 Task: In the event  named  Training Session: Effective Team Building and Collaboration Strategies, Set a range of dates when you can accept meetings  '19 Jul â€" 1 Aug 2023'. Select a duration of  15 min. Select working hours  	_x000D_
MON- SAT 10:00am â€" 6:00pm. Add time before or after your events  as 10 min. Set the frequency of available time slots for invitees as  15 min. Set the minimum notice period and maximum events allowed per day as  47 hours and 4. , logged in from the account softage.4@softage.net and add another guest for the event, softage.8@softage.net
Action: Mouse pressed left at (361, 405)
Screenshot: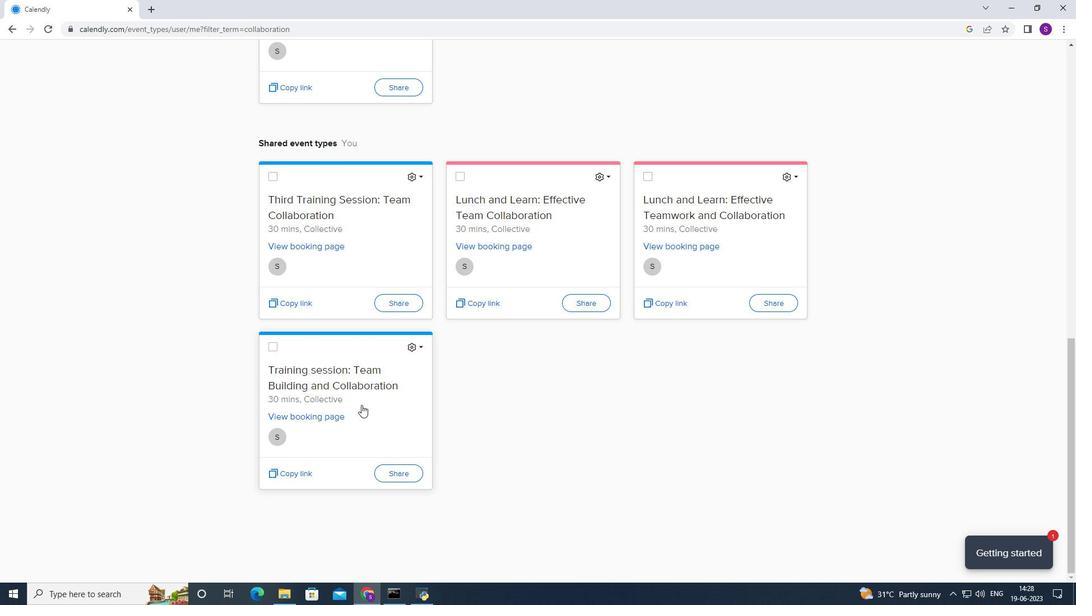 
Action: Mouse moved to (355, 288)
Screenshot: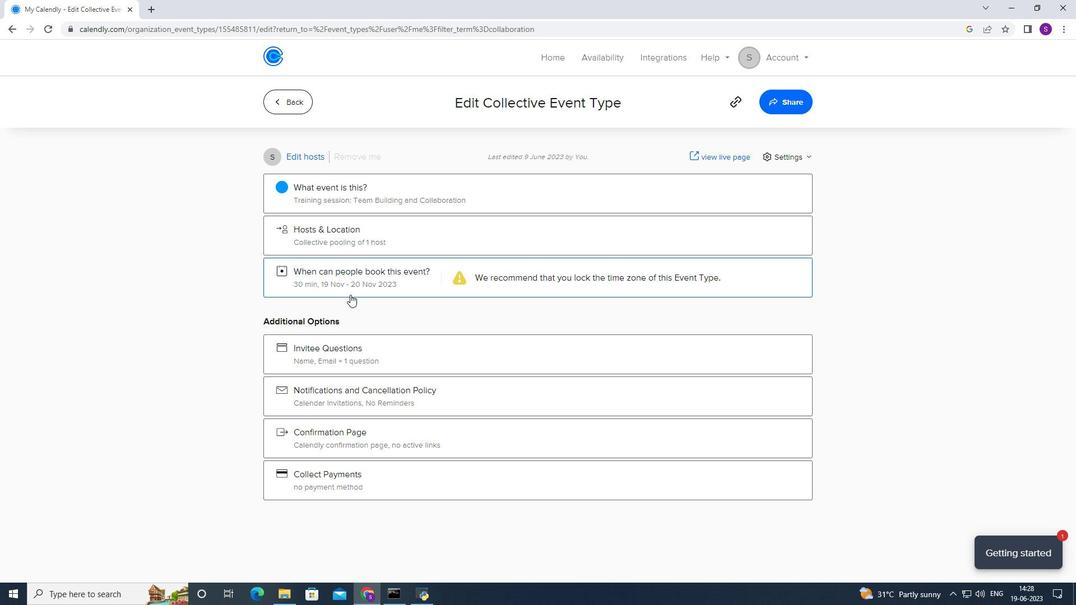 
Action: Mouse pressed left at (355, 288)
Screenshot: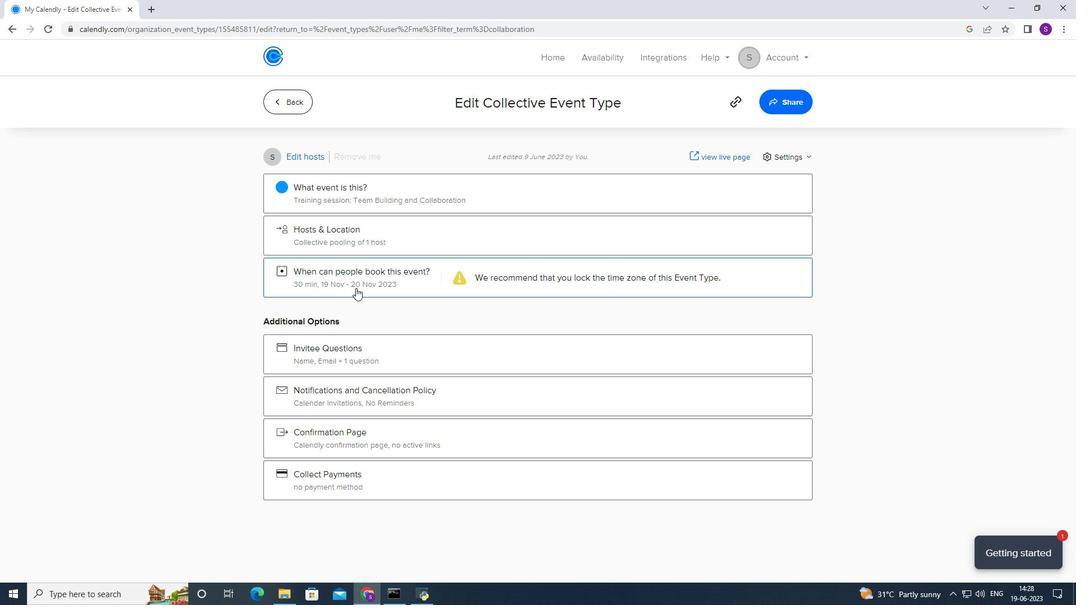 
Action: Mouse moved to (426, 423)
Screenshot: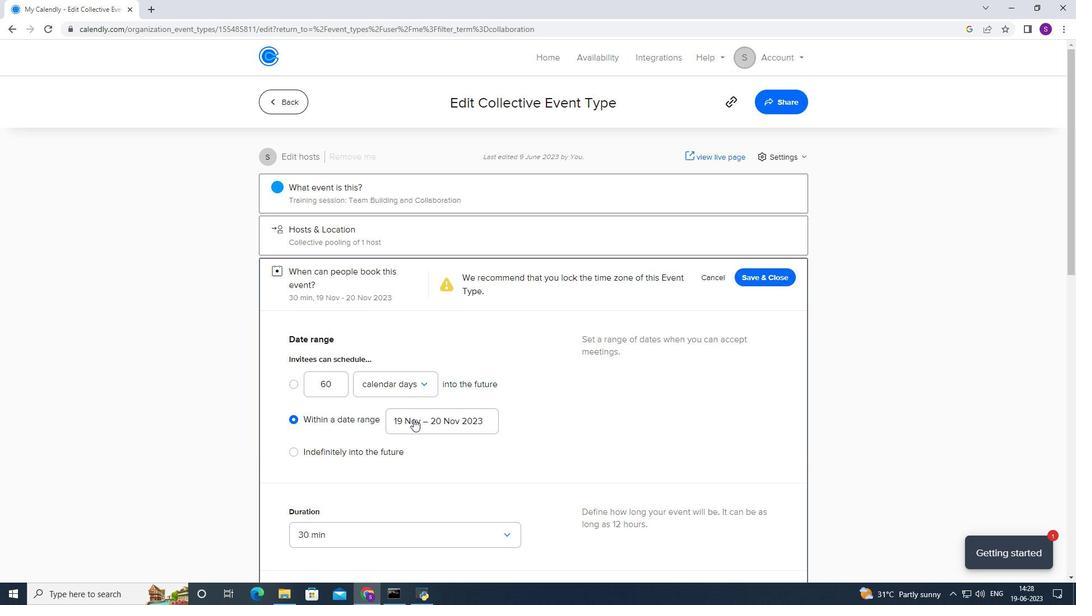 
Action: Mouse pressed left at (426, 423)
Screenshot: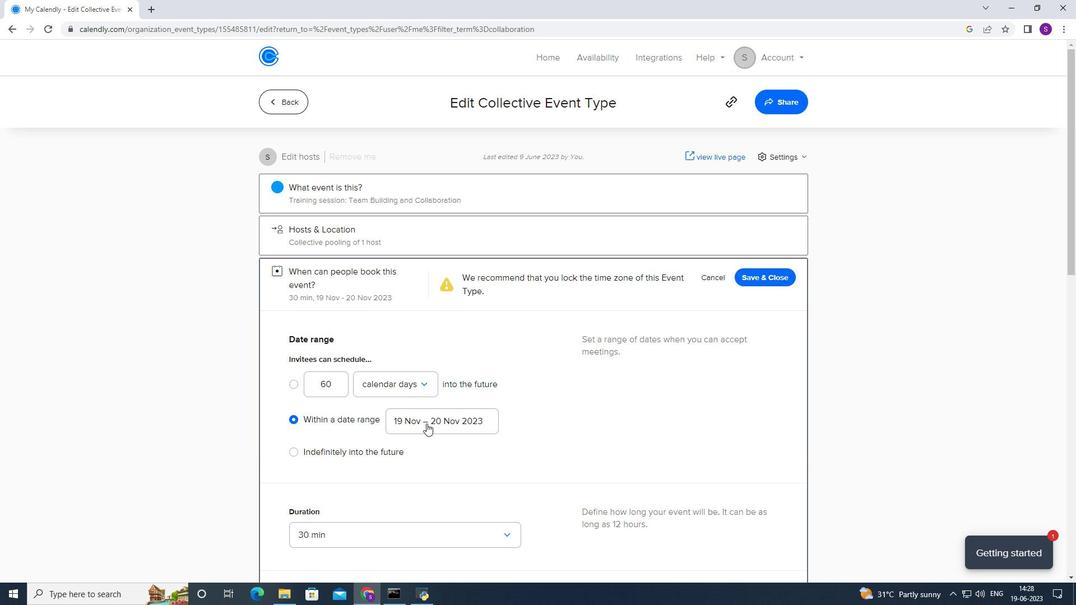 
Action: Mouse moved to (477, 213)
Screenshot: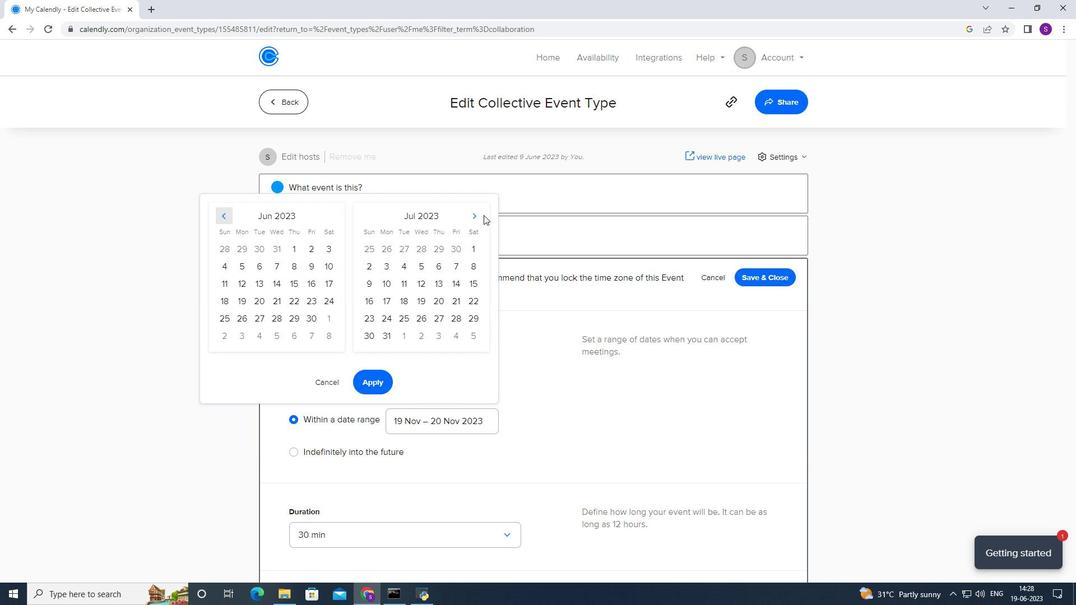
Action: Mouse pressed left at (477, 213)
Screenshot: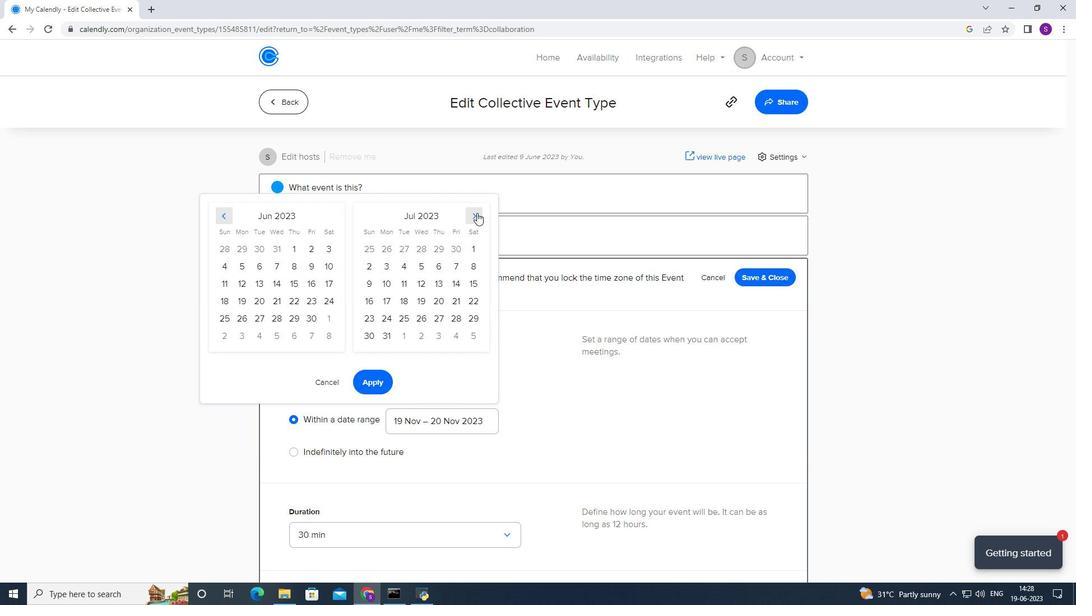 
Action: Mouse moved to (281, 301)
Screenshot: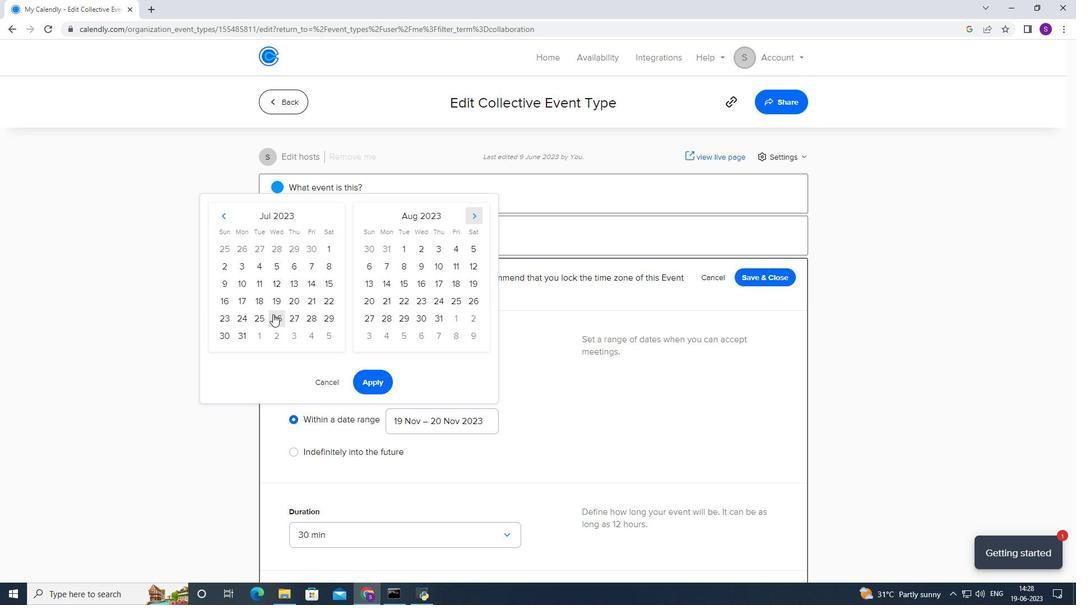 
Action: Mouse pressed left at (281, 301)
Screenshot: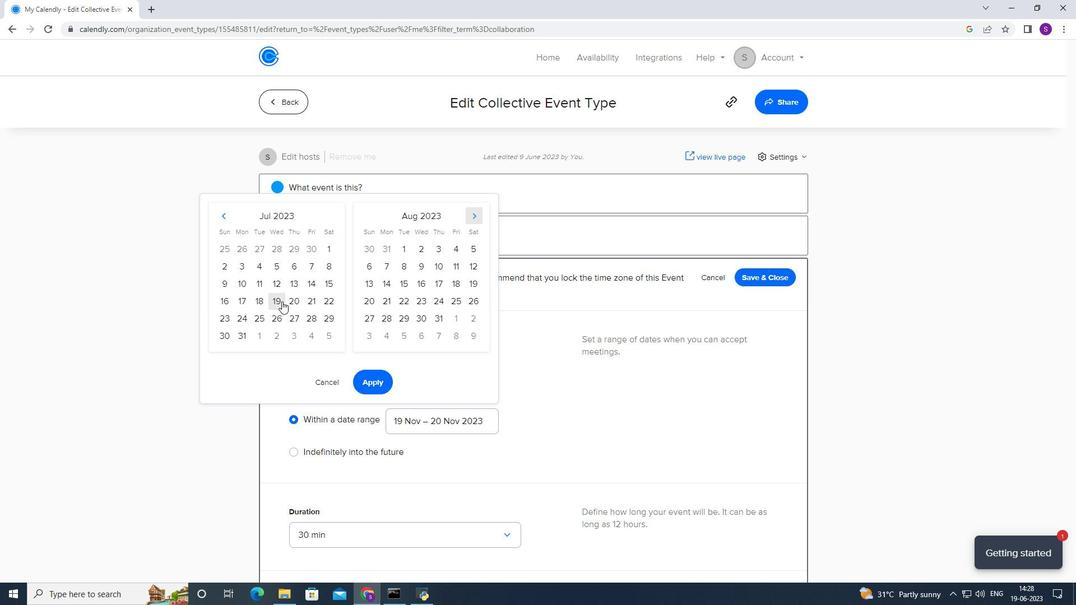 
Action: Mouse moved to (409, 251)
Screenshot: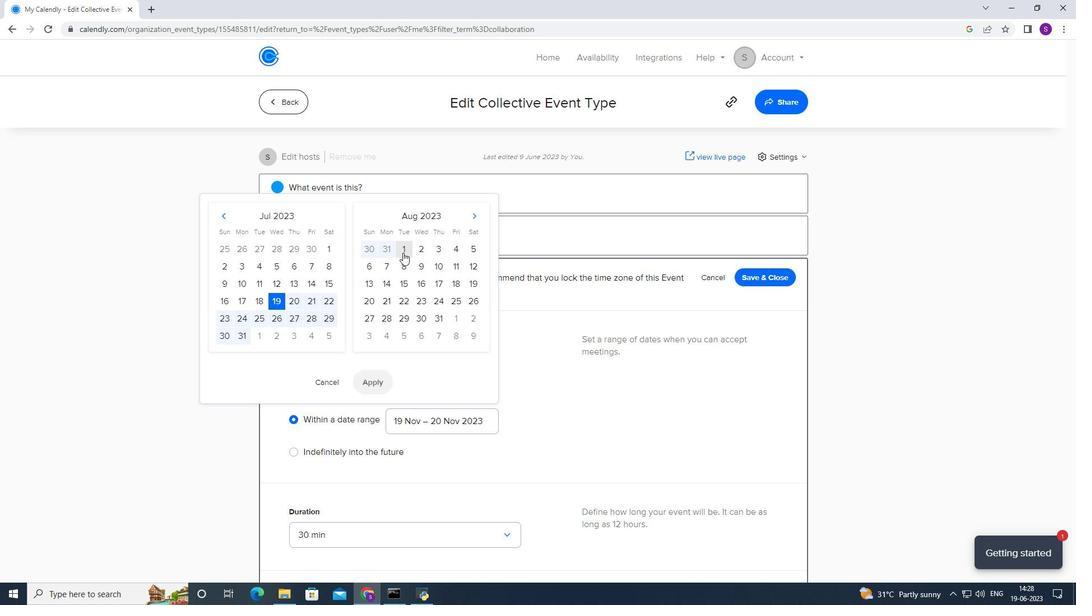 
Action: Mouse pressed left at (409, 251)
Screenshot: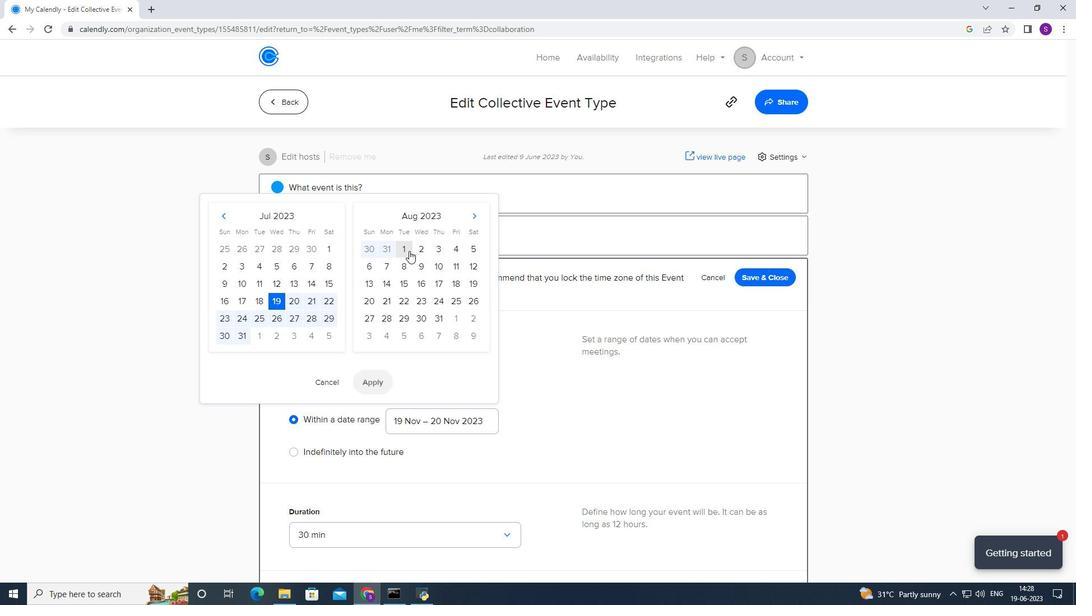 
Action: Mouse moved to (378, 383)
Screenshot: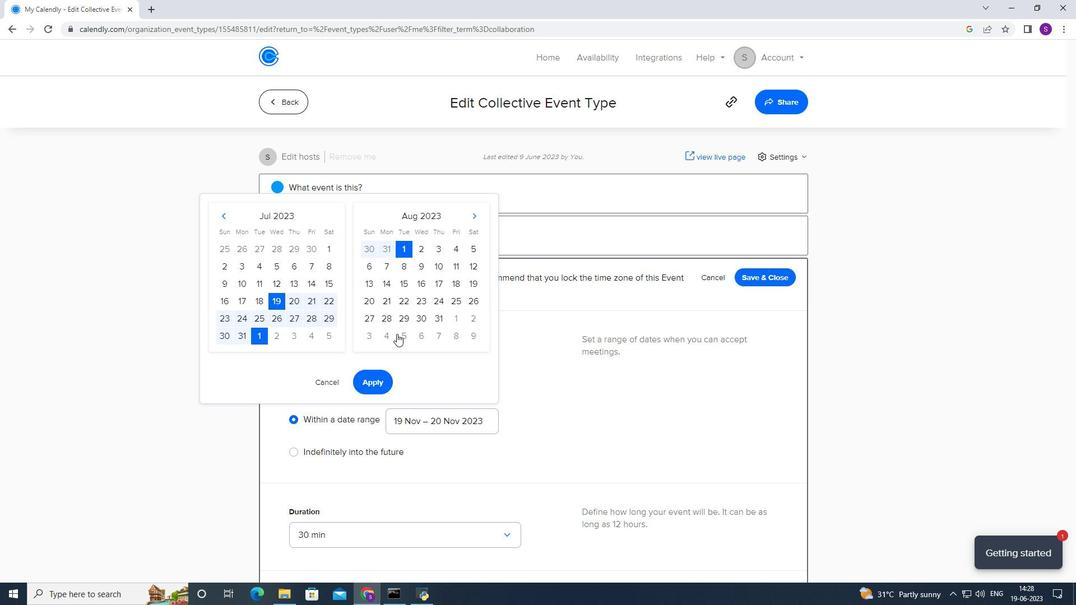 
Action: Mouse pressed left at (378, 383)
Screenshot: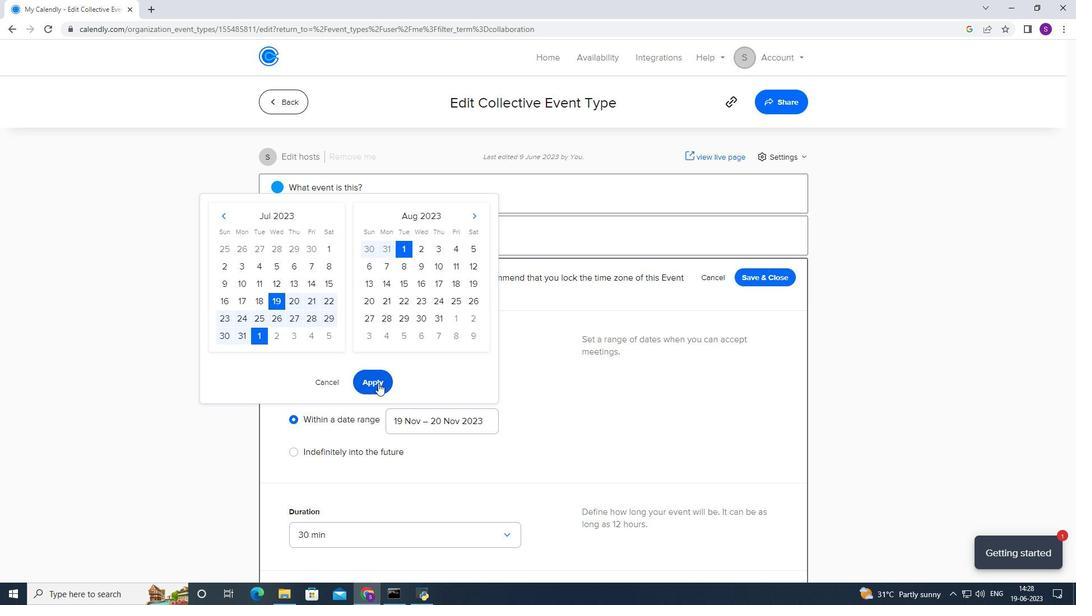 
Action: Mouse moved to (380, 383)
Screenshot: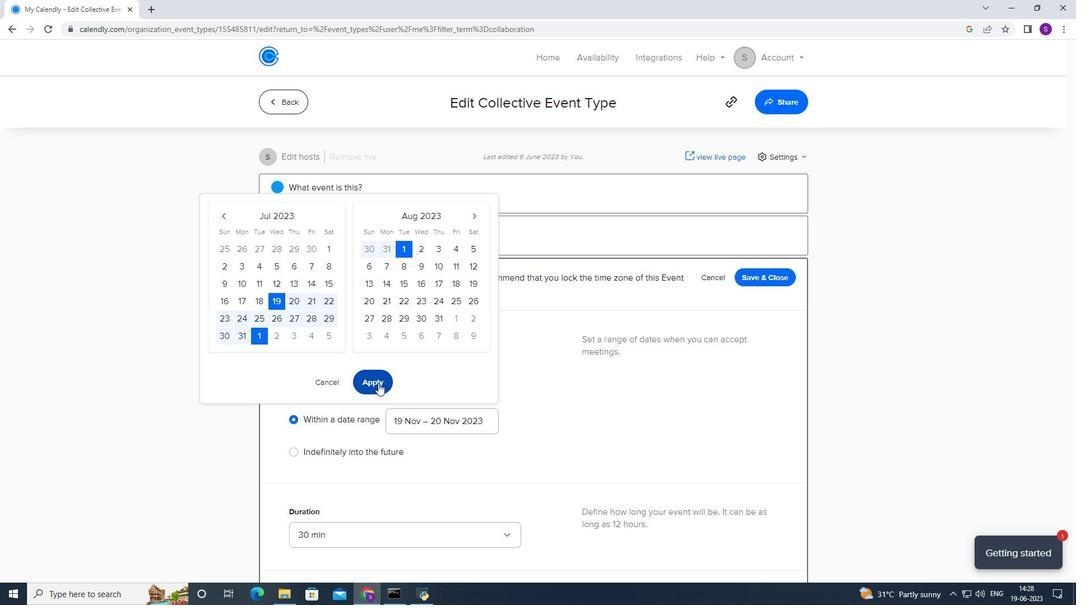 
Action: Mouse scrolled (380, 382) with delta (0, 0)
Screenshot: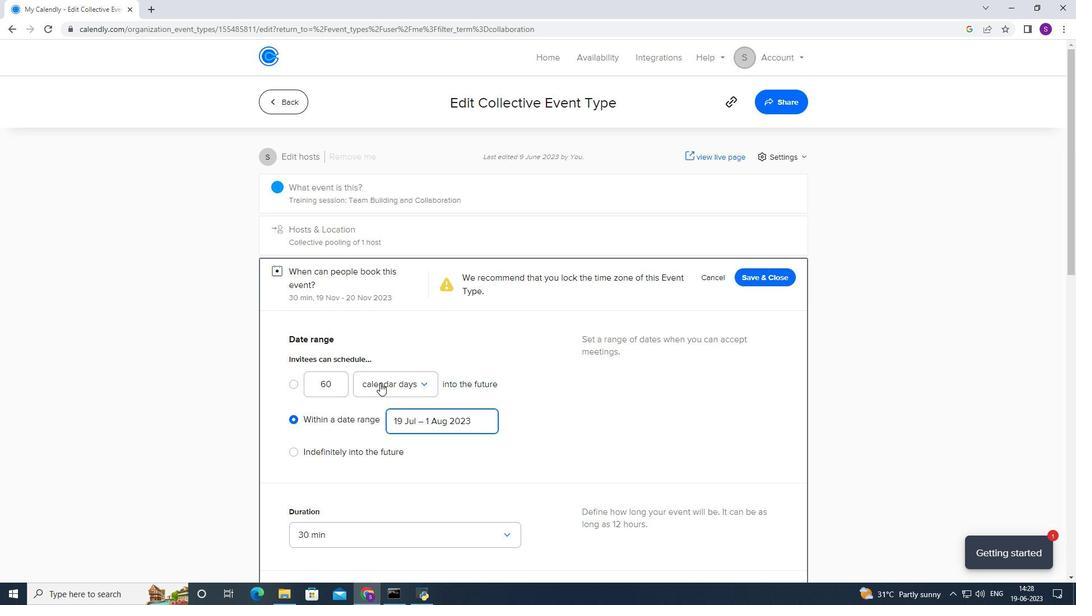 
Action: Mouse scrolled (380, 382) with delta (0, 0)
Screenshot: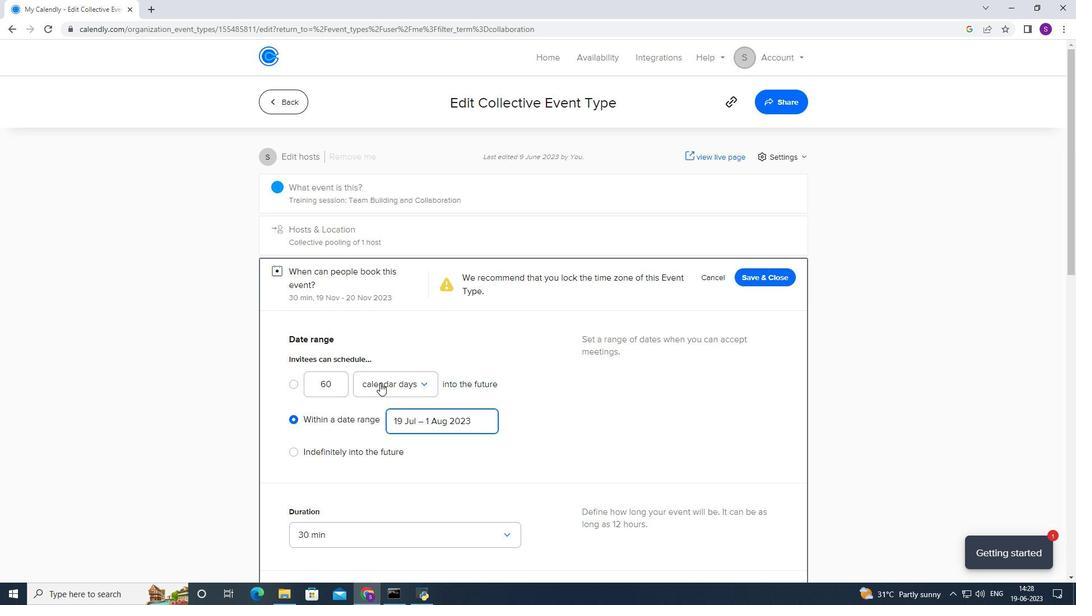 
Action: Mouse scrolled (380, 382) with delta (0, 0)
Screenshot: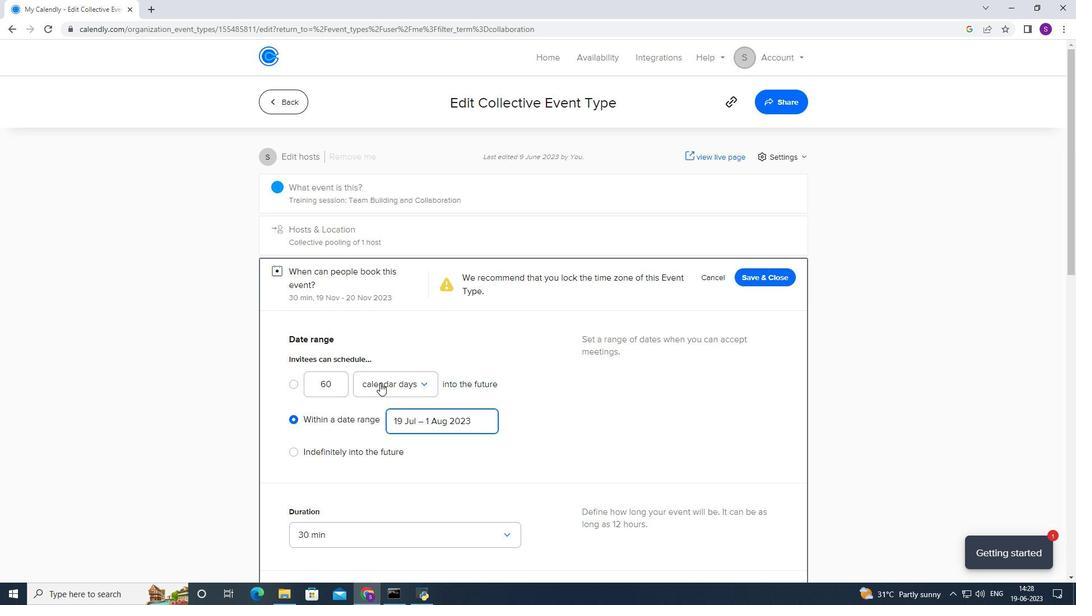 
Action: Mouse scrolled (380, 382) with delta (0, 0)
Screenshot: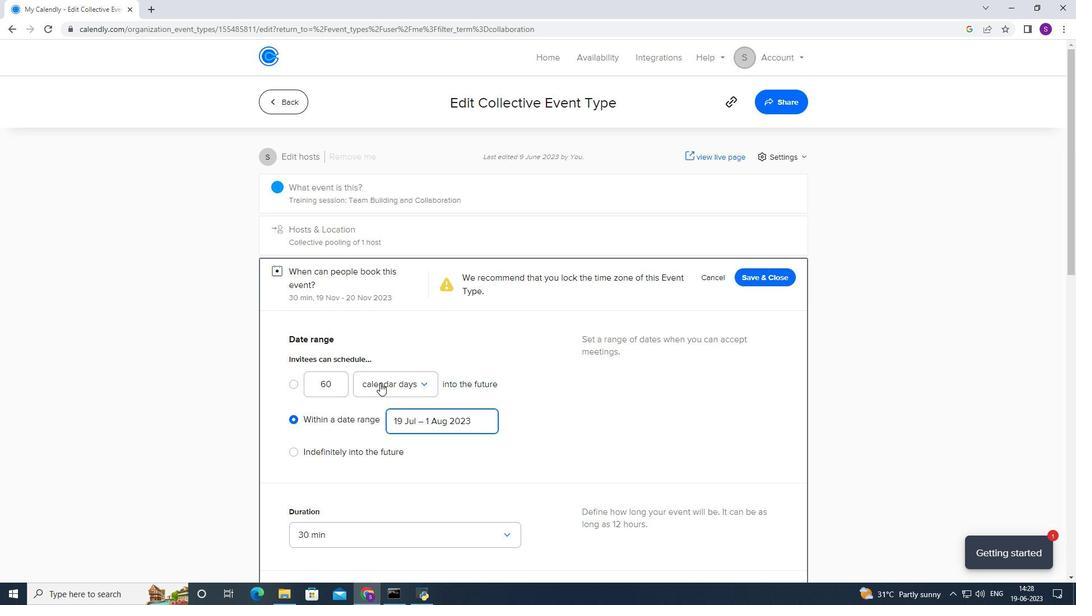 
Action: Mouse scrolled (380, 382) with delta (0, 0)
Screenshot: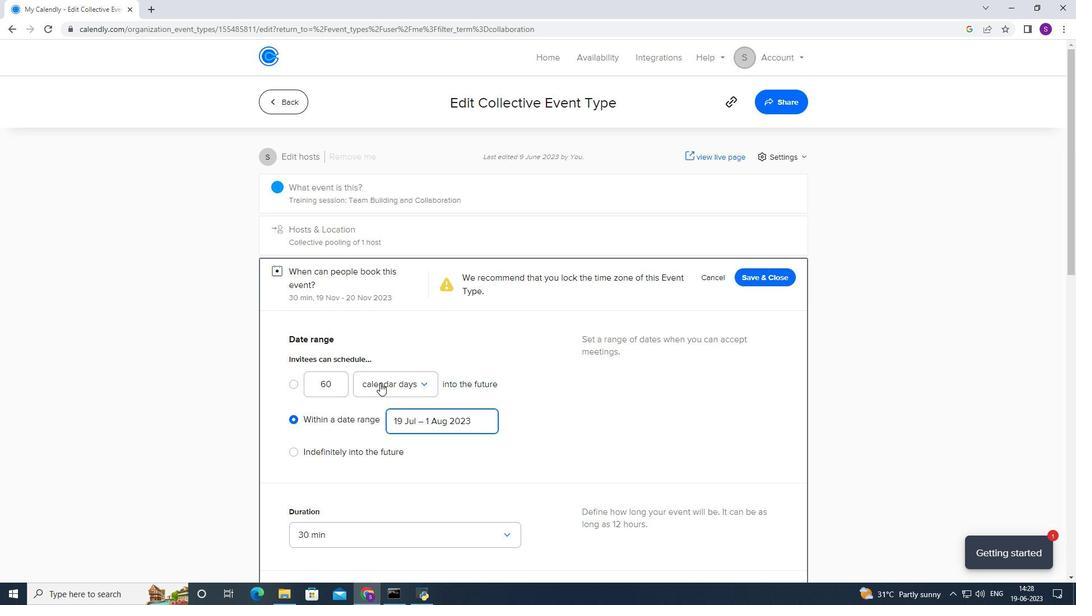 
Action: Mouse moved to (312, 262)
Screenshot: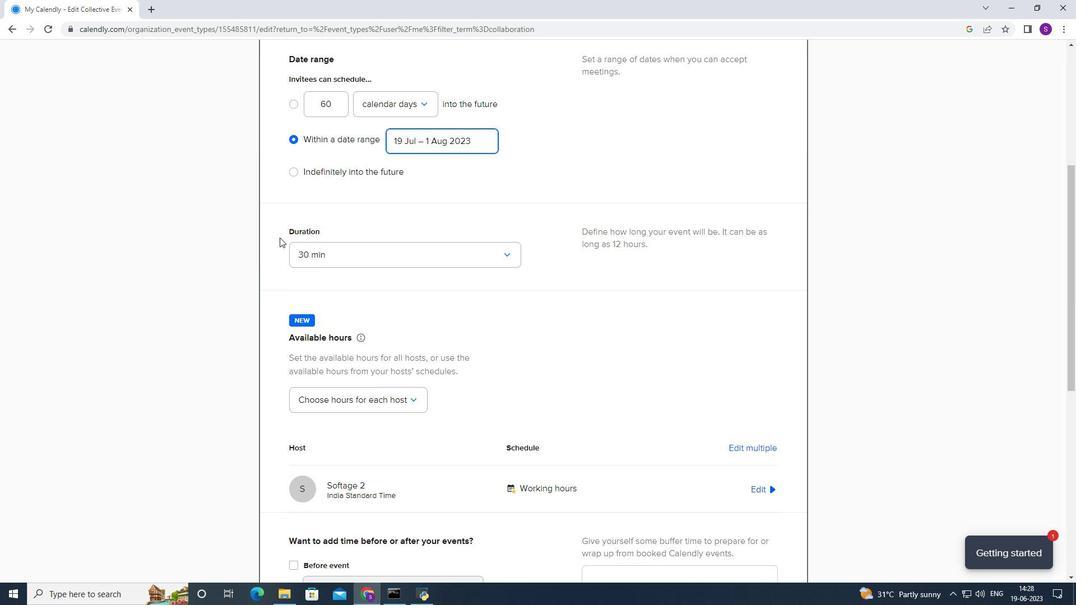 
Action: Mouse pressed left at (312, 262)
Screenshot: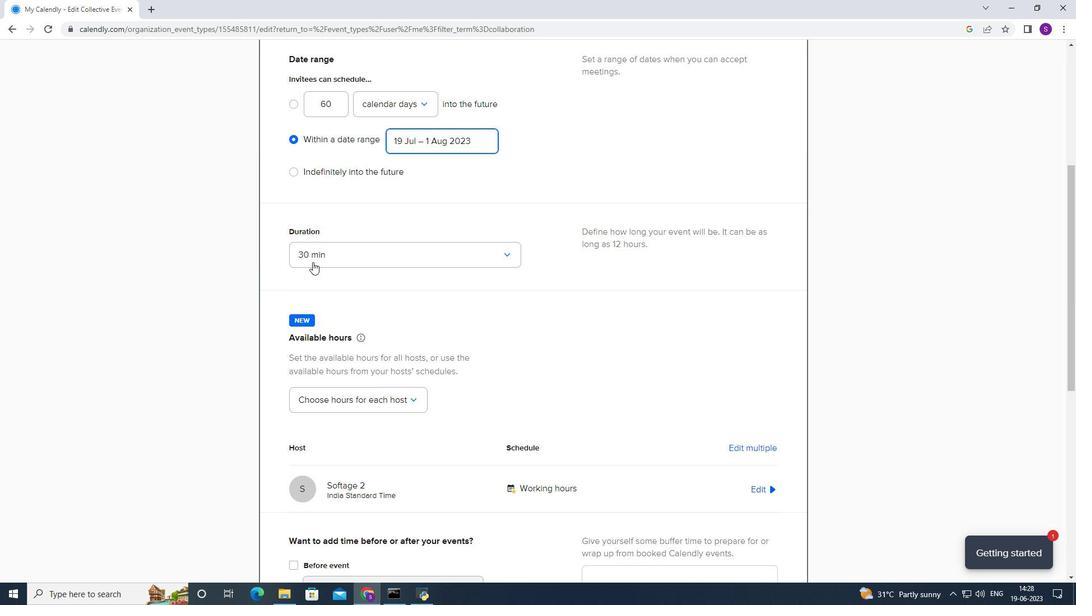 
Action: Mouse moved to (322, 296)
Screenshot: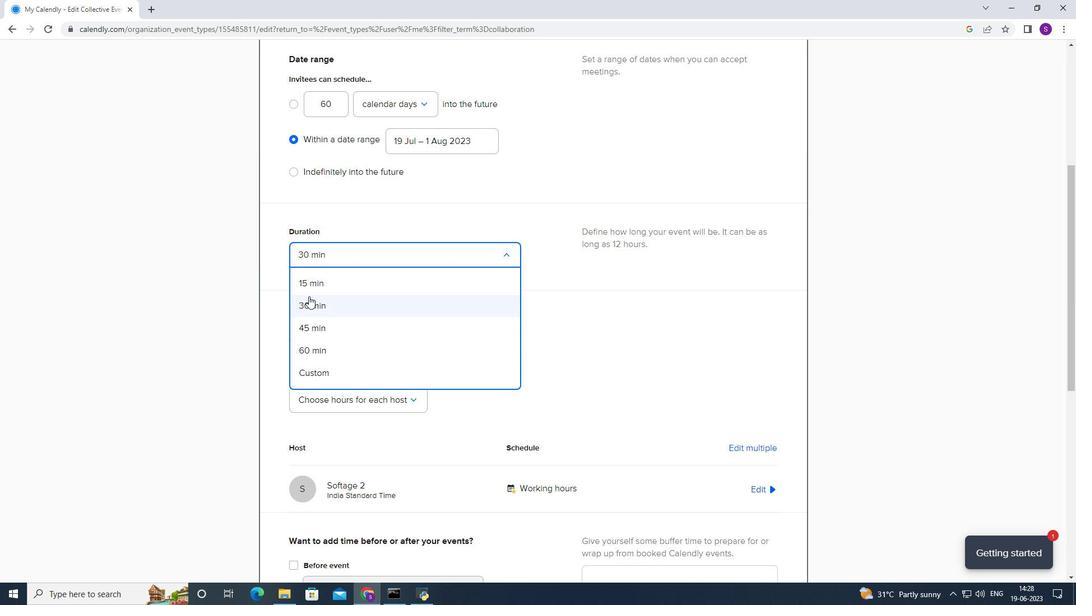 
Action: Mouse pressed left at (322, 296)
Screenshot: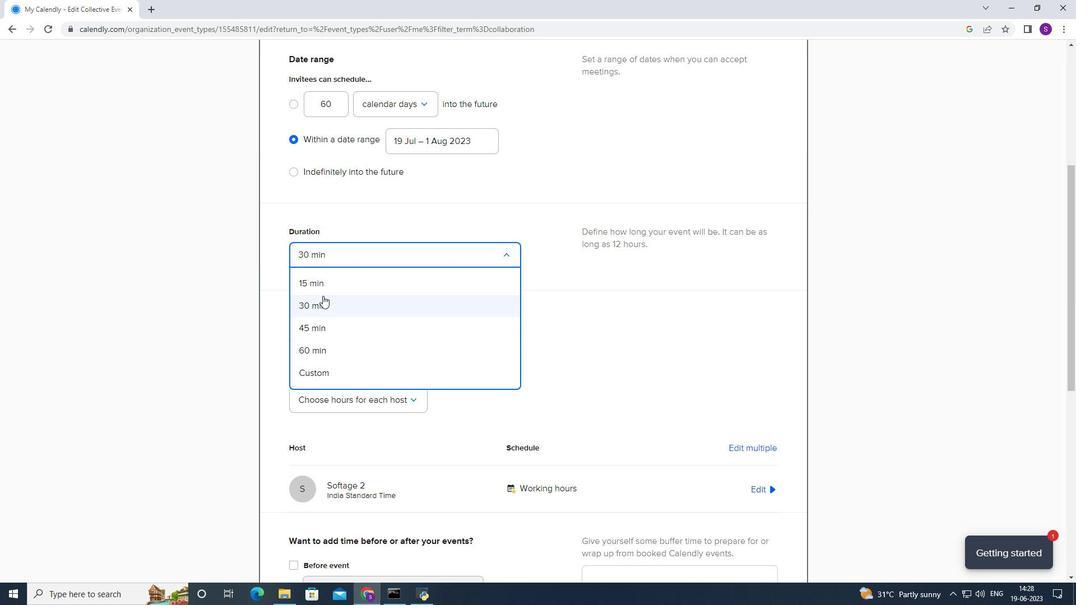 
Action: Mouse moved to (340, 261)
Screenshot: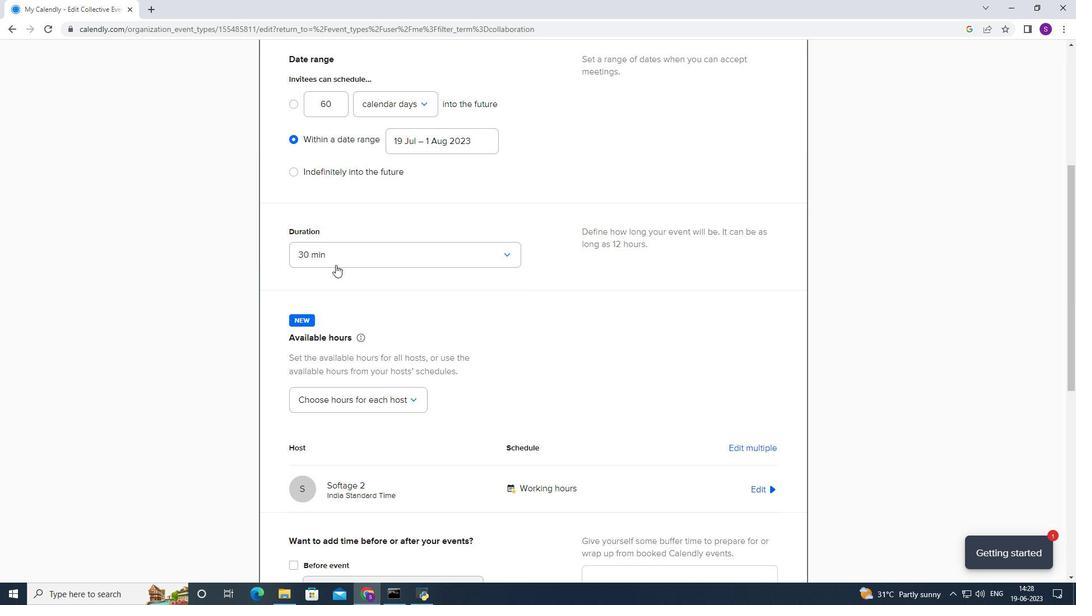 
Action: Mouse pressed left at (340, 261)
Screenshot: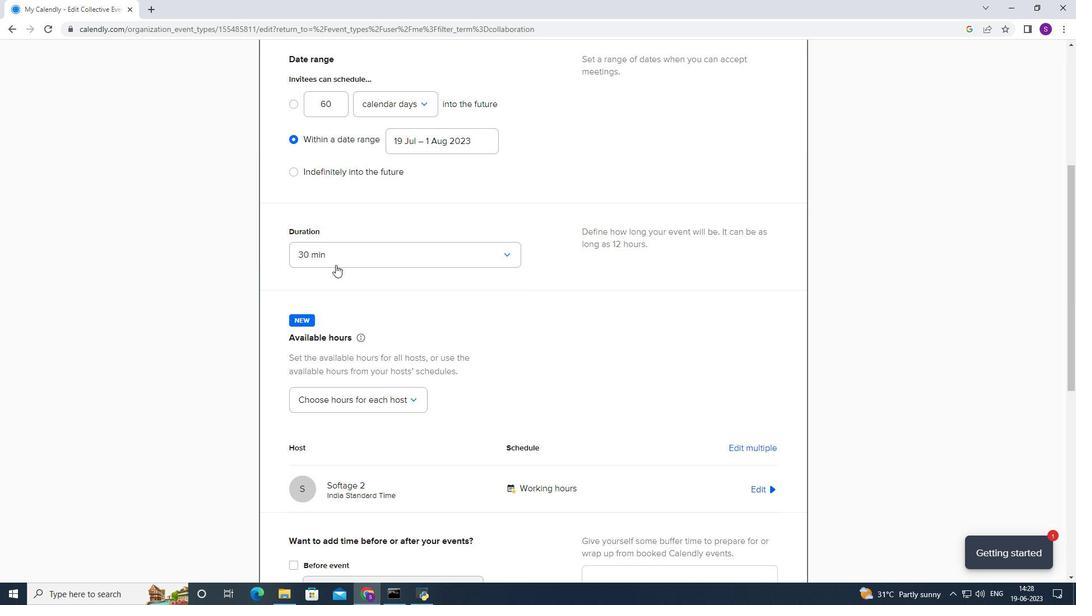 
Action: Mouse moved to (326, 293)
Screenshot: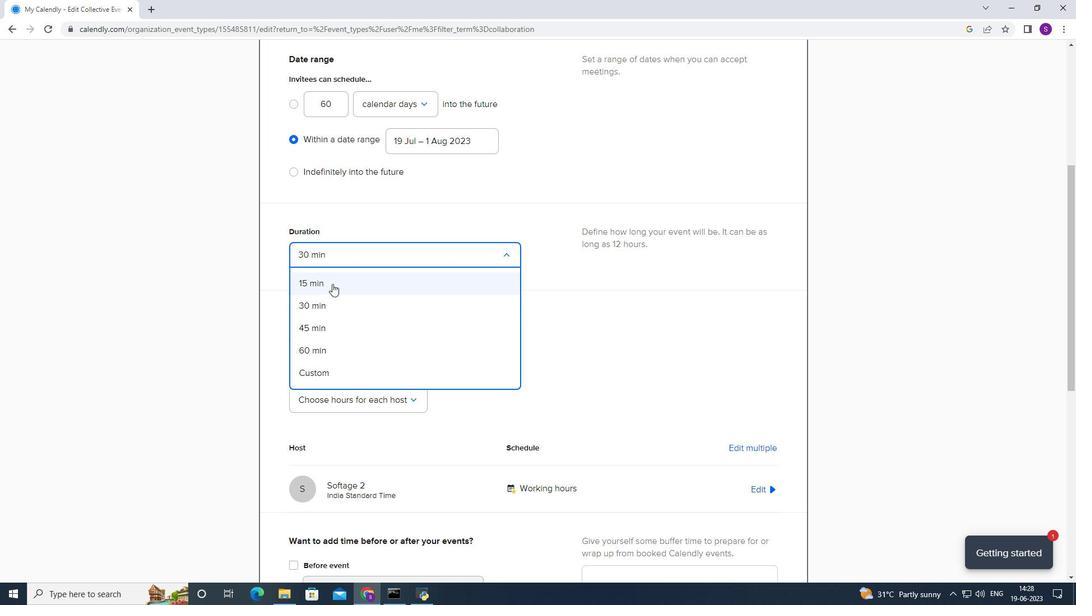 
Action: Mouse pressed left at (326, 293)
Screenshot: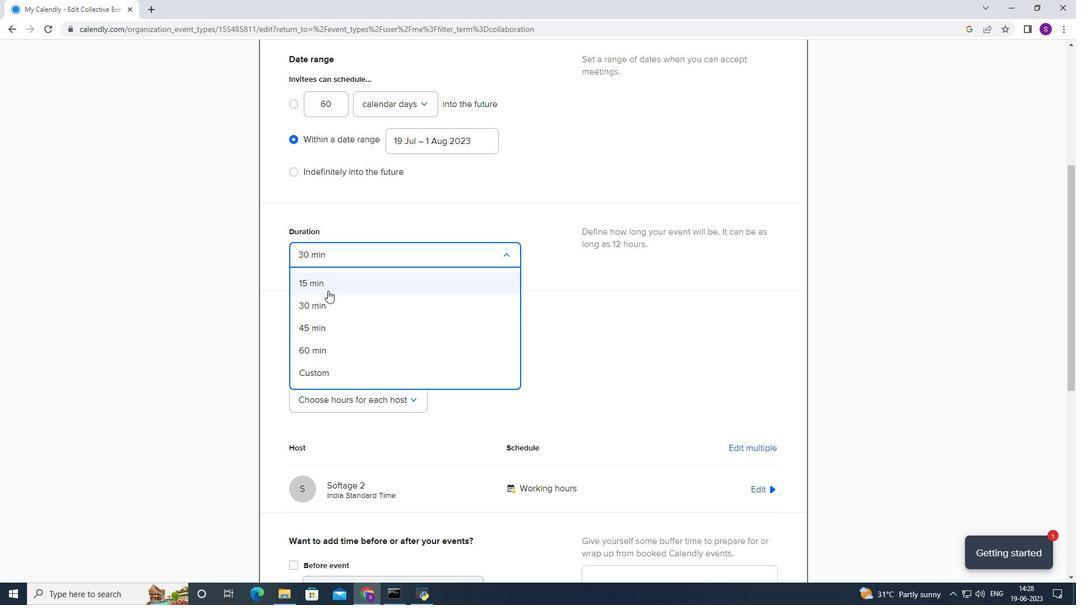 
Action: Mouse moved to (304, 361)
Screenshot: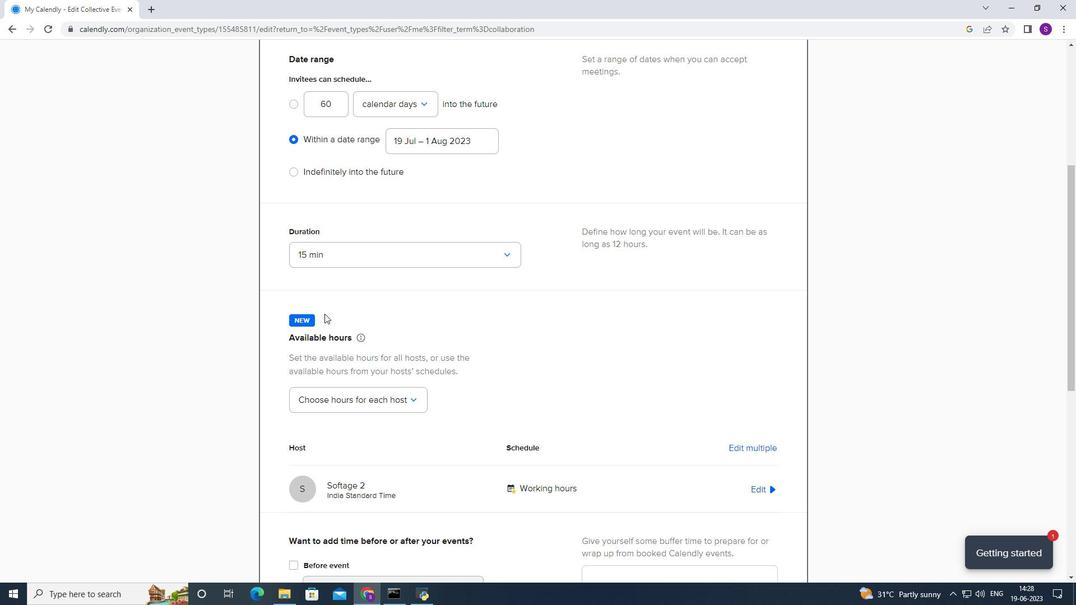 
Action: Mouse scrolled (304, 360) with delta (0, 0)
Screenshot: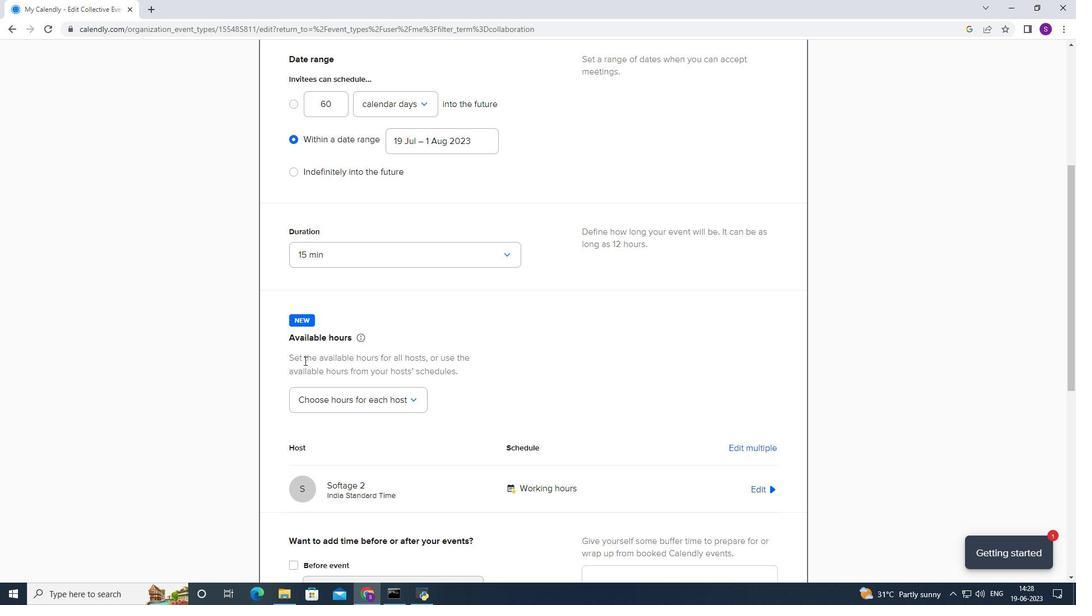 
Action: Mouse moved to (302, 365)
Screenshot: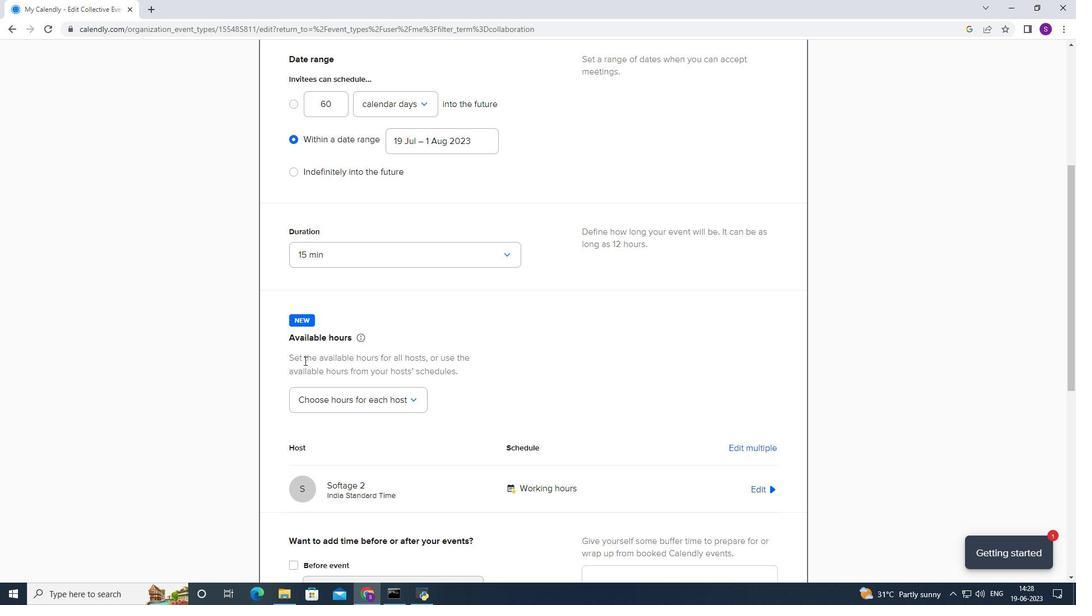 
Action: Mouse scrolled (302, 364) with delta (0, 0)
Screenshot: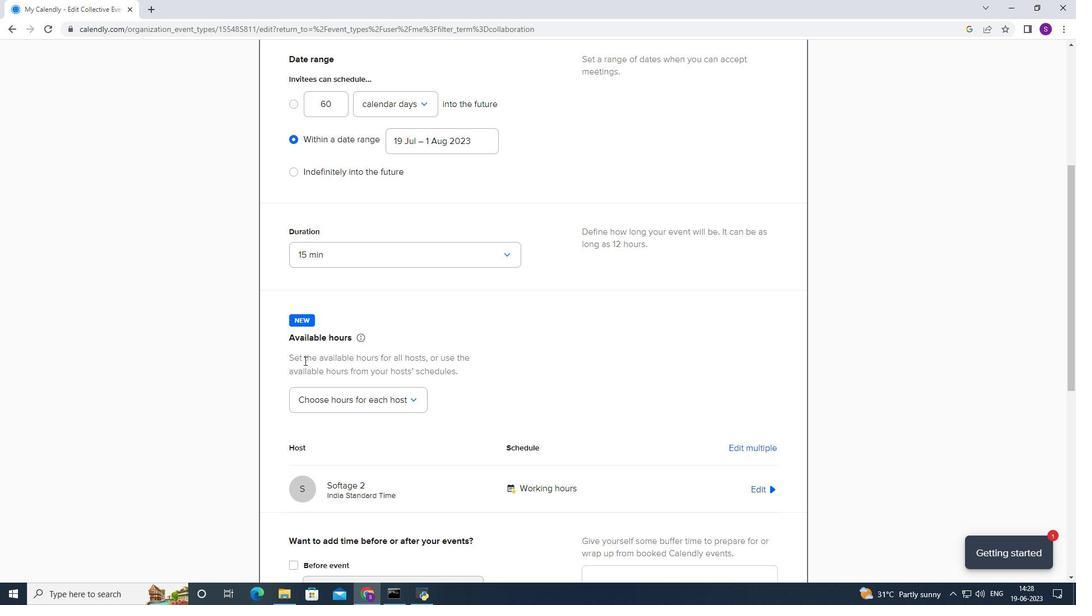 
Action: Mouse scrolled (302, 364) with delta (0, 0)
Screenshot: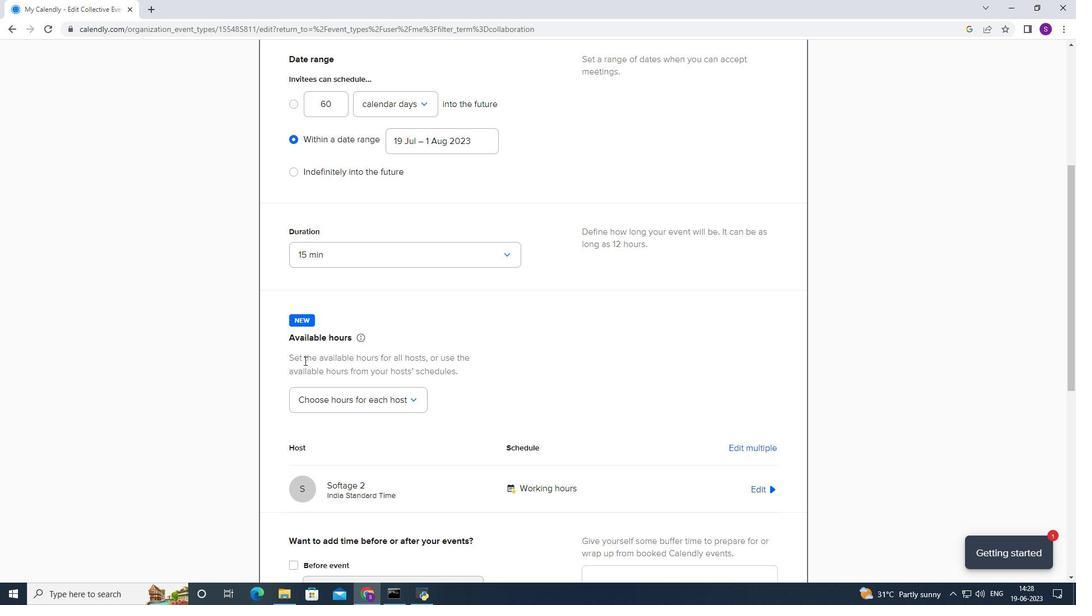 
Action: Mouse moved to (302, 366)
Screenshot: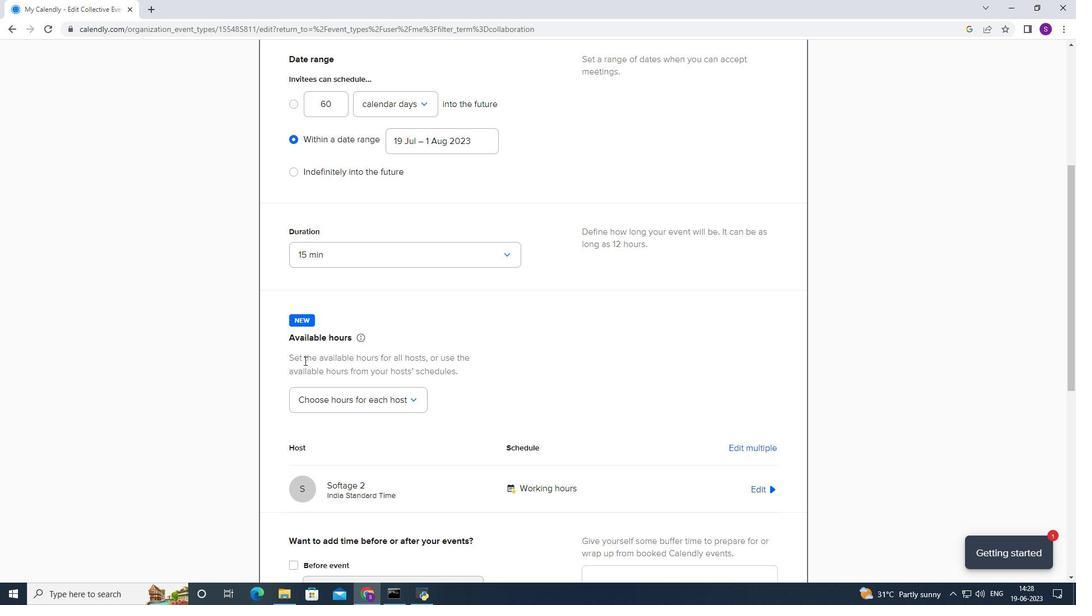 
Action: Mouse scrolled (302, 365) with delta (0, 0)
Screenshot: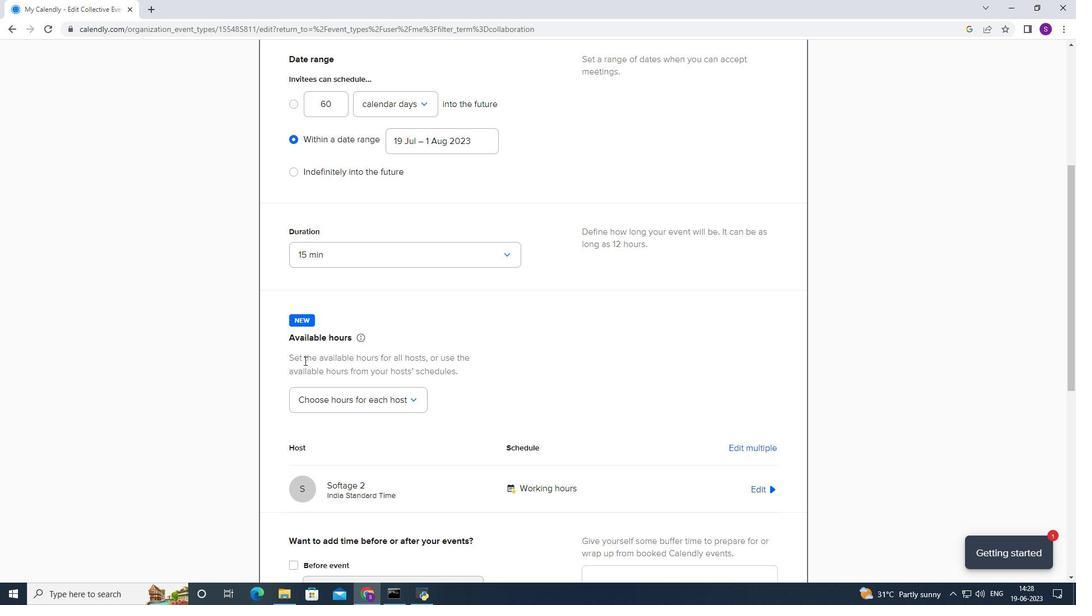 
Action: Mouse moved to (366, 260)
Screenshot: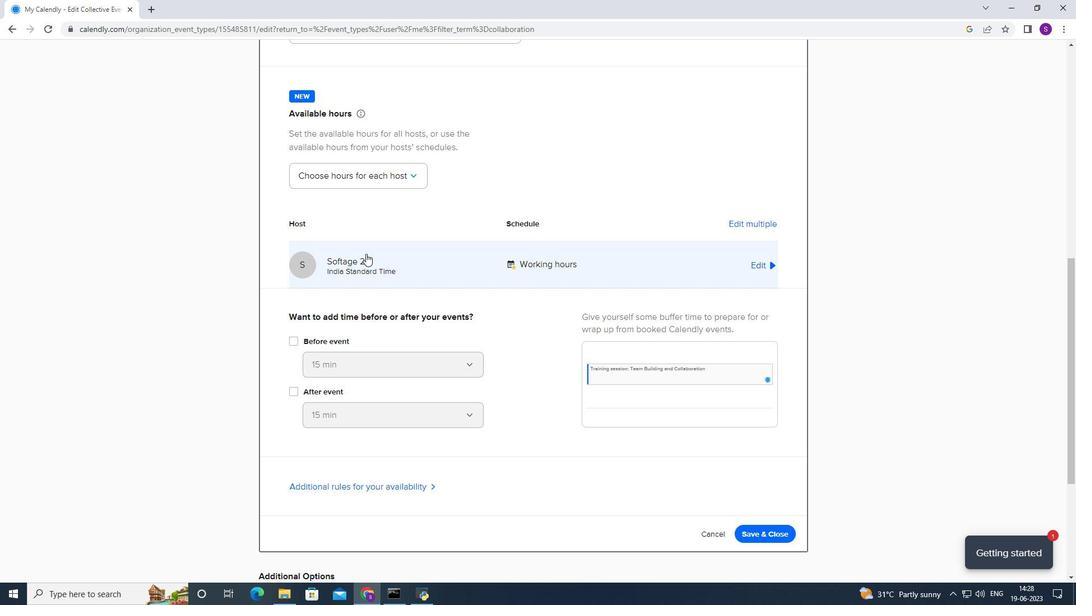 
Action: Mouse pressed left at (366, 260)
Screenshot: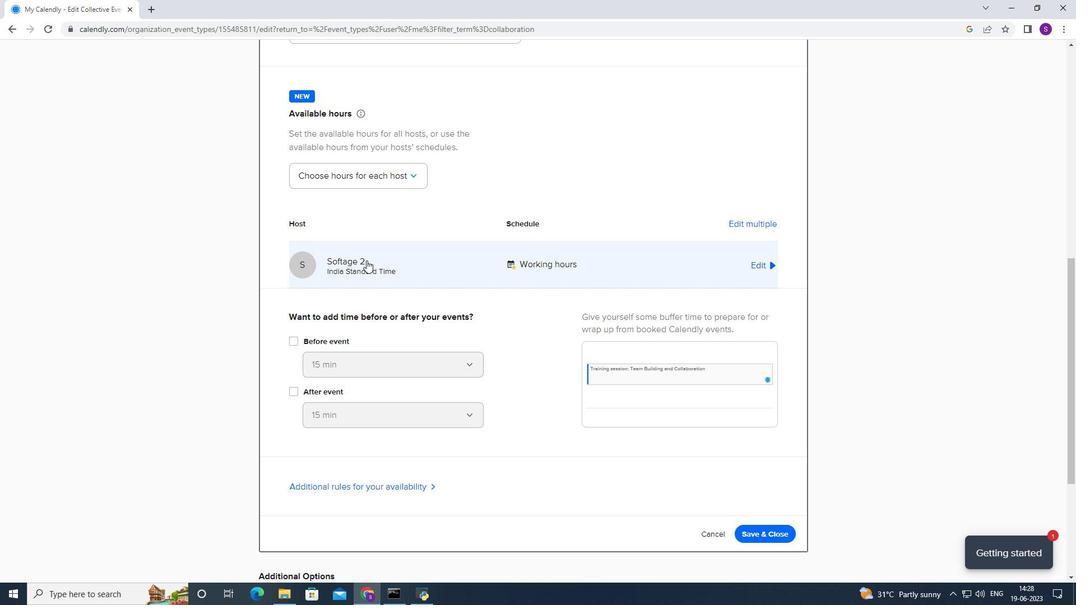 
Action: Mouse moved to (351, 348)
Screenshot: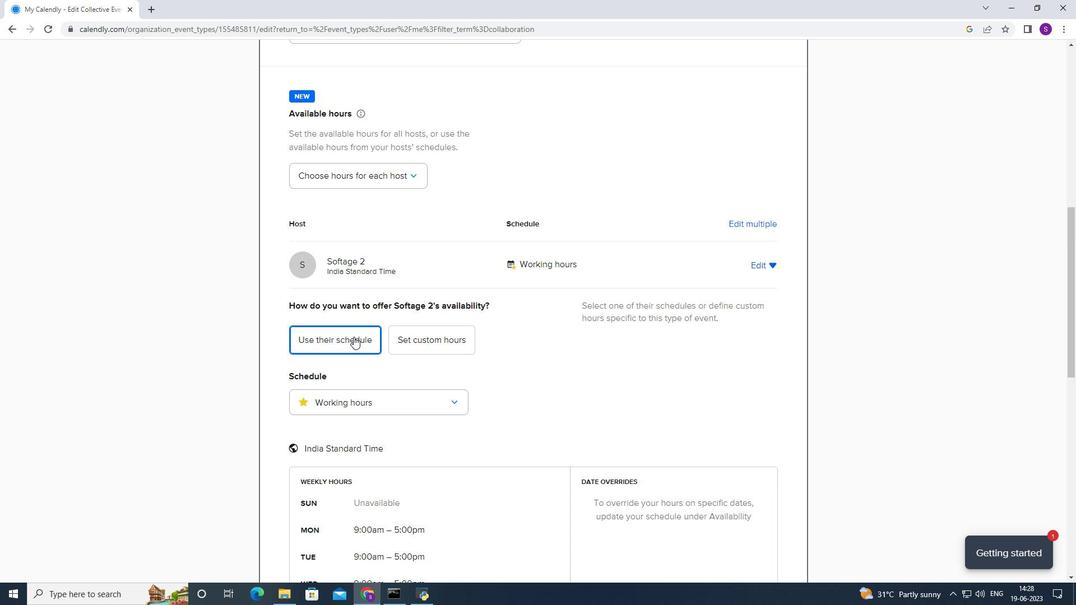 
Action: Mouse scrolled (351, 347) with delta (0, 0)
Screenshot: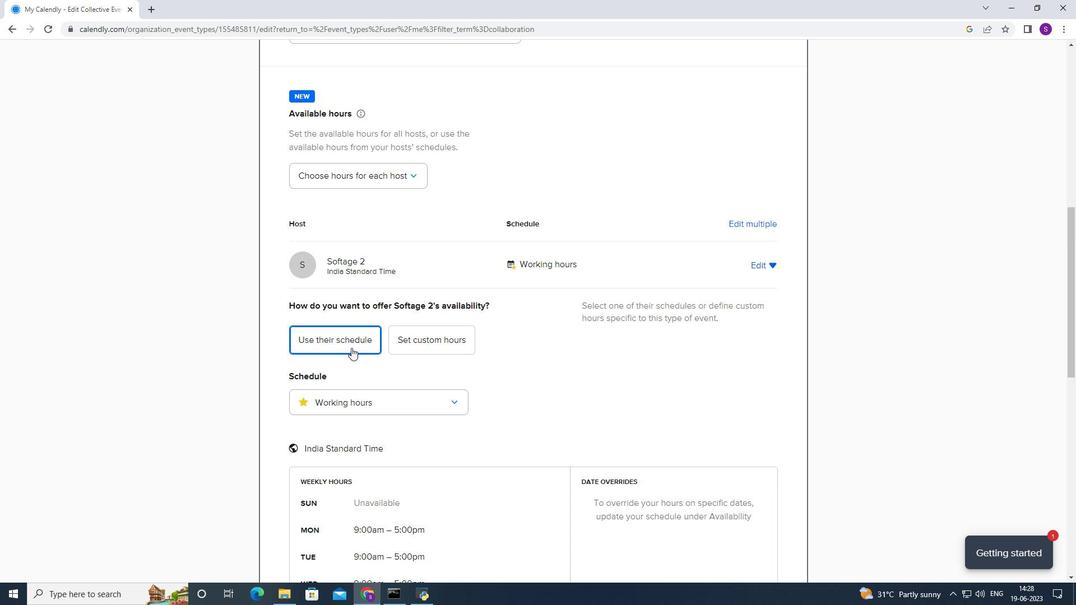 
Action: Mouse scrolled (351, 347) with delta (0, 0)
Screenshot: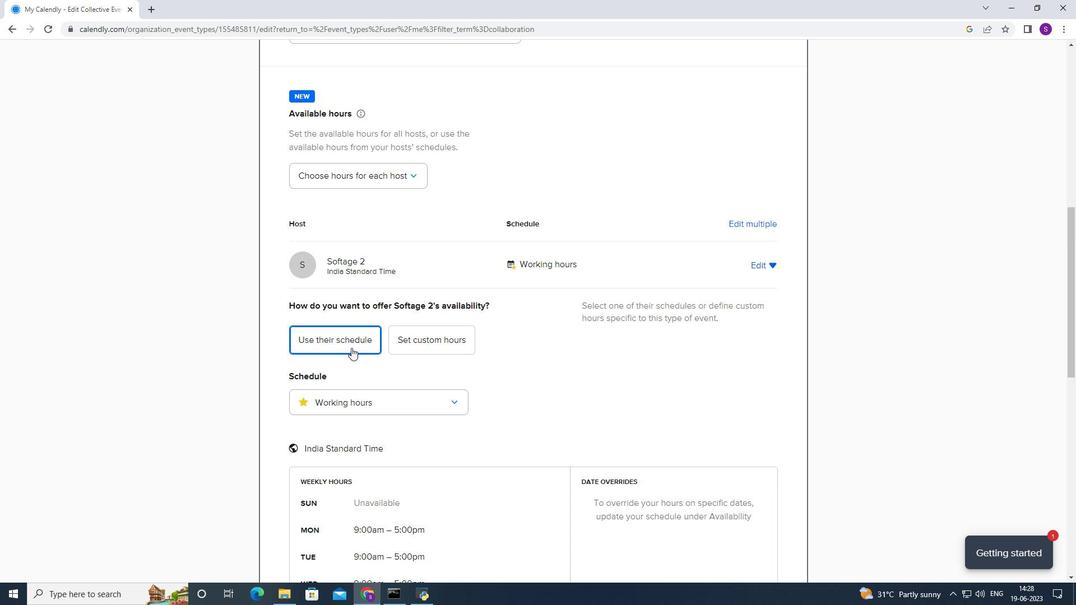 
Action: Mouse scrolled (351, 347) with delta (0, 0)
Screenshot: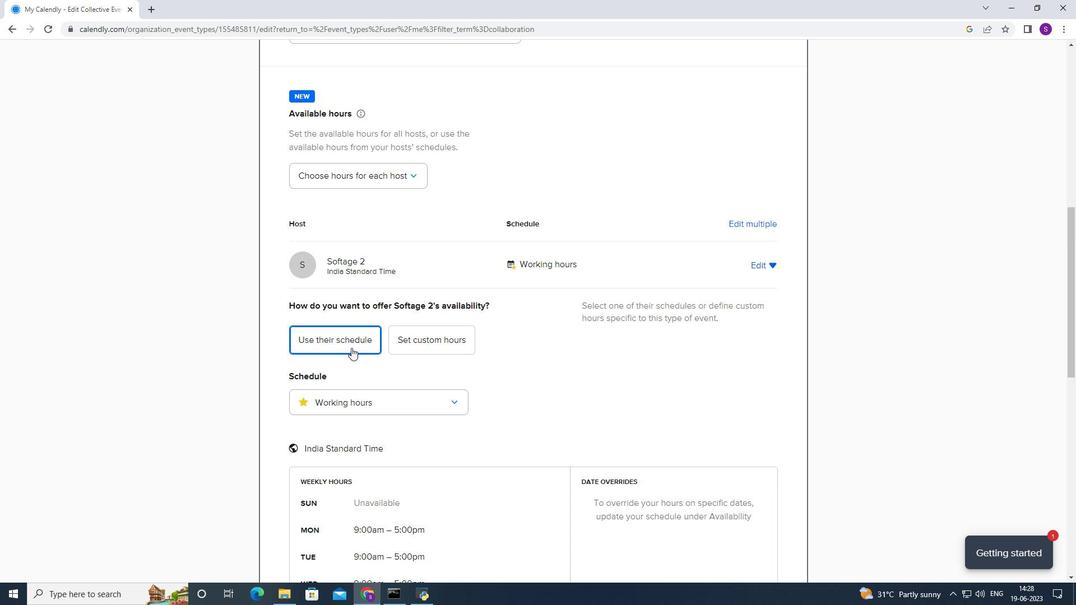 
Action: Mouse scrolled (351, 347) with delta (0, 0)
Screenshot: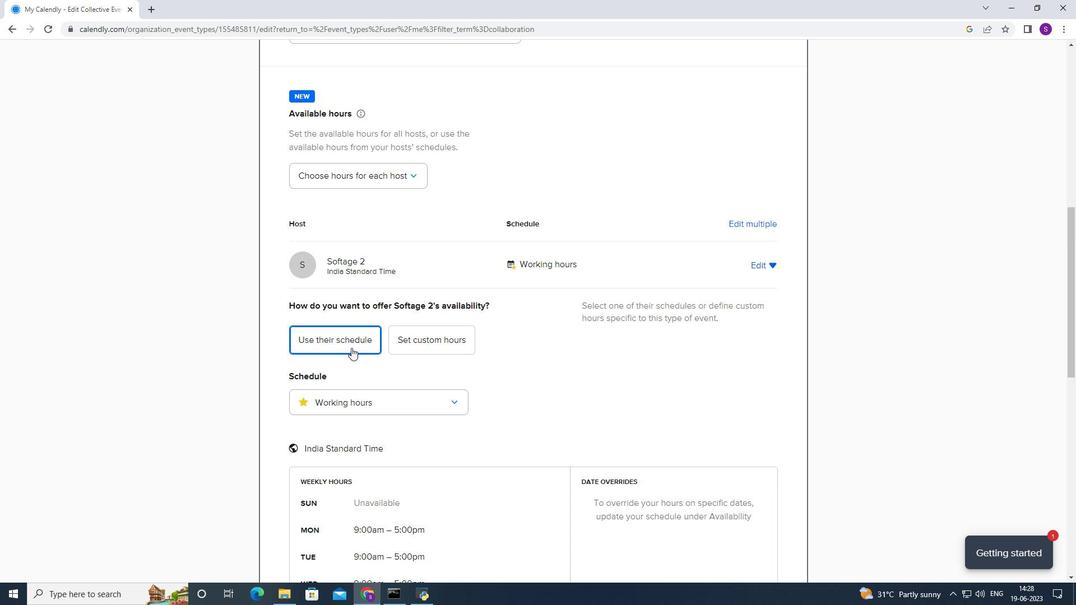 
Action: Mouse scrolled (351, 347) with delta (0, 0)
Screenshot: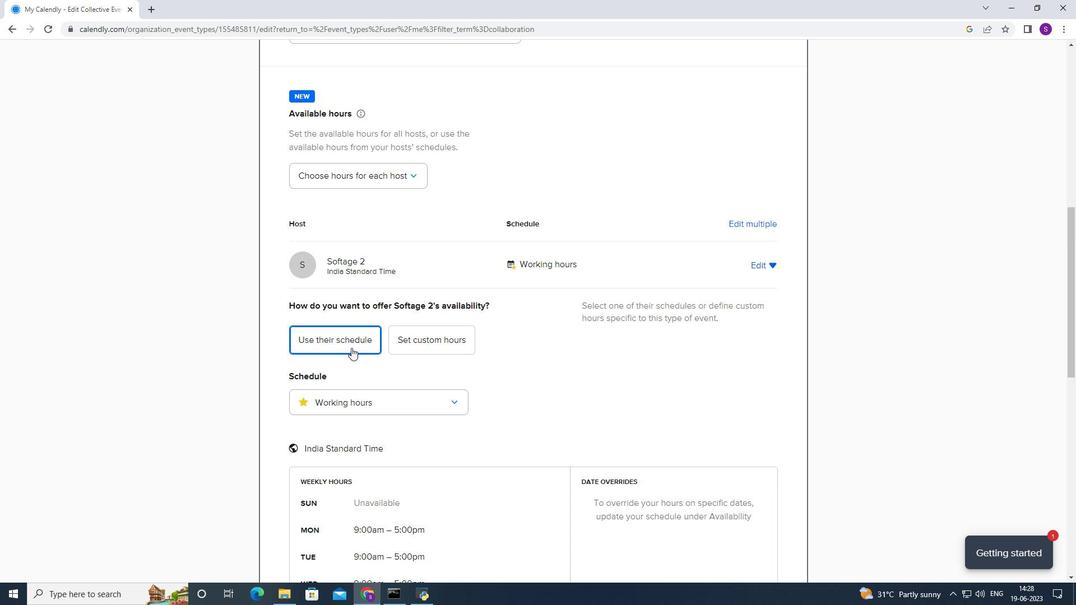 
Action: Mouse moved to (461, 58)
Screenshot: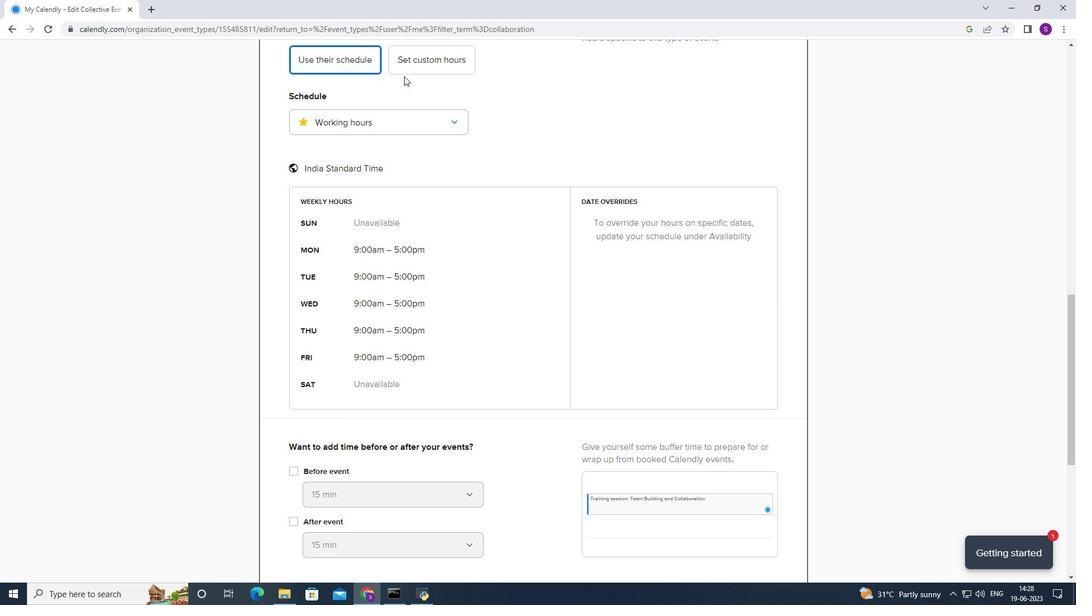 
Action: Mouse pressed left at (461, 58)
Screenshot: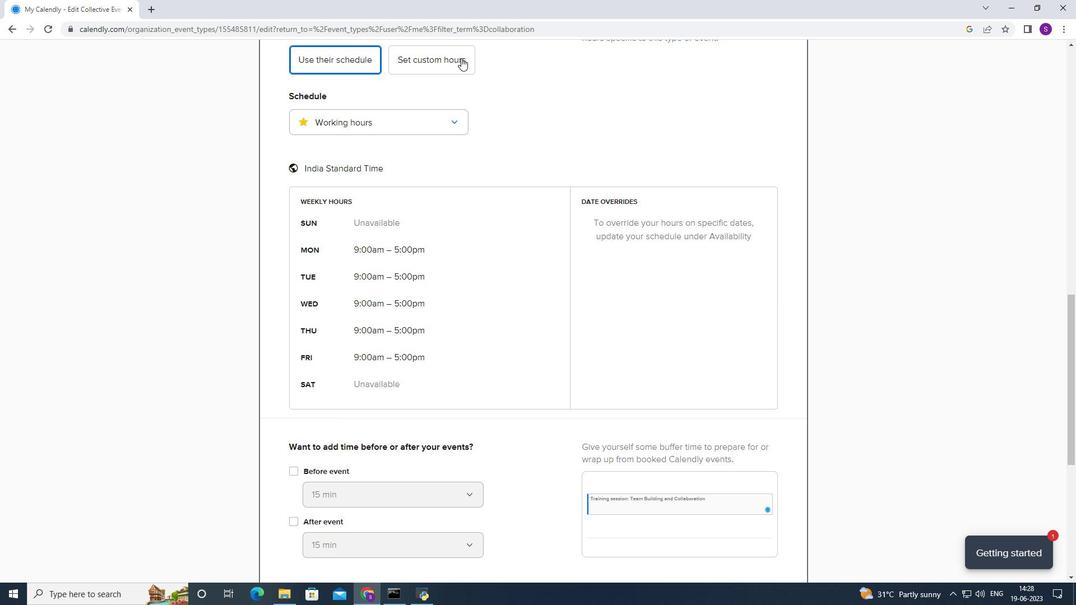 
Action: Mouse moved to (304, 498)
Screenshot: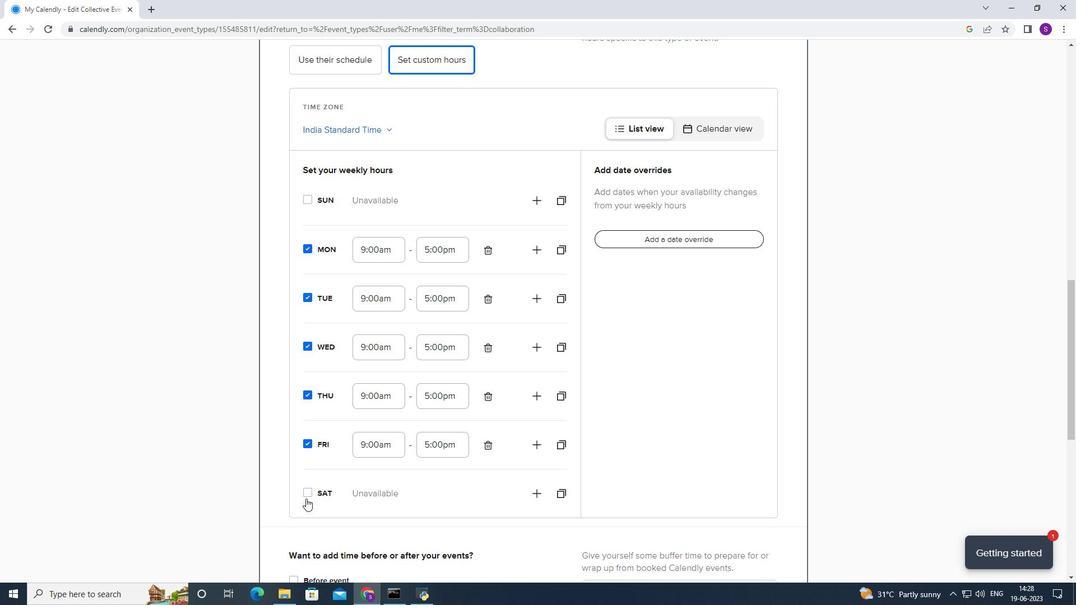 
Action: Mouse pressed left at (304, 498)
Screenshot: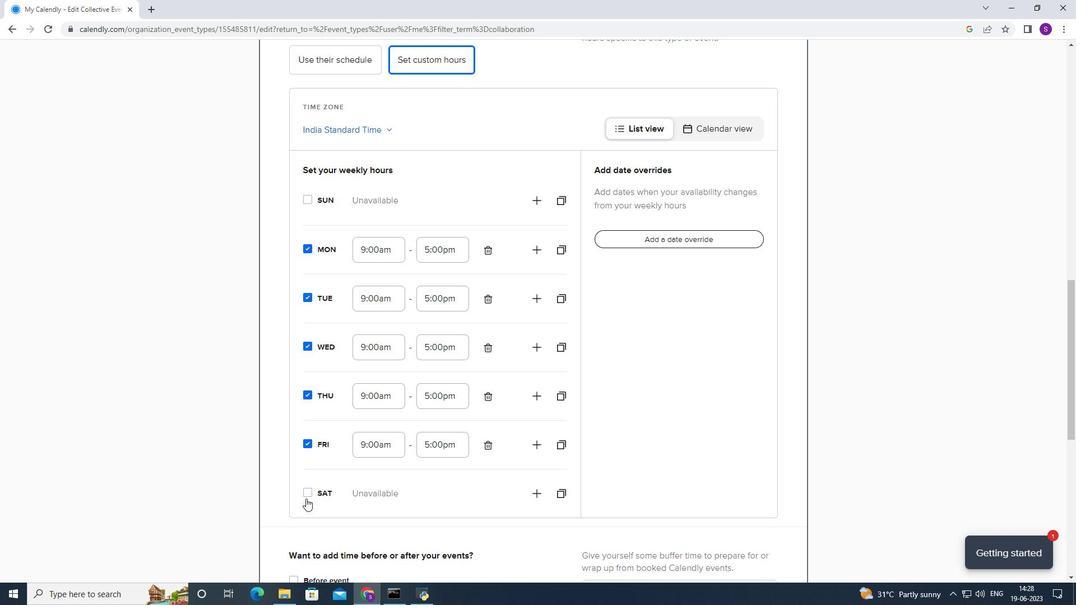 
Action: Mouse moved to (373, 495)
Screenshot: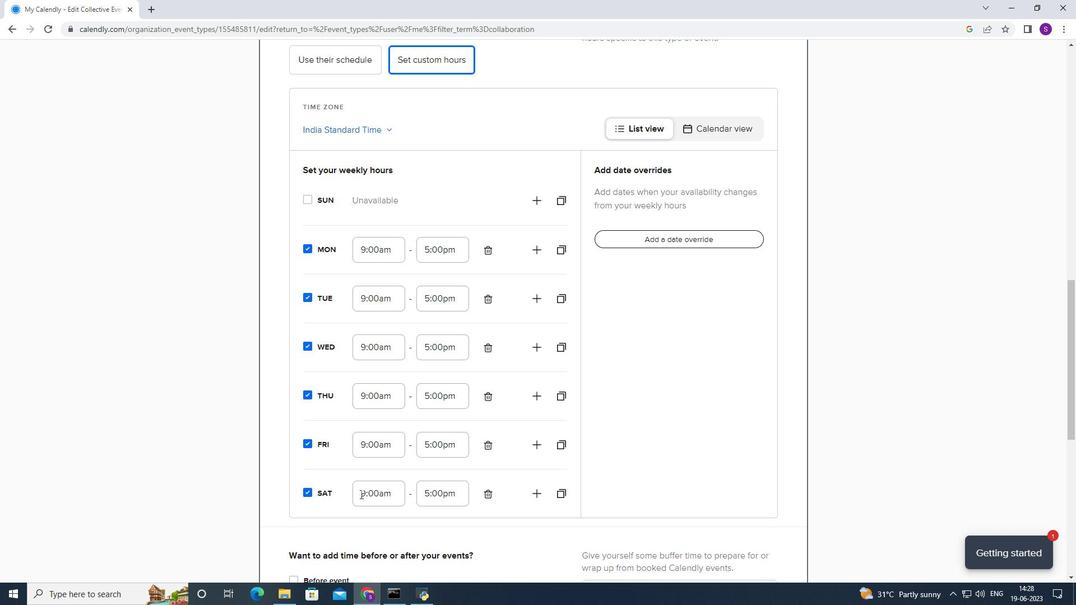 
Action: Mouse pressed left at (373, 495)
Screenshot: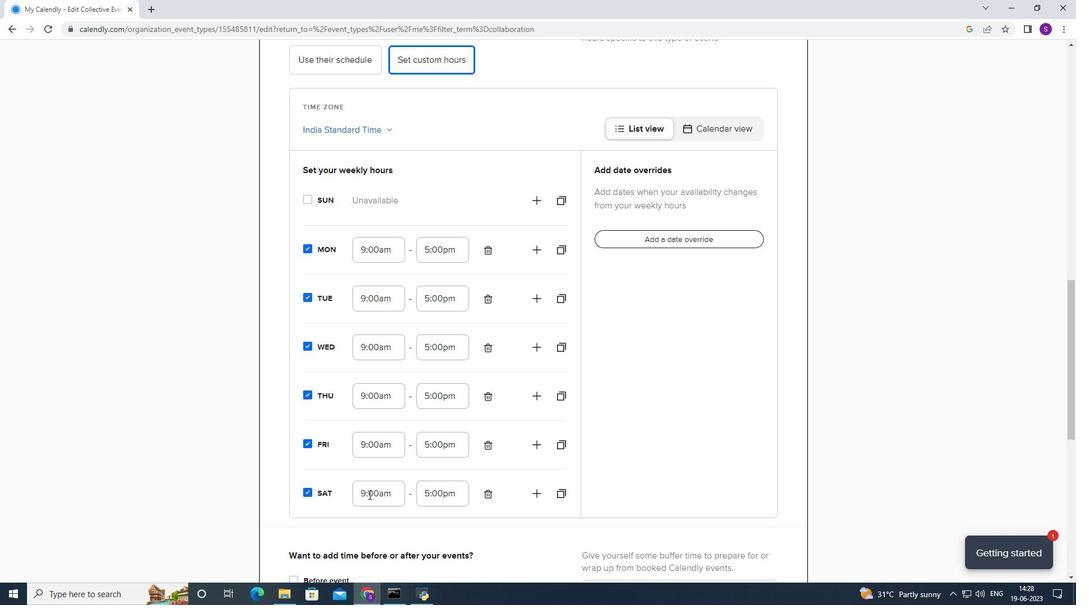 
Action: Mouse scrolled (373, 495) with delta (0, 0)
Screenshot: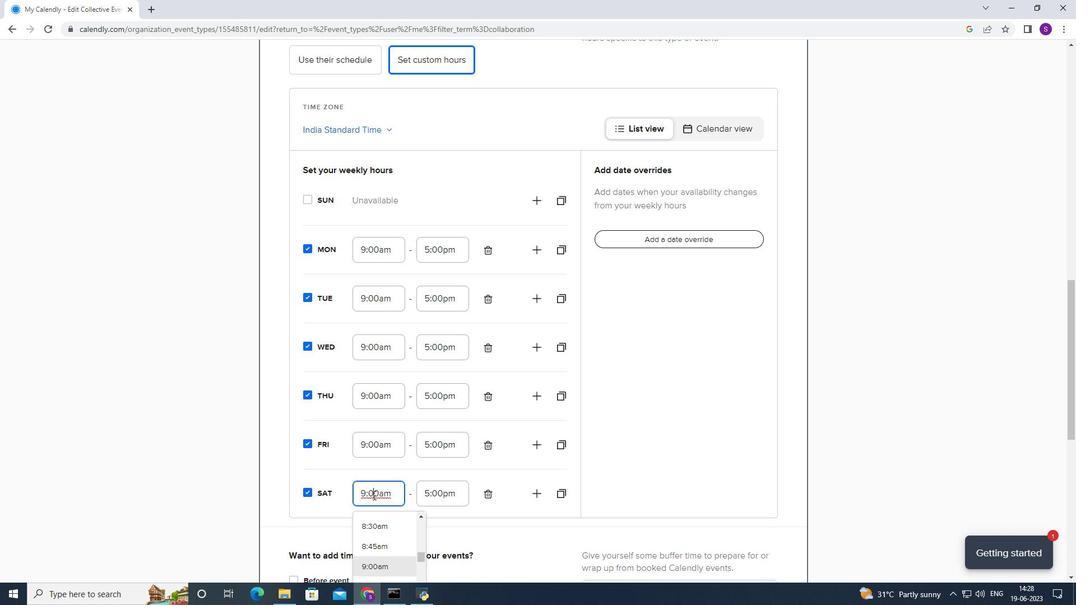 
Action: Mouse scrolled (373, 495) with delta (0, 0)
Screenshot: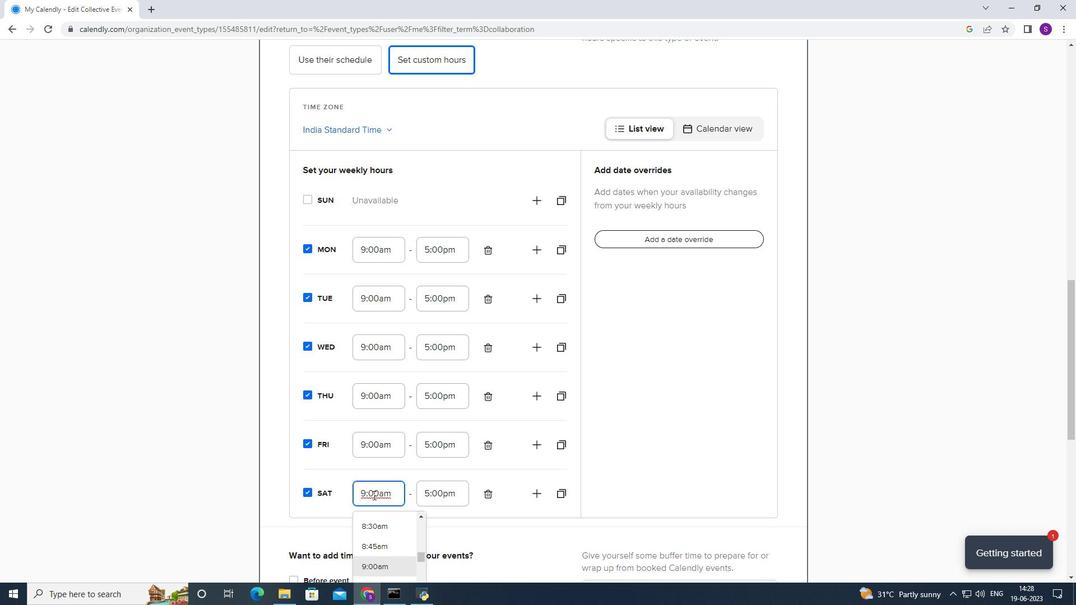 
Action: Mouse scrolled (373, 495) with delta (0, 0)
Screenshot: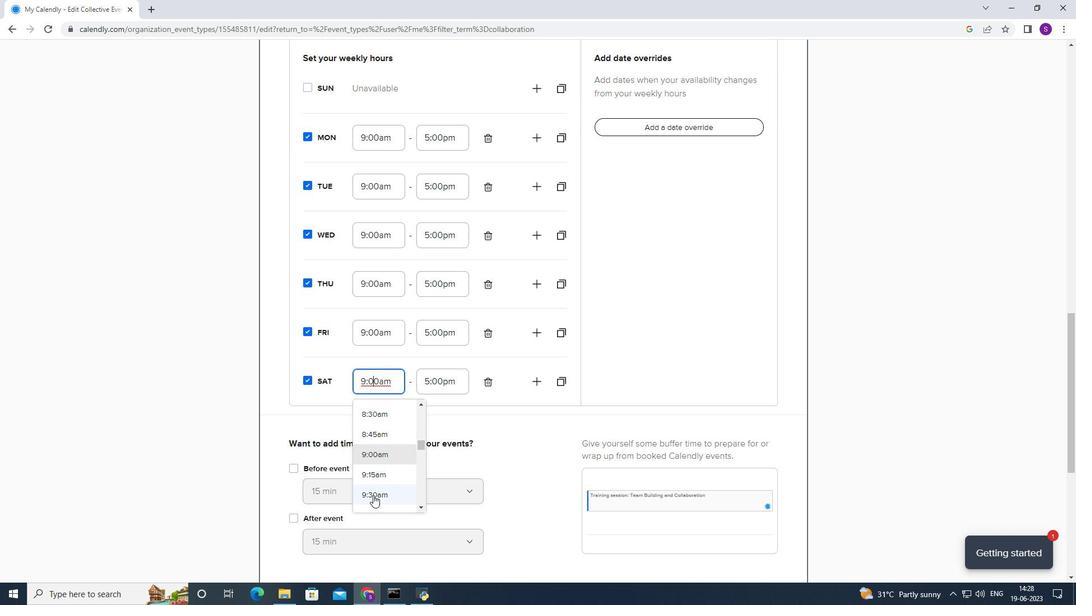 
Action: Mouse moved to (377, 474)
Screenshot: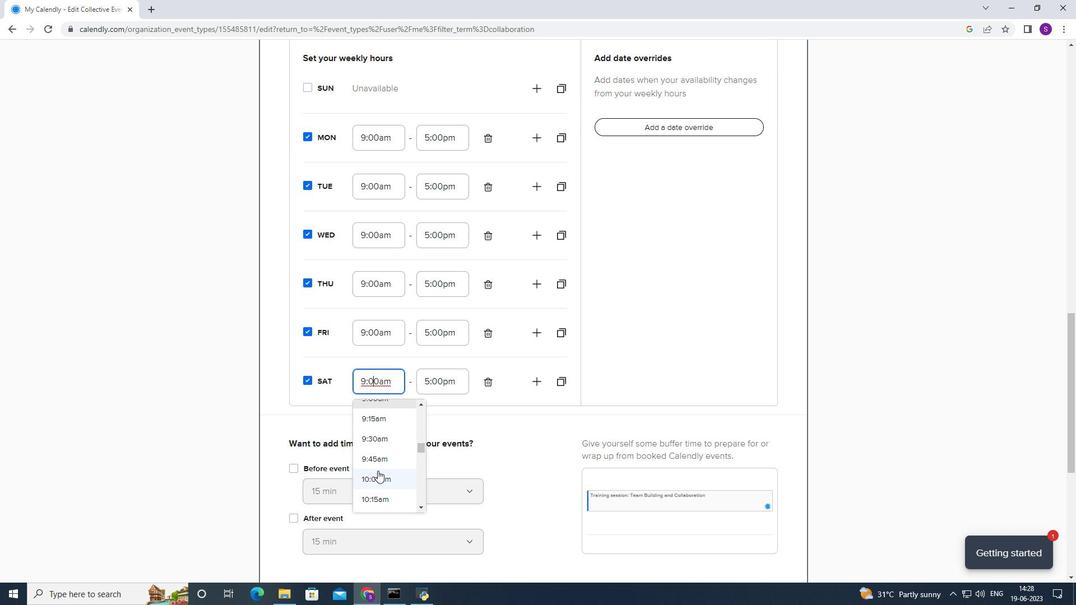 
Action: Mouse pressed left at (377, 474)
Screenshot: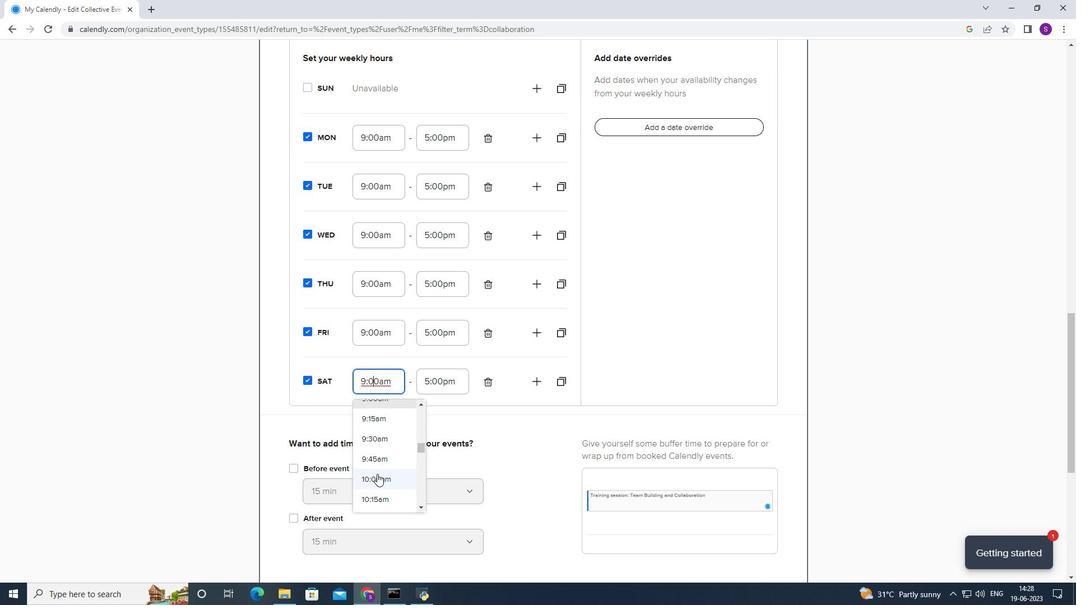 
Action: Mouse moved to (405, 331)
Screenshot: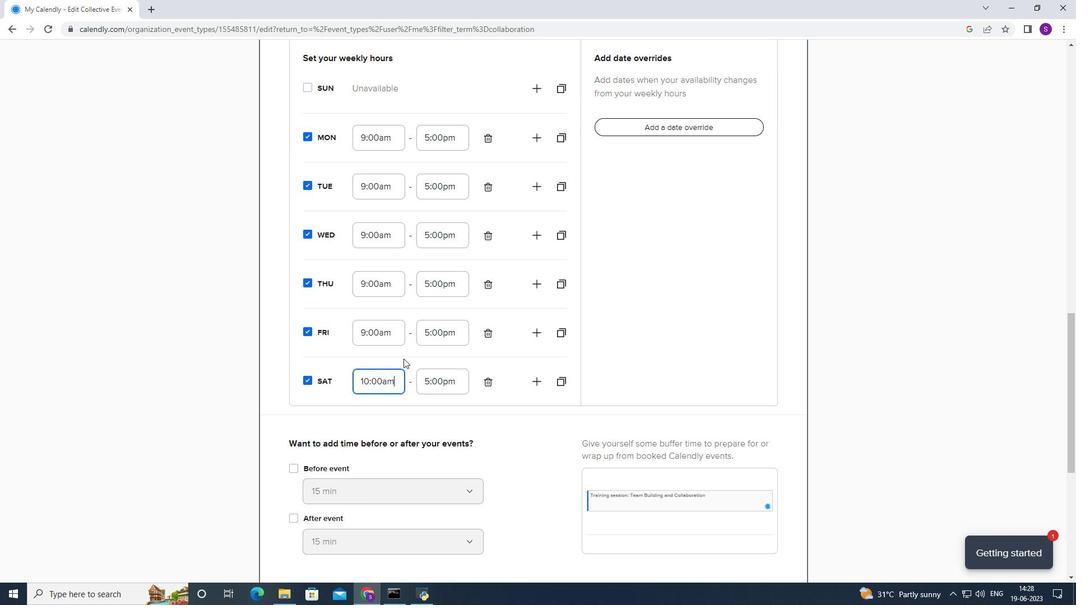 
Action: Mouse pressed left at (405, 331)
Screenshot: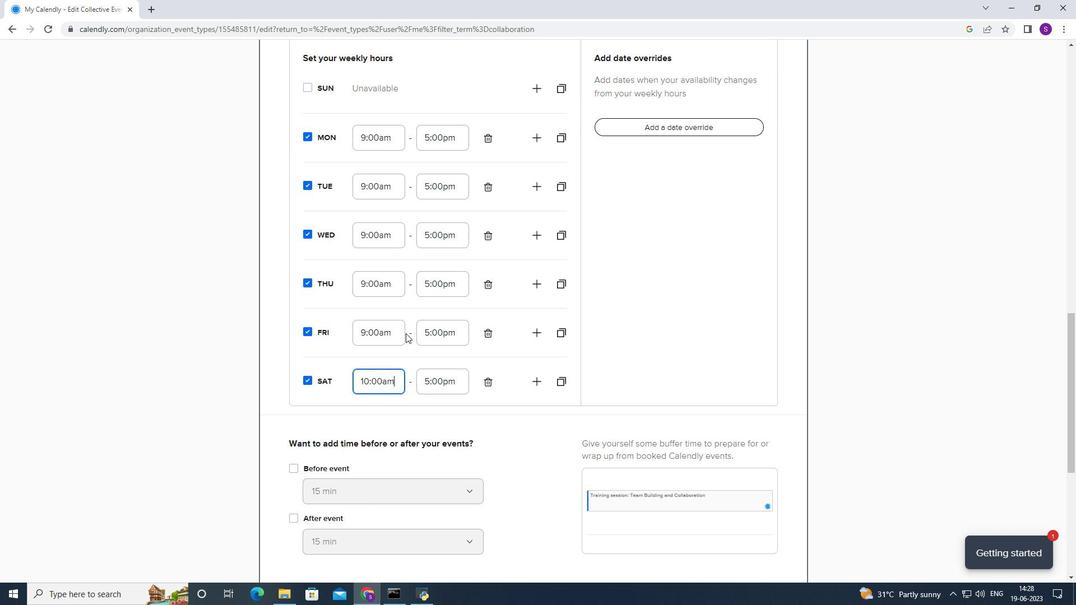 
Action: Mouse moved to (400, 334)
Screenshot: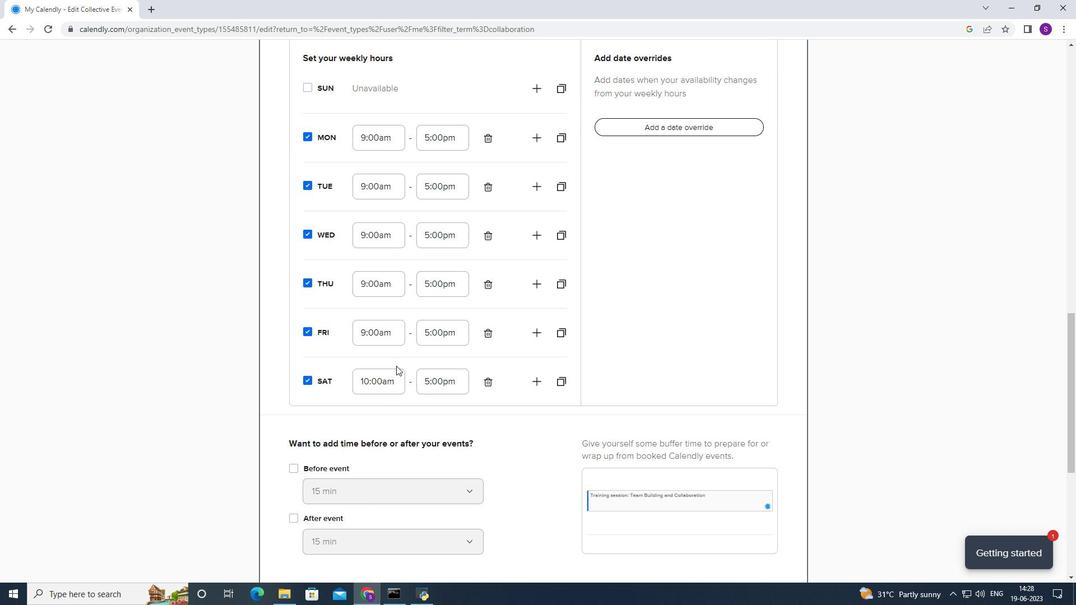 
Action: Mouse pressed left at (400, 334)
Screenshot: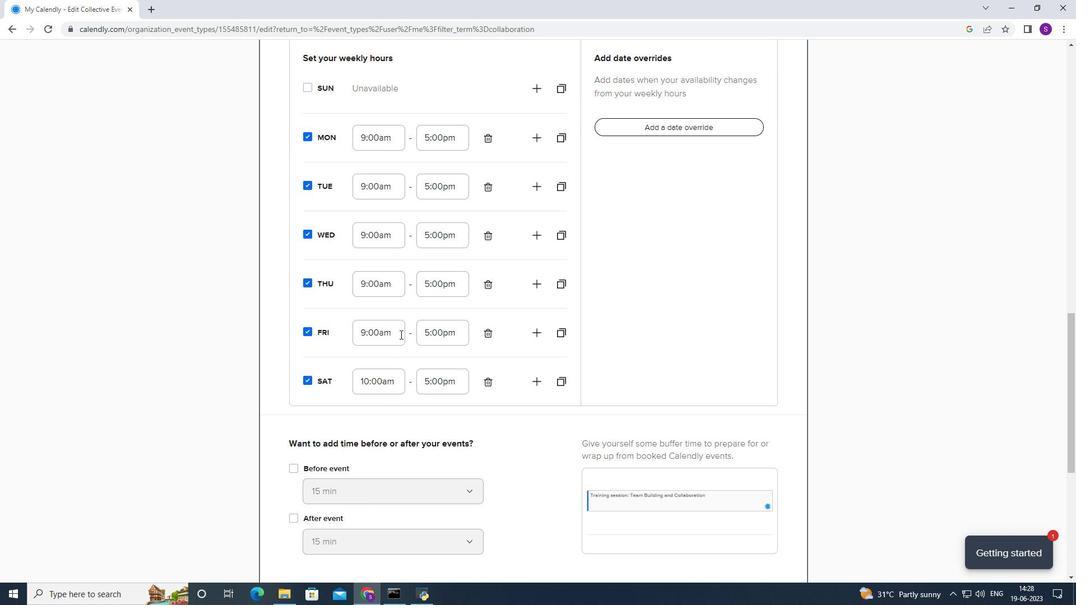 
Action: Mouse moved to (376, 399)
Screenshot: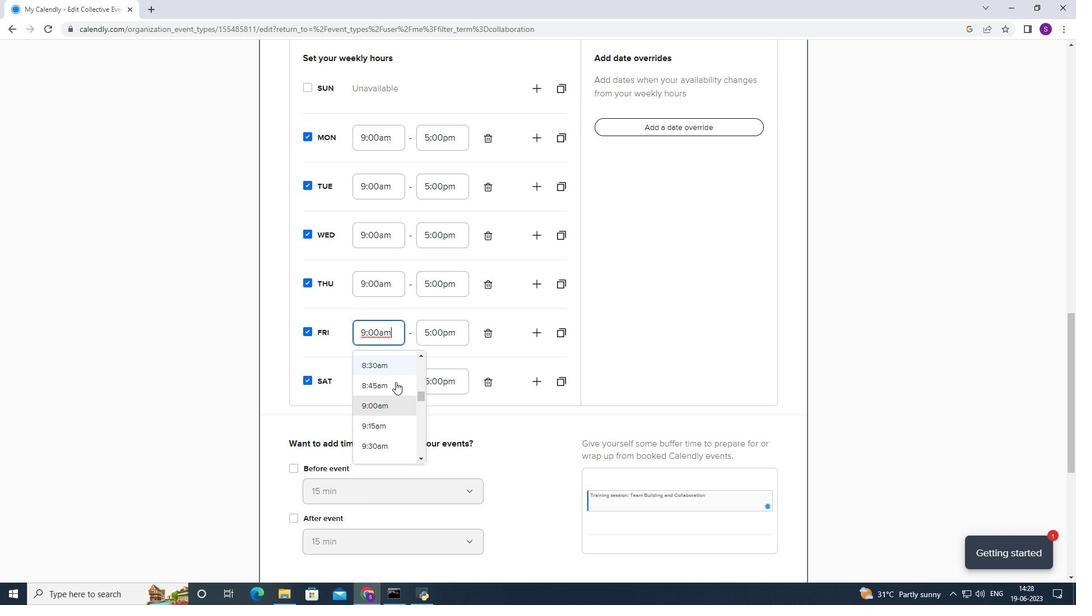 
Action: Mouse scrolled (376, 399) with delta (0, 0)
Screenshot: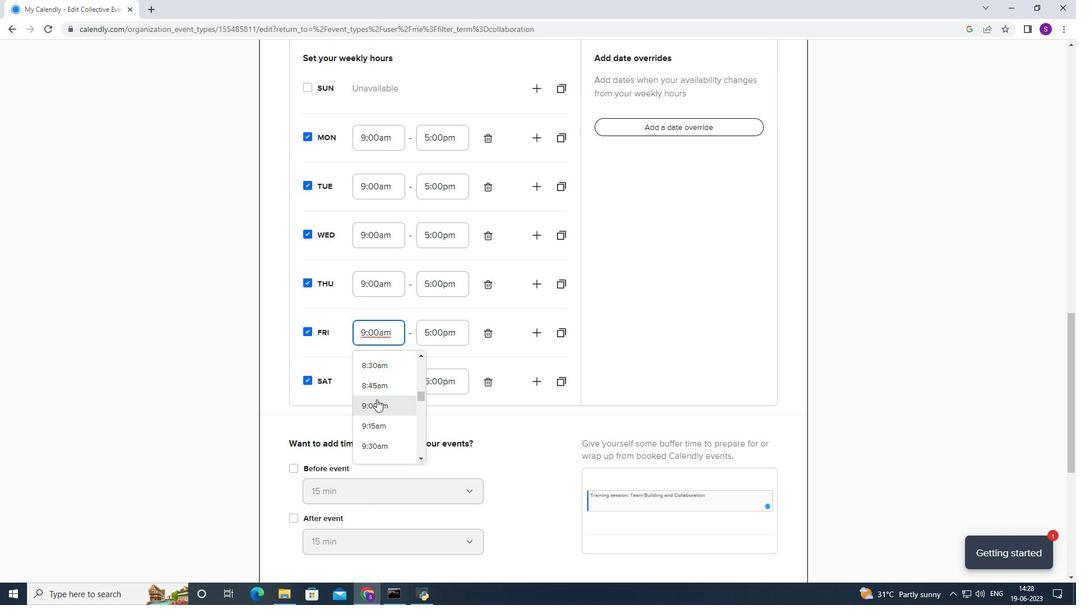 
Action: Mouse scrolled (376, 399) with delta (0, 0)
Screenshot: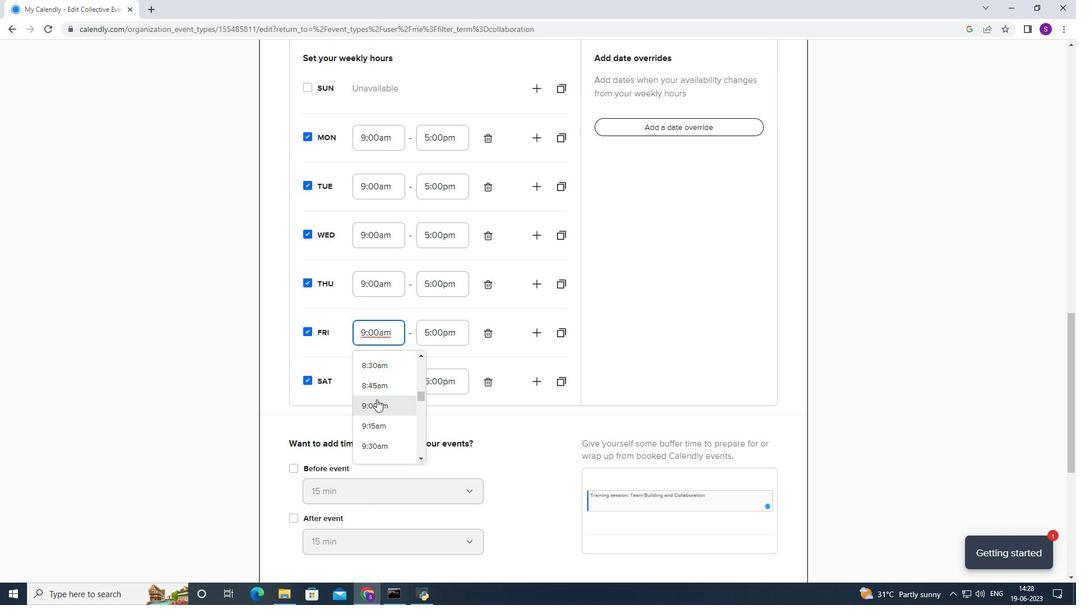 
Action: Mouse moved to (401, 383)
Screenshot: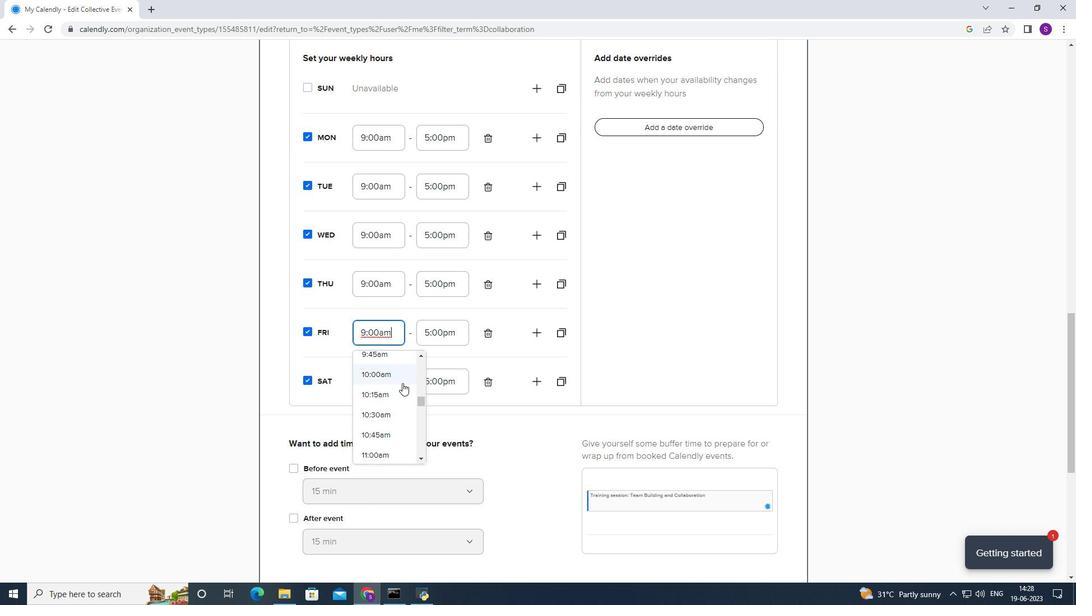 
Action: Mouse pressed left at (401, 383)
Screenshot: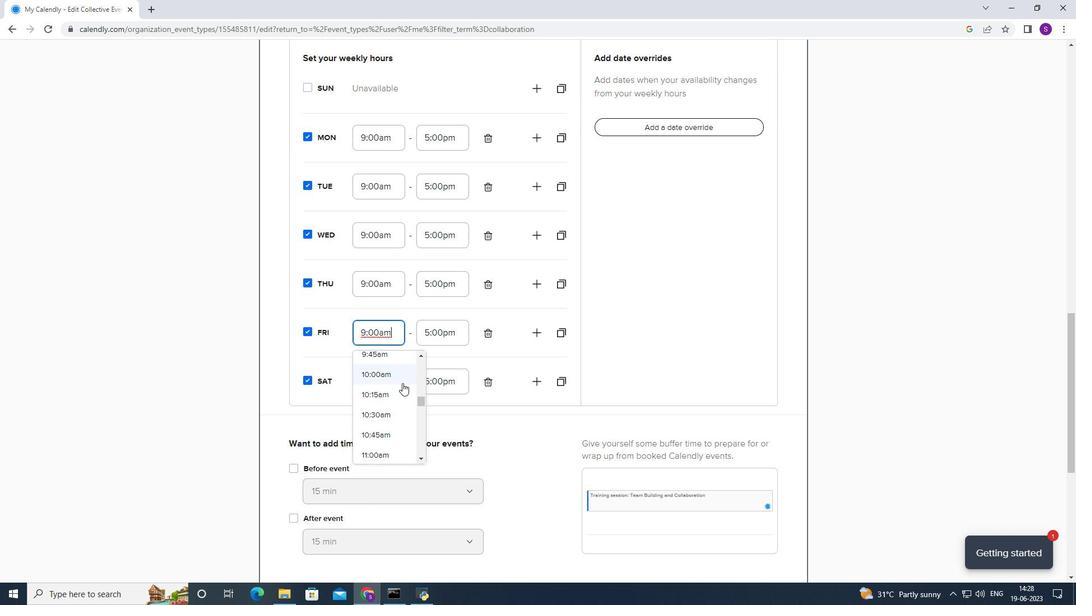 
Action: Mouse moved to (394, 289)
Screenshot: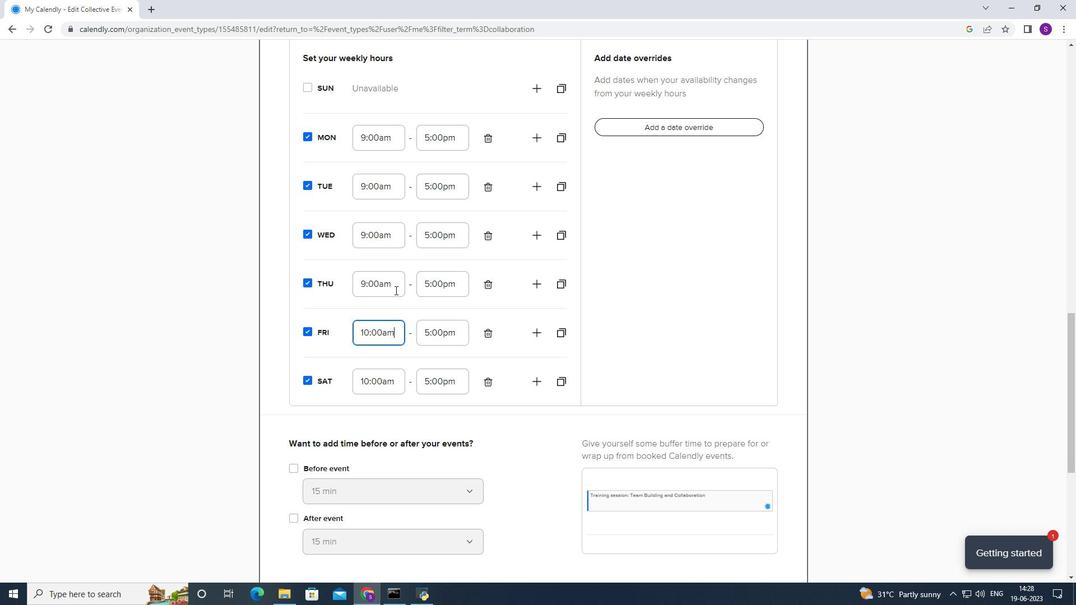 
Action: Mouse pressed left at (394, 289)
Screenshot: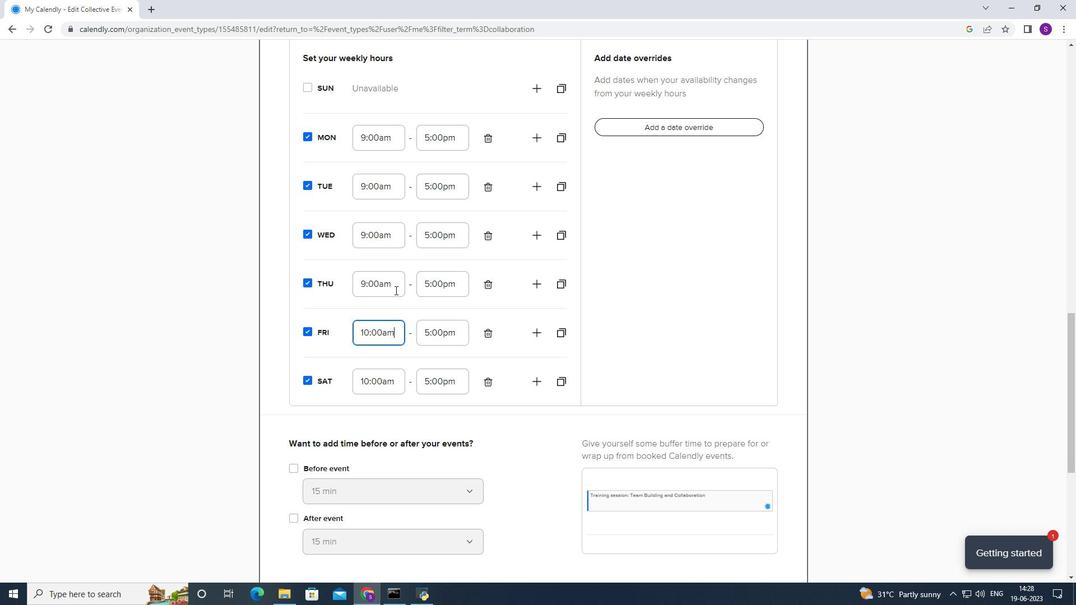 
Action: Mouse moved to (395, 356)
Screenshot: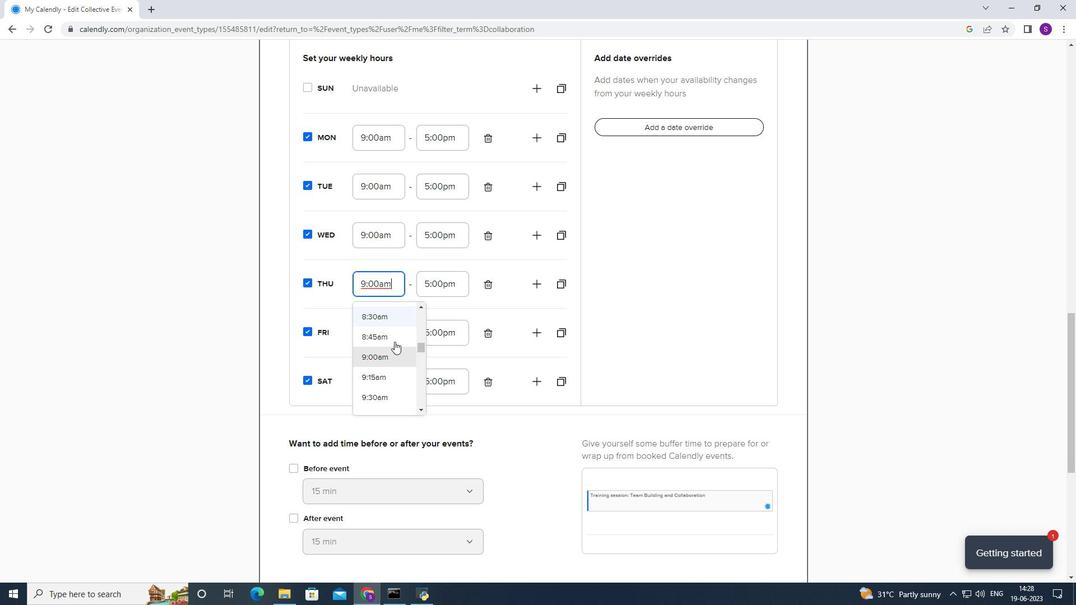 
Action: Mouse scrolled (395, 355) with delta (0, 0)
Screenshot: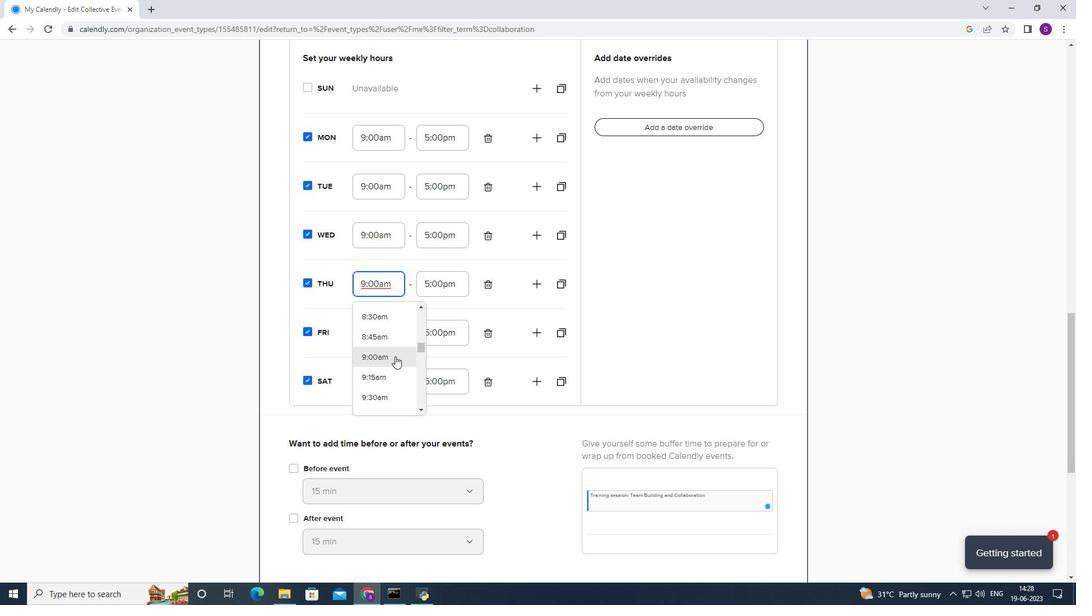 
Action: Mouse scrolled (395, 355) with delta (0, 0)
Screenshot: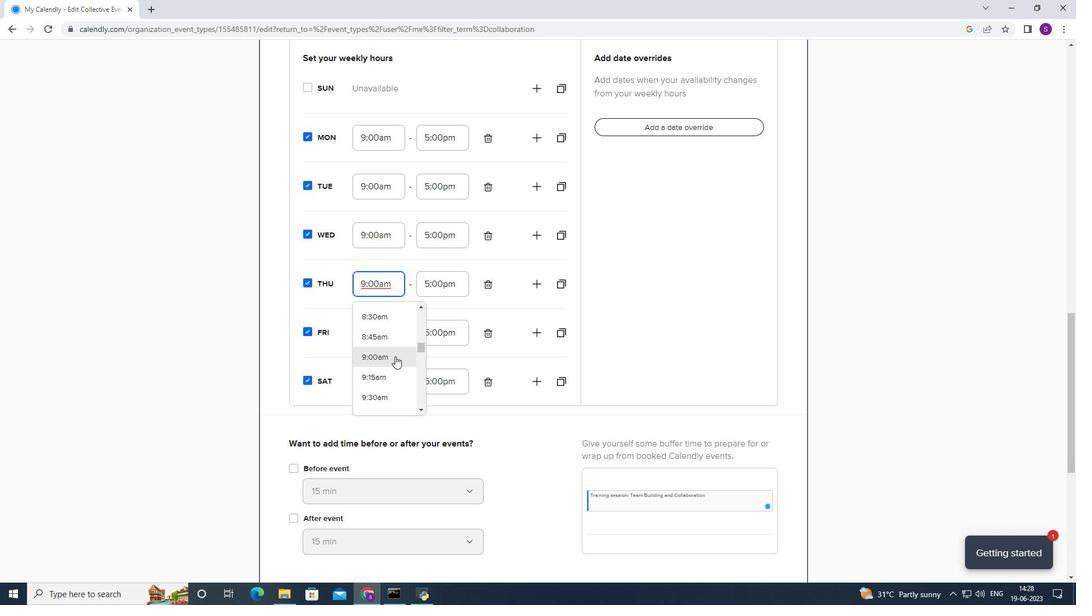 
Action: Mouse moved to (383, 325)
Screenshot: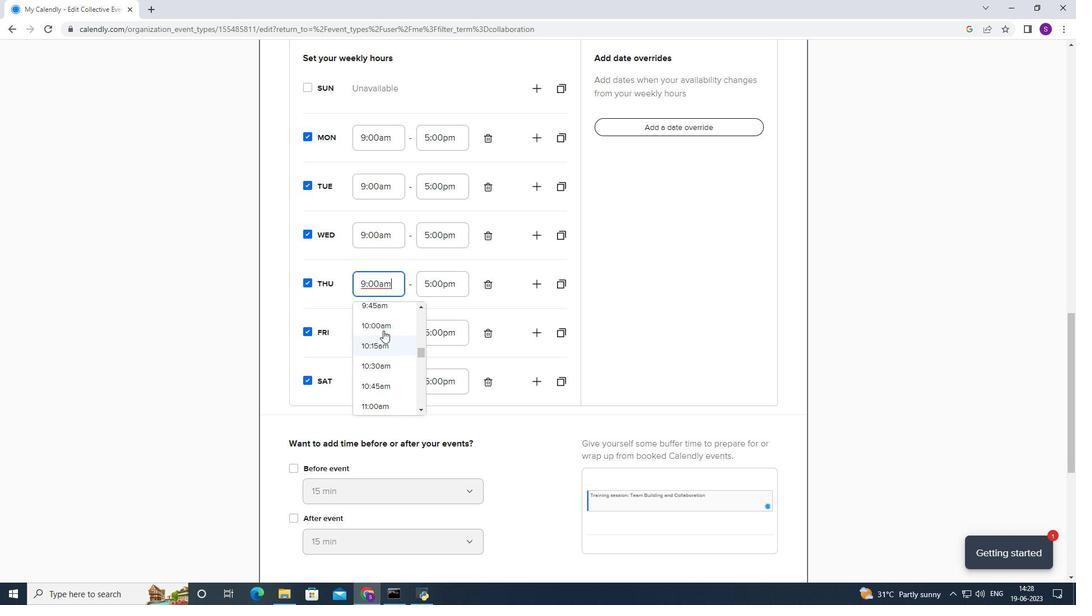 
Action: Mouse pressed left at (383, 325)
Screenshot: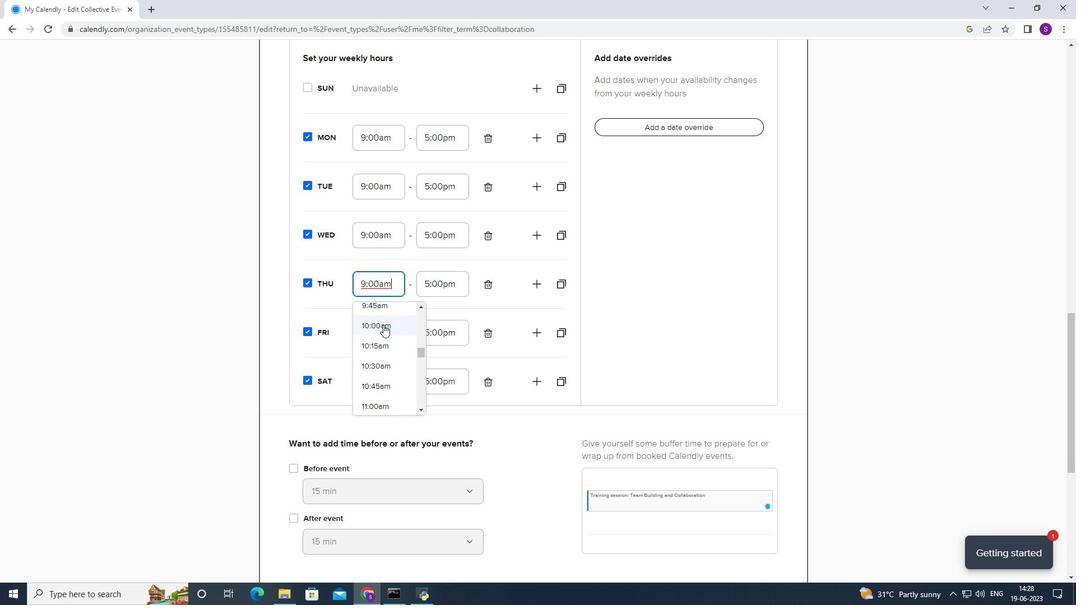 
Action: Mouse moved to (395, 246)
Screenshot: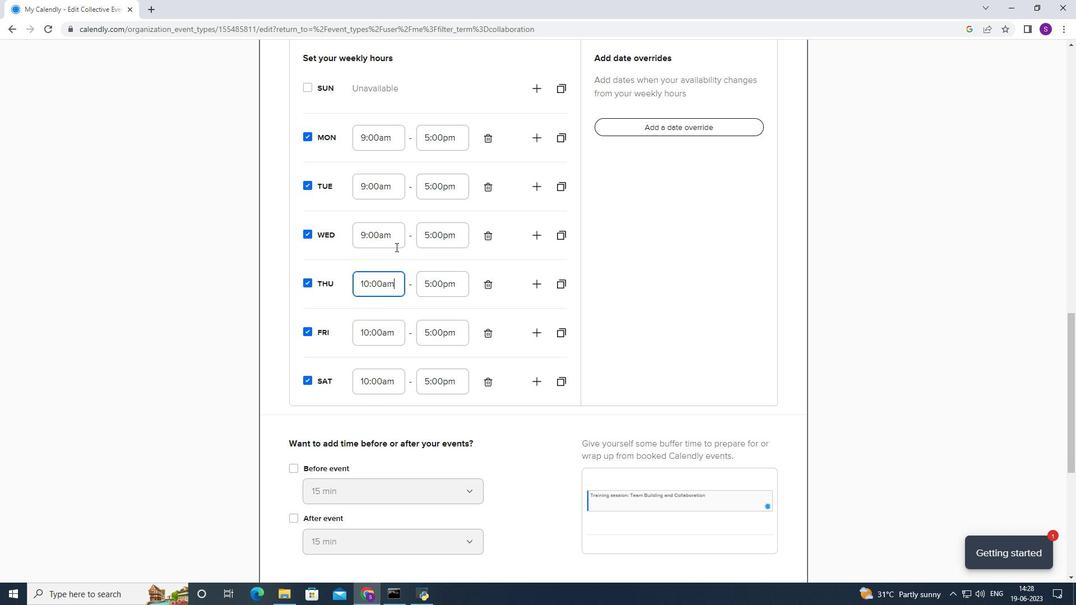 
Action: Mouse pressed left at (395, 246)
Screenshot: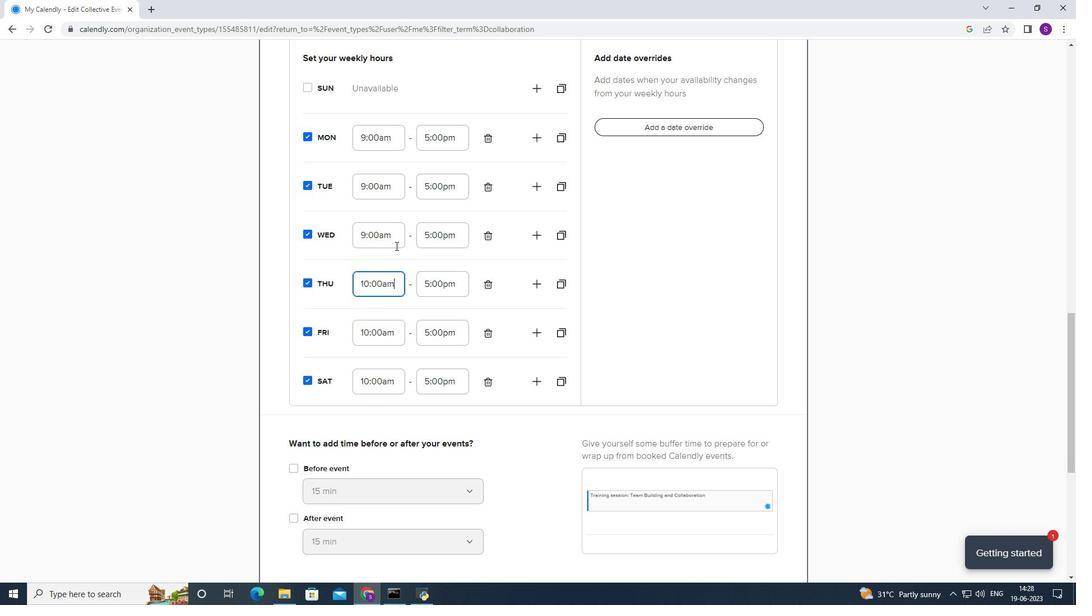 
Action: Mouse moved to (384, 308)
Screenshot: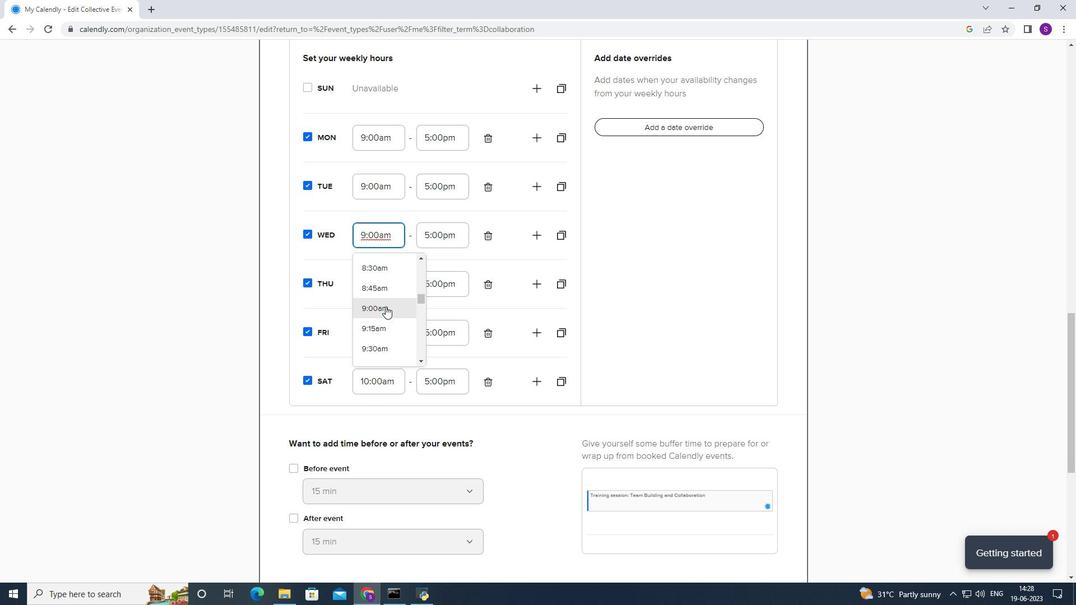 
Action: Mouse scrolled (384, 307) with delta (0, 0)
Screenshot: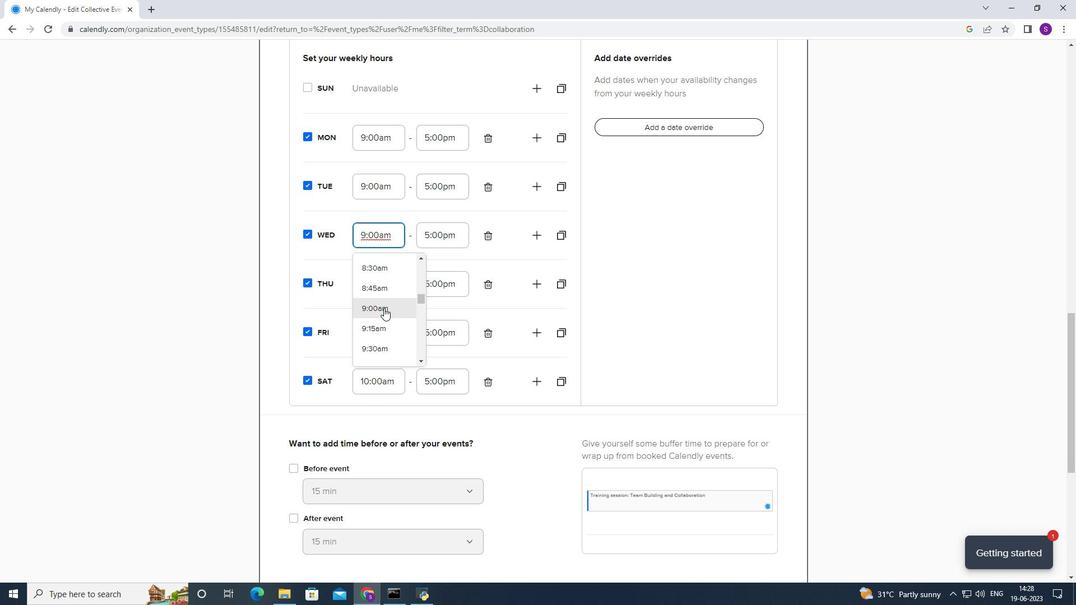 
Action: Mouse moved to (376, 326)
Screenshot: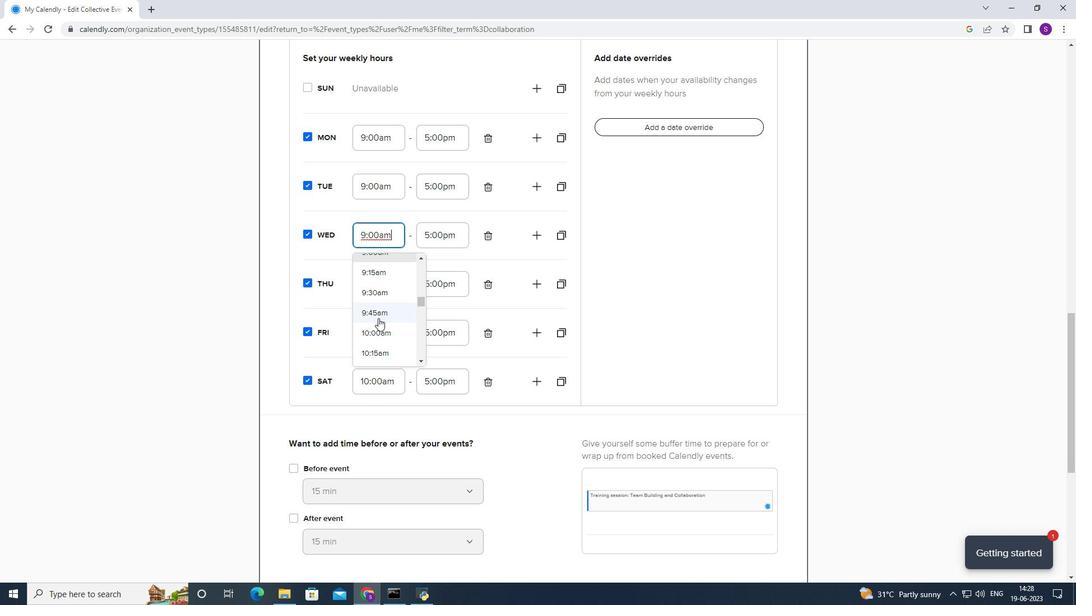 
Action: Mouse pressed left at (376, 326)
Screenshot: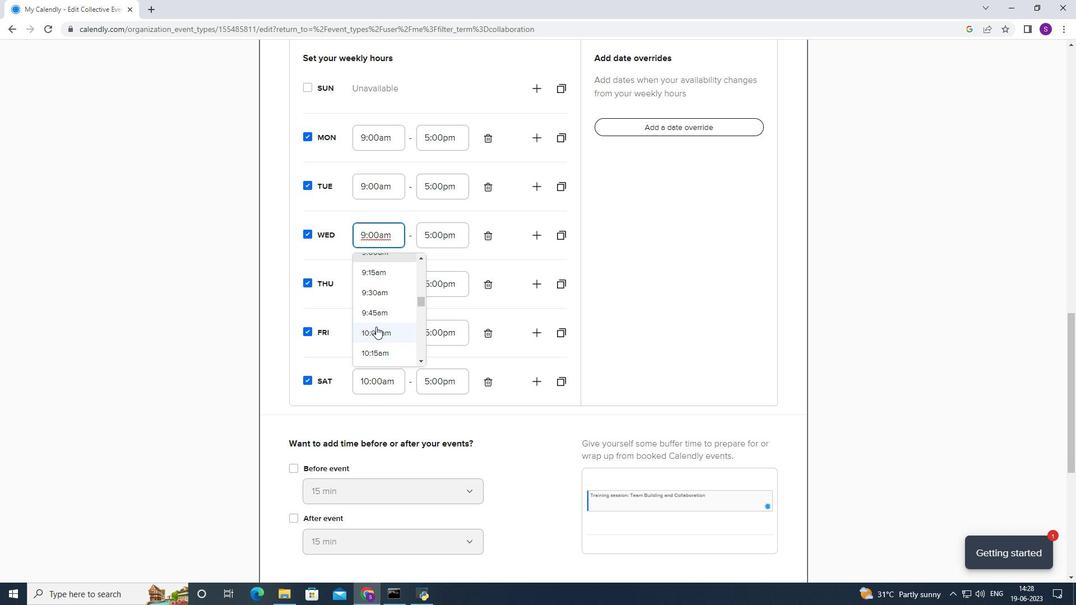 
Action: Mouse moved to (387, 199)
Screenshot: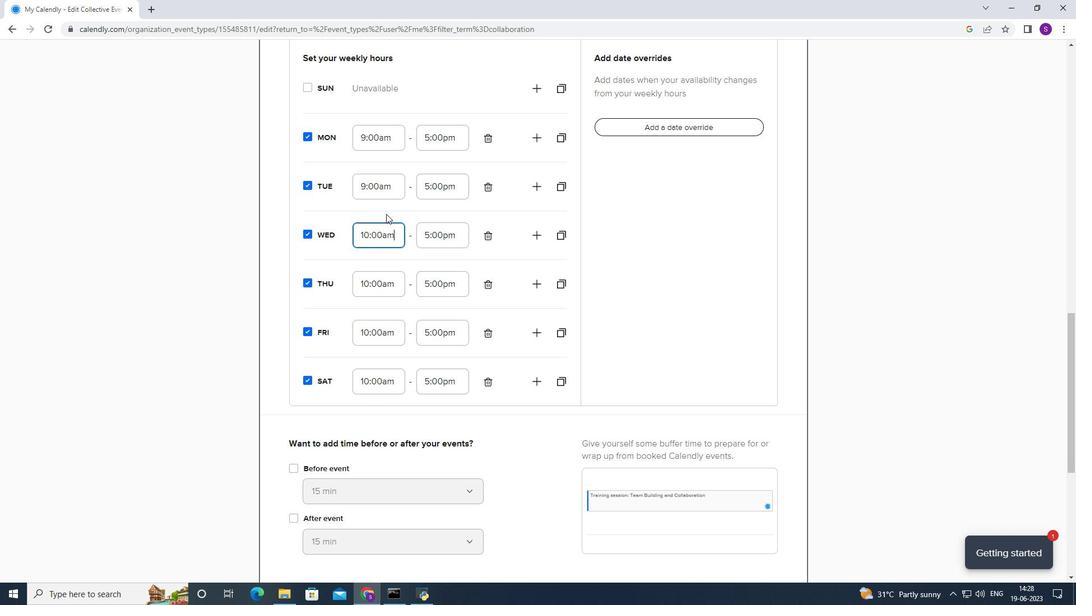 
Action: Mouse pressed left at (387, 199)
Screenshot: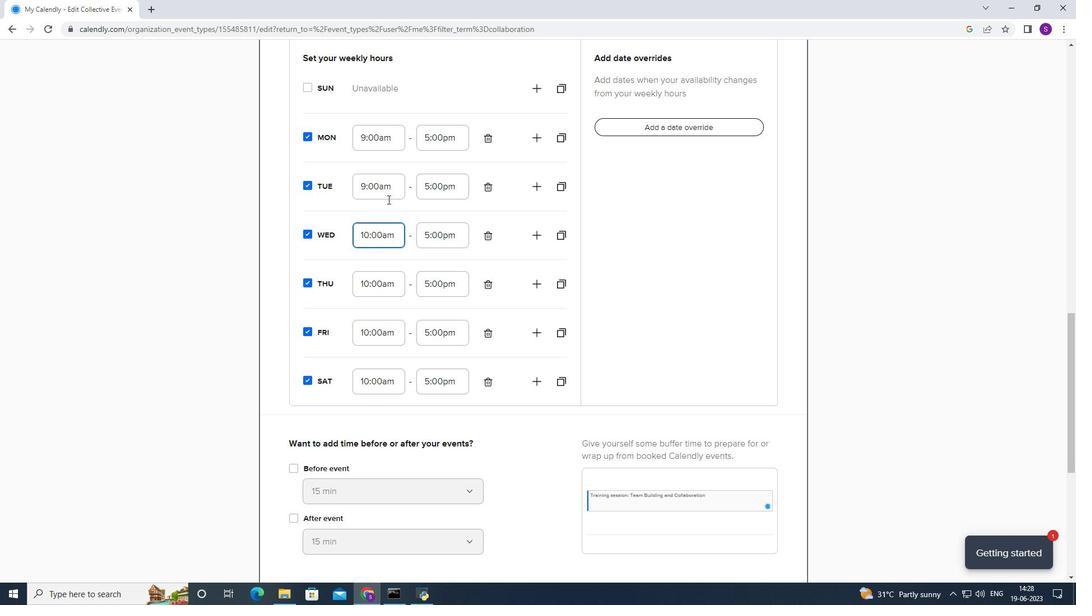 
Action: Mouse moved to (390, 261)
Screenshot: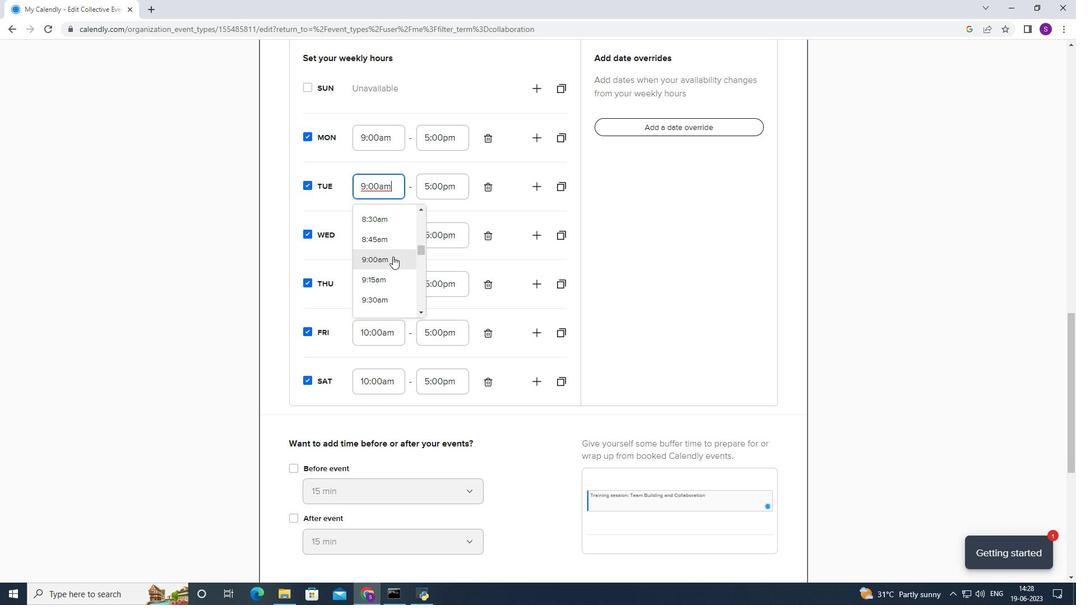 
Action: Mouse scrolled (390, 260) with delta (0, 0)
Screenshot: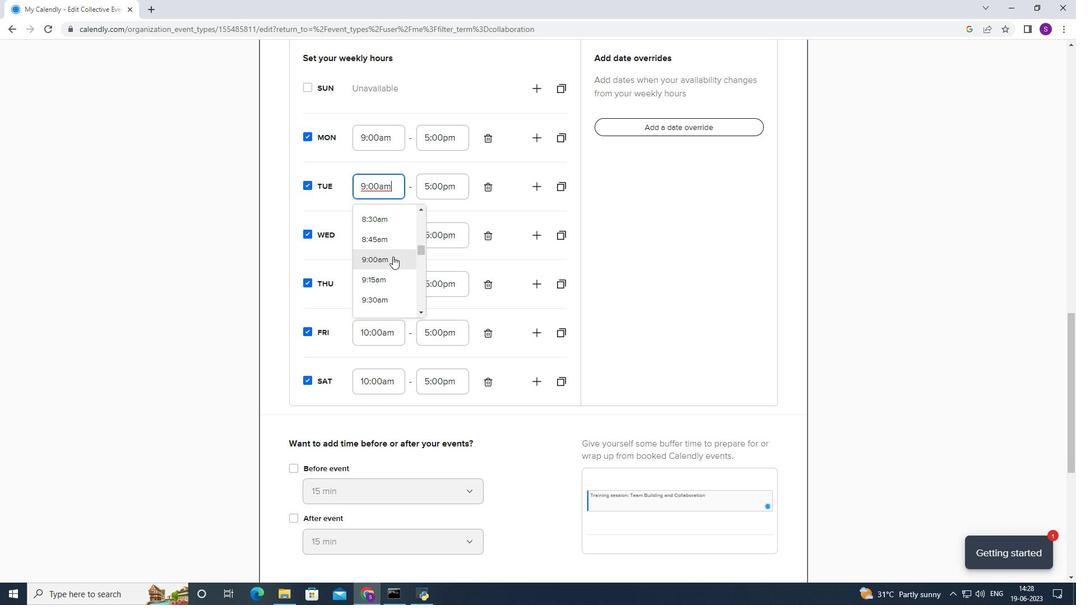 
Action: Mouse moved to (375, 284)
Screenshot: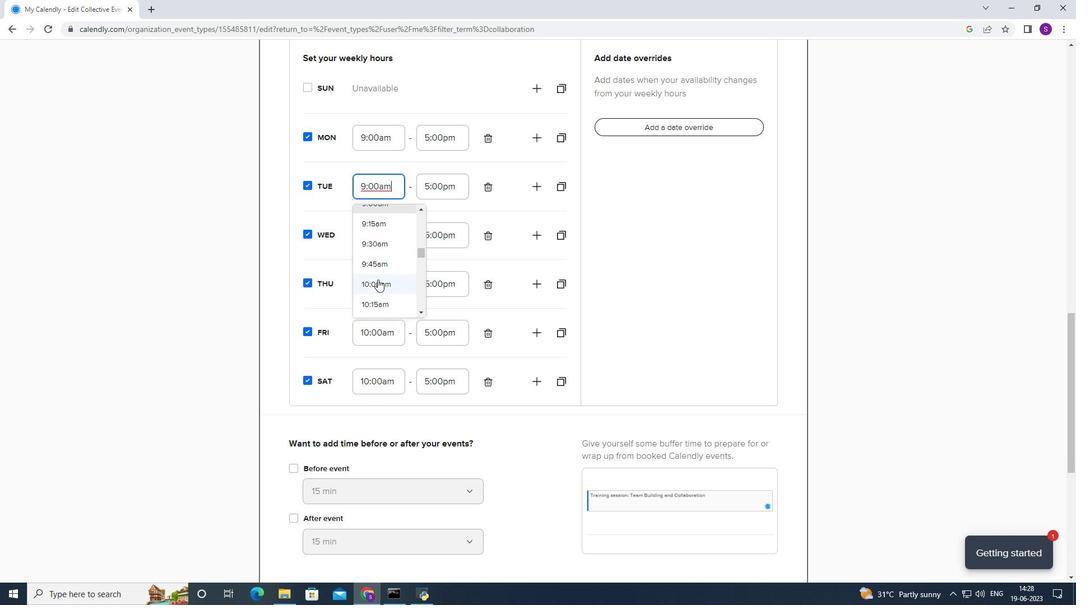 
Action: Mouse pressed left at (375, 284)
Screenshot: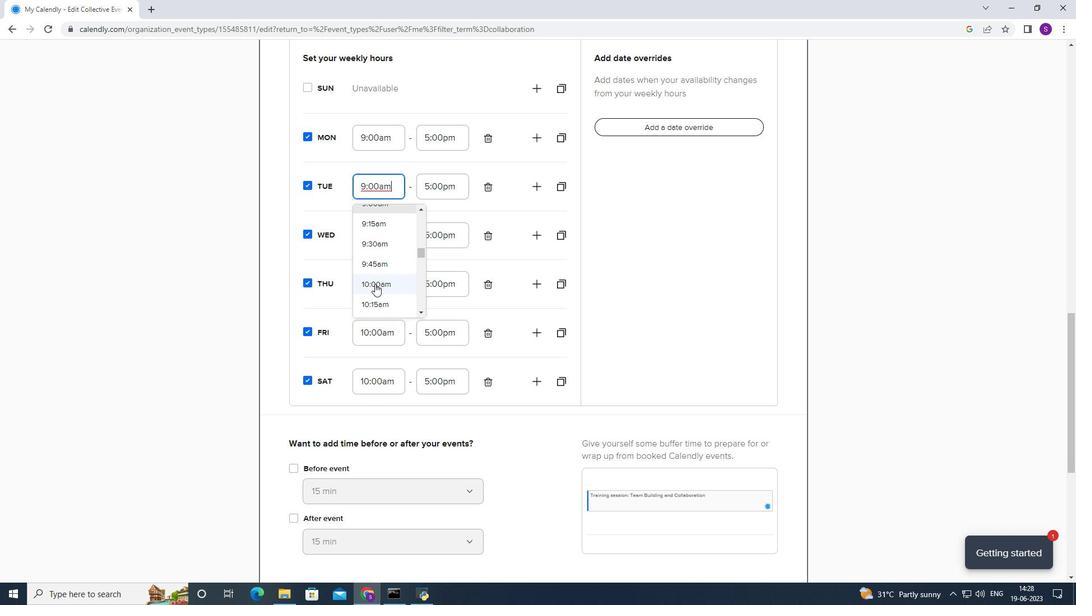 
Action: Mouse moved to (380, 151)
Screenshot: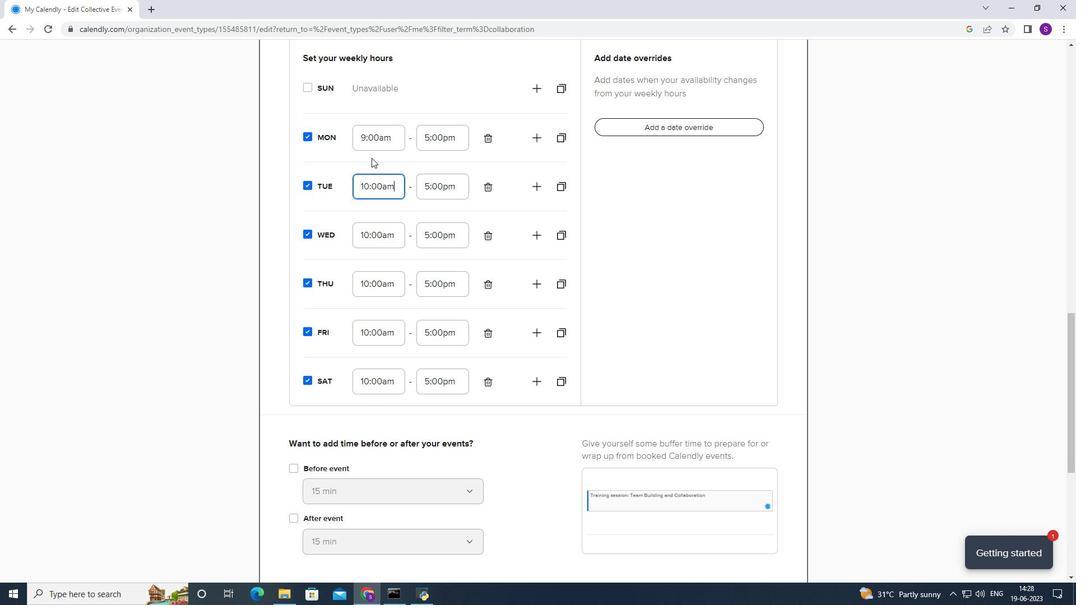 
Action: Mouse pressed left at (380, 151)
Screenshot: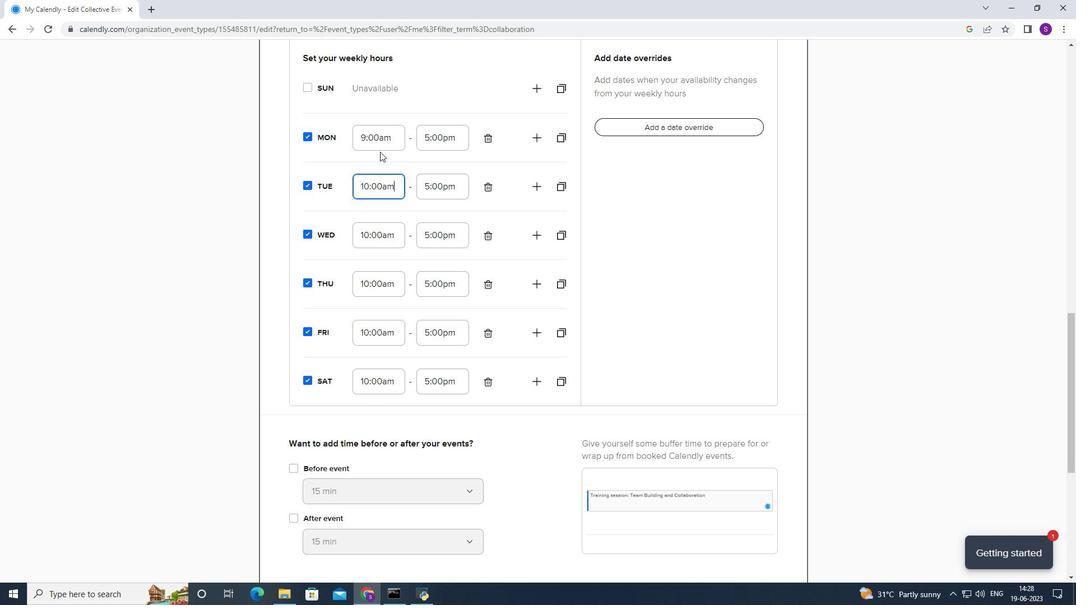 
Action: Mouse moved to (388, 148)
Screenshot: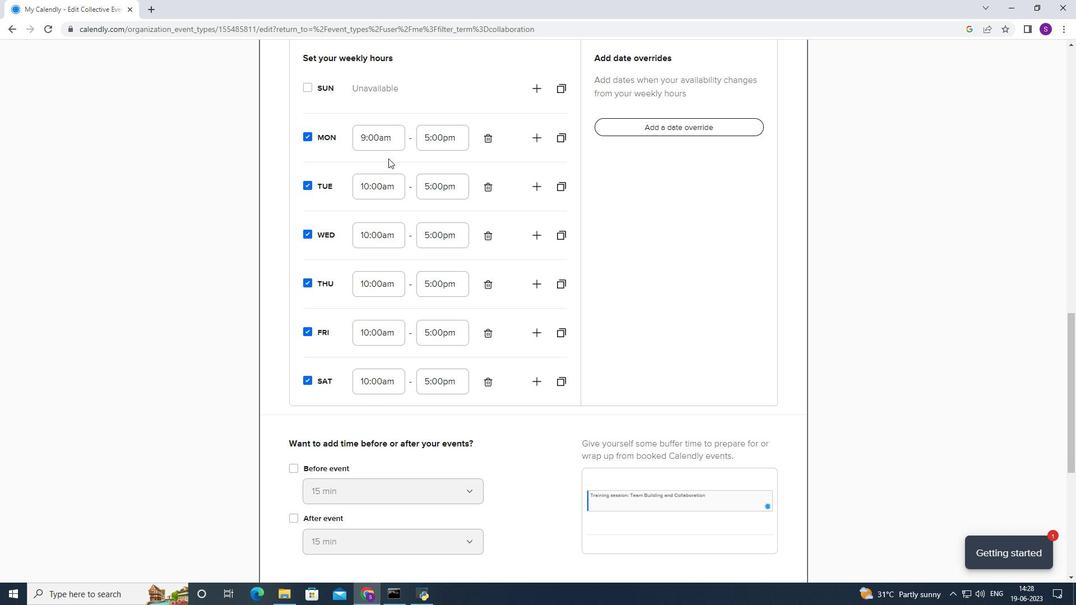 
Action: Mouse pressed left at (388, 148)
Screenshot: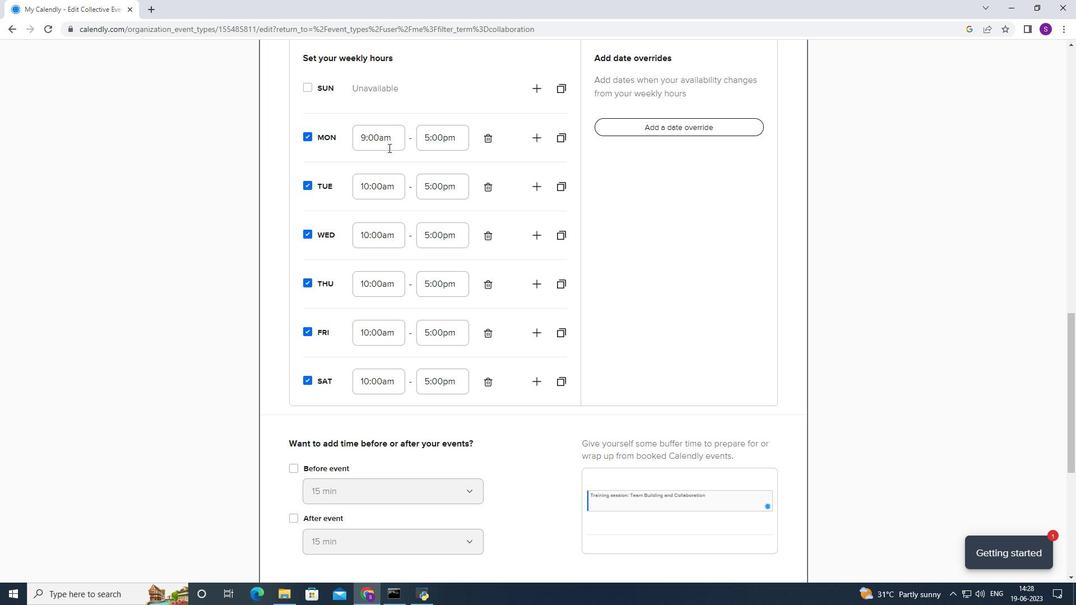 
Action: Mouse moved to (384, 232)
Screenshot: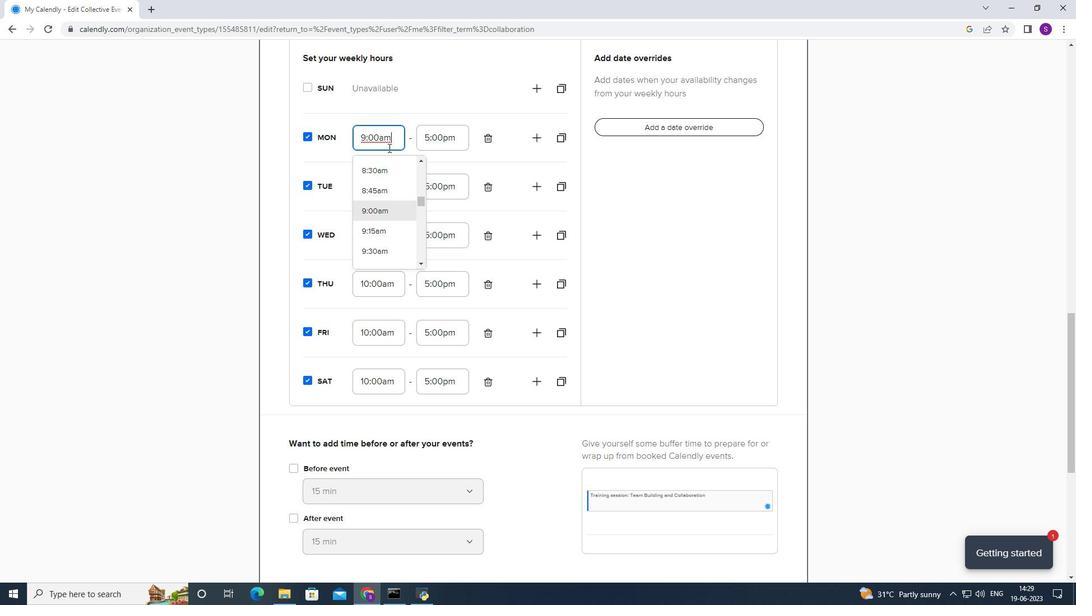 
Action: Mouse scrolled (384, 231) with delta (0, 0)
Screenshot: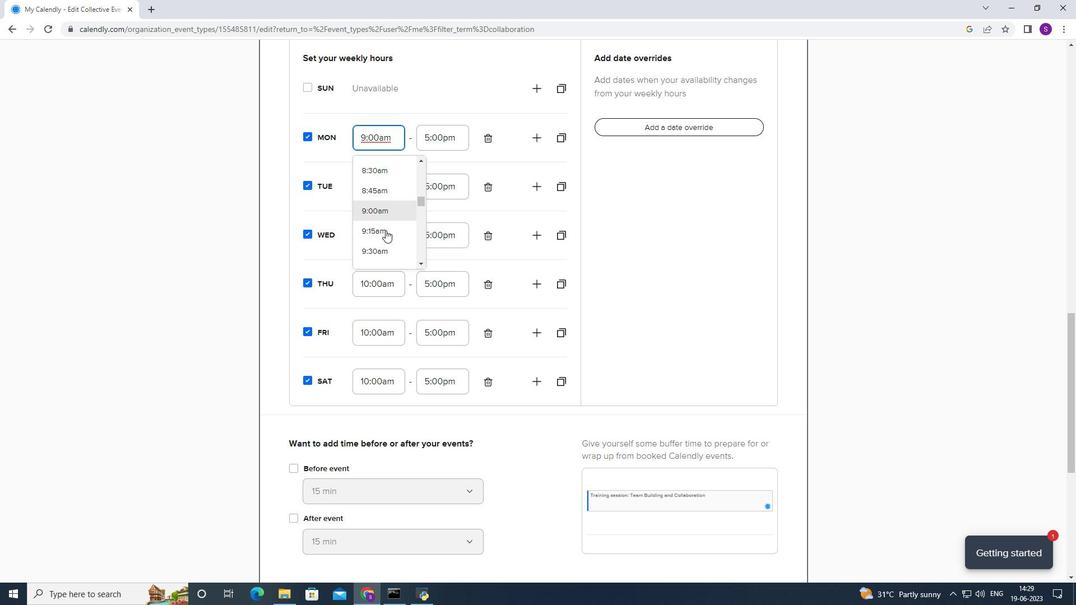 
Action: Mouse moved to (384, 232)
Screenshot: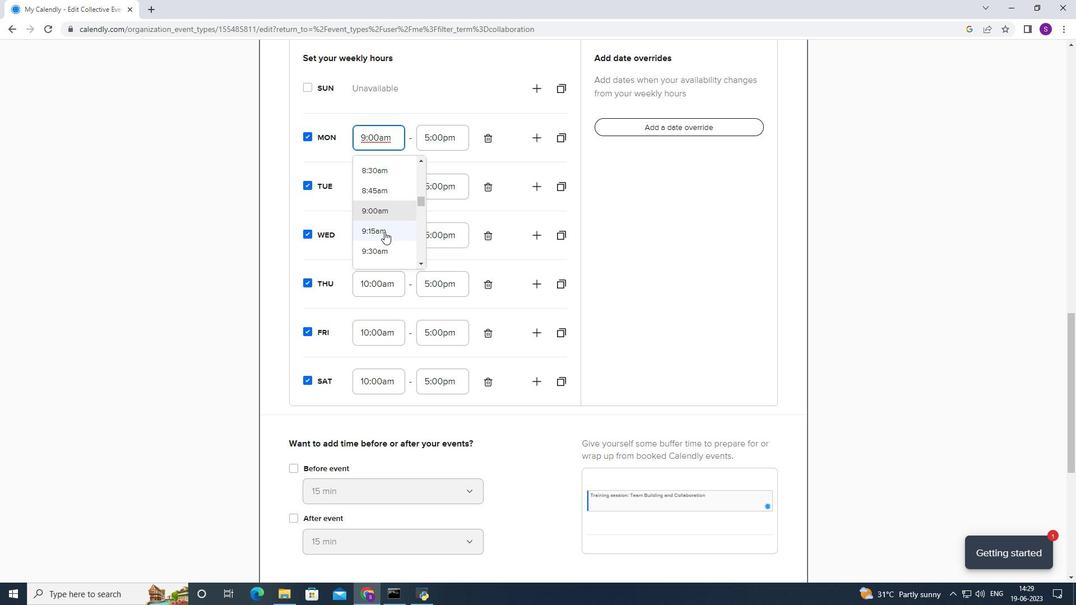 
Action: Mouse scrolled (384, 232) with delta (0, 0)
Screenshot: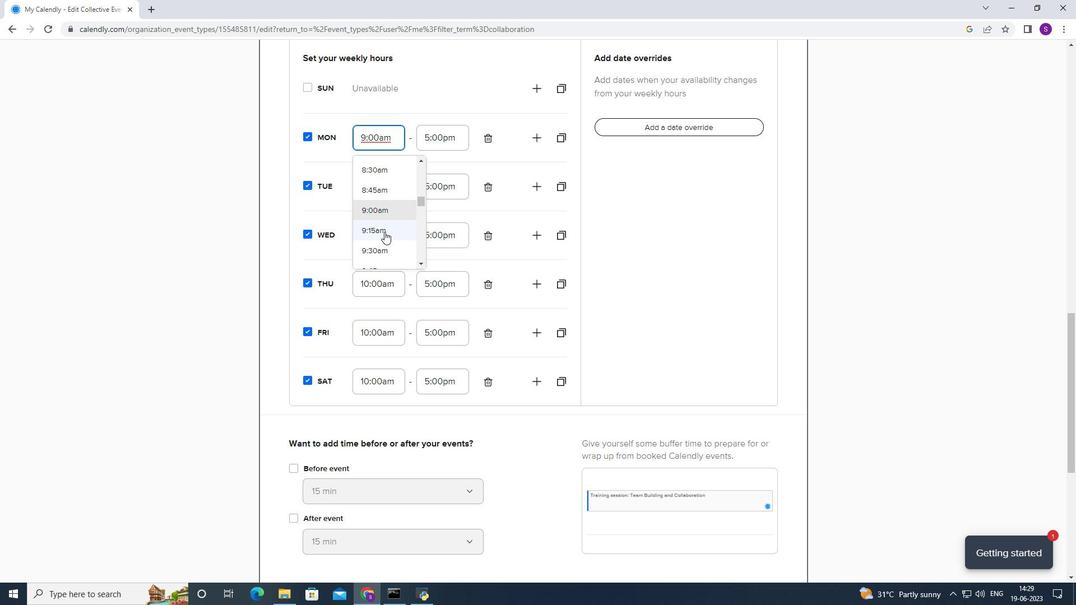 
Action: Mouse moved to (393, 187)
Screenshot: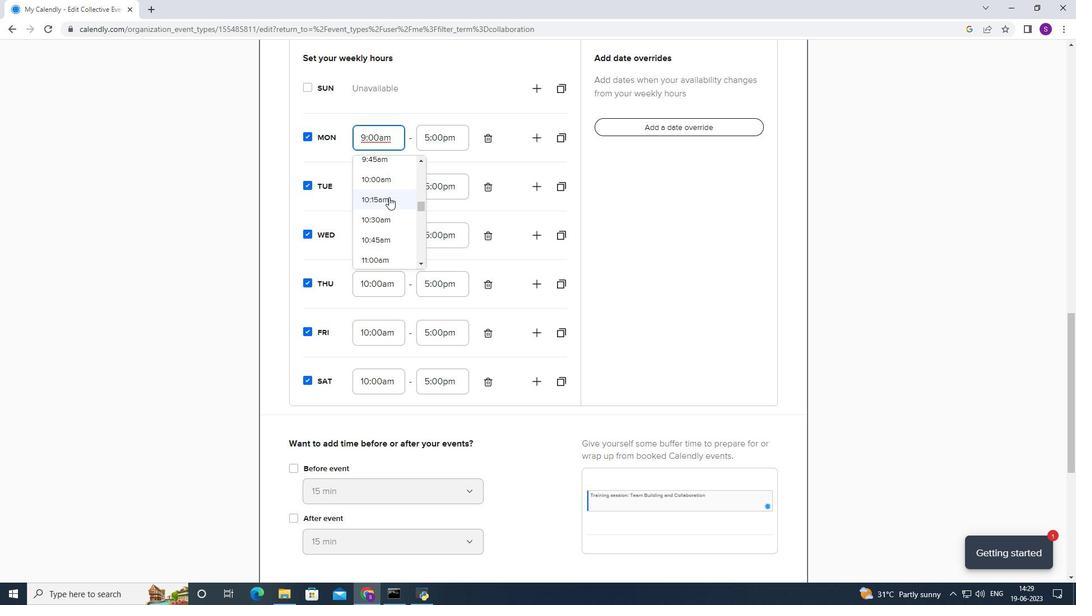 
Action: Mouse pressed left at (393, 187)
Screenshot: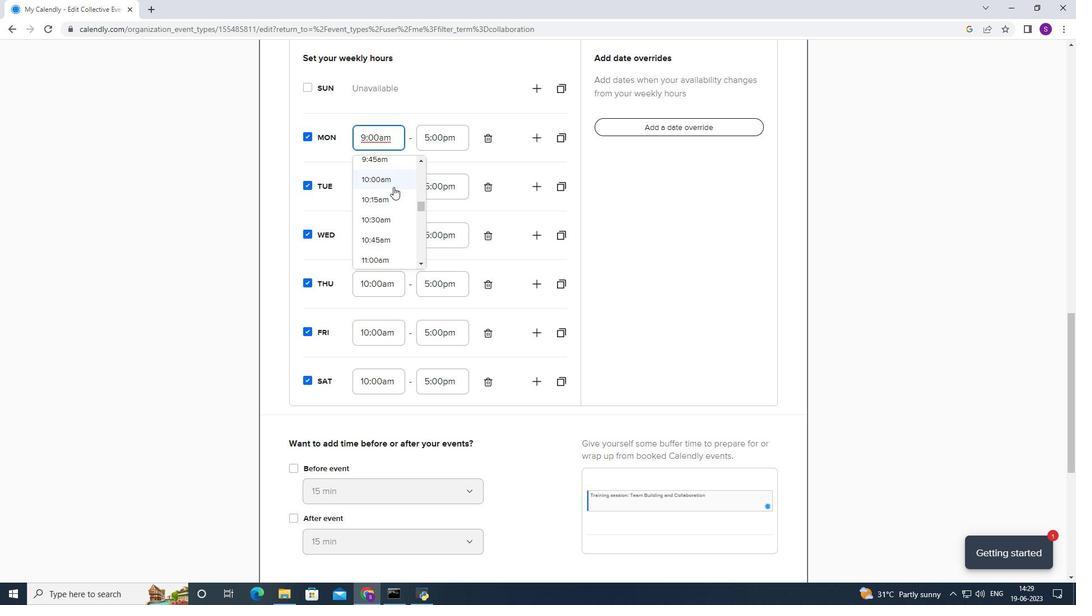 
Action: Mouse moved to (419, 146)
Screenshot: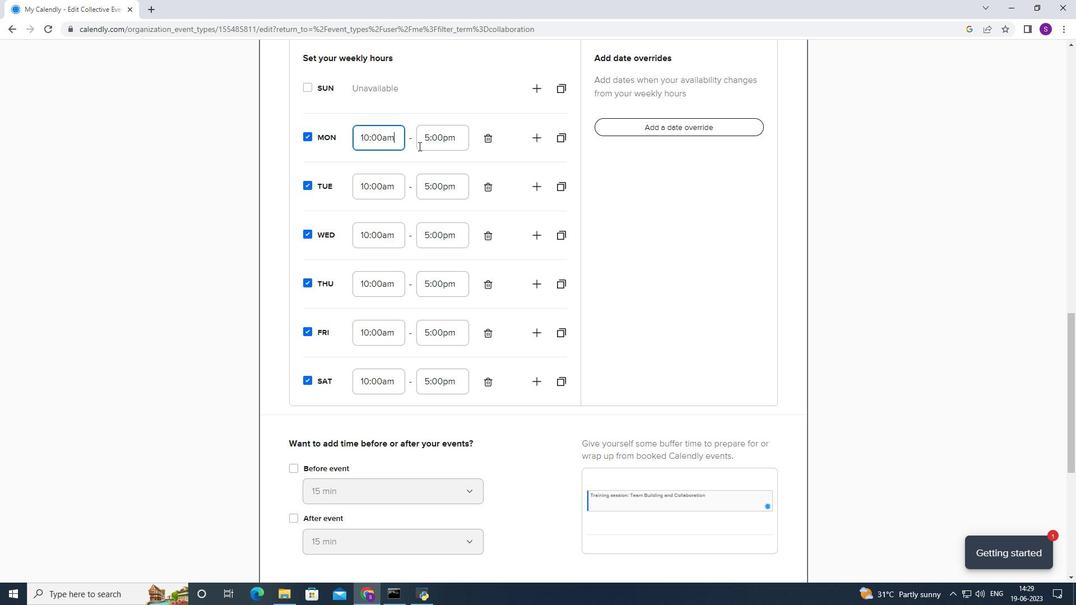 
Action: Mouse pressed left at (419, 146)
Screenshot: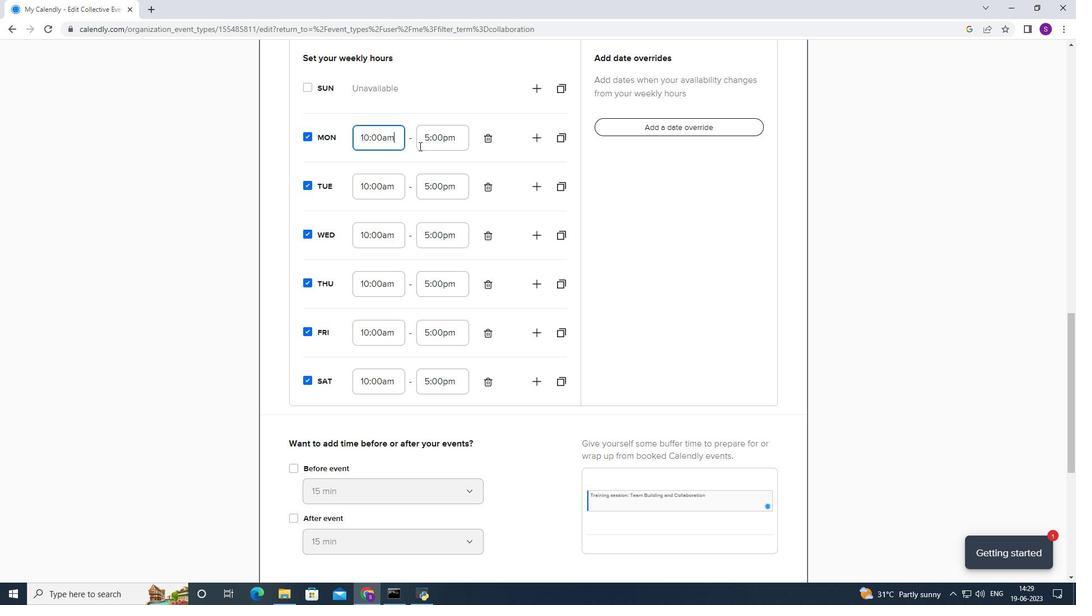 
Action: Mouse moved to (437, 208)
Screenshot: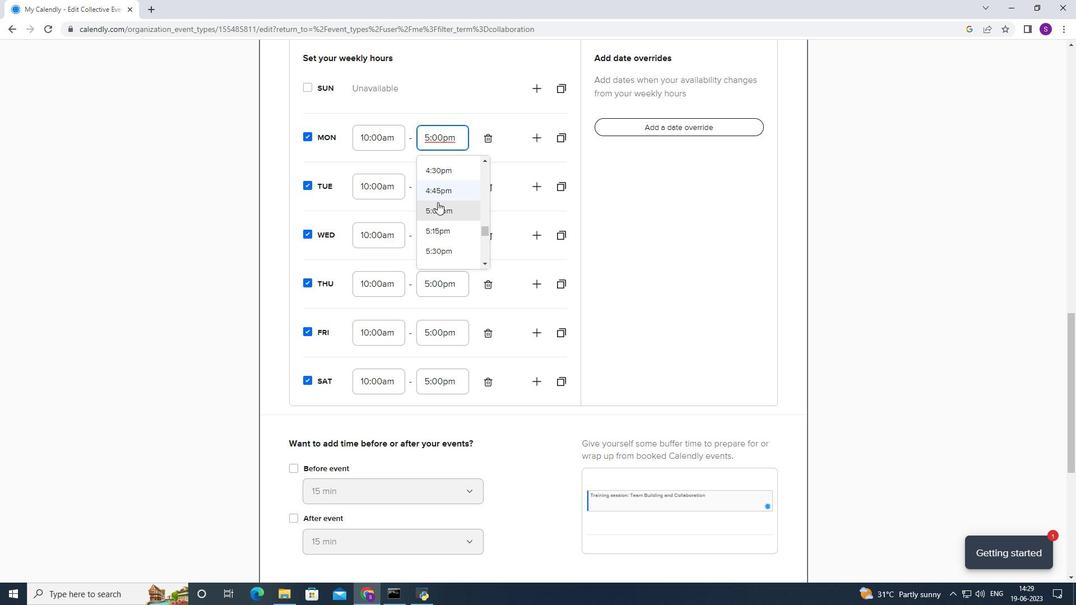 
Action: Mouse scrolled (437, 207) with delta (0, 0)
Screenshot: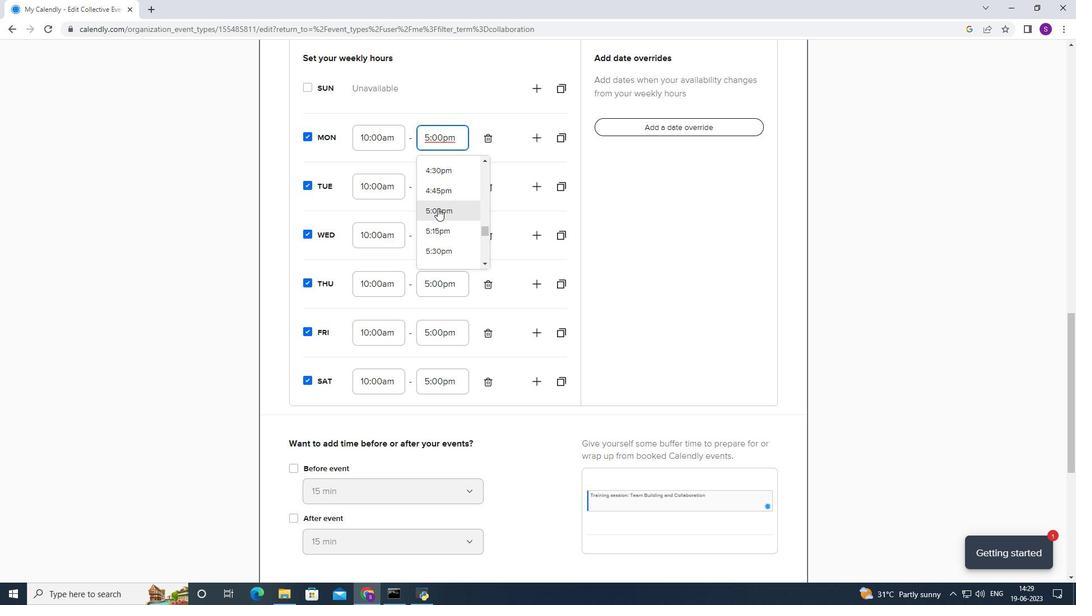 
Action: Mouse moved to (435, 228)
Screenshot: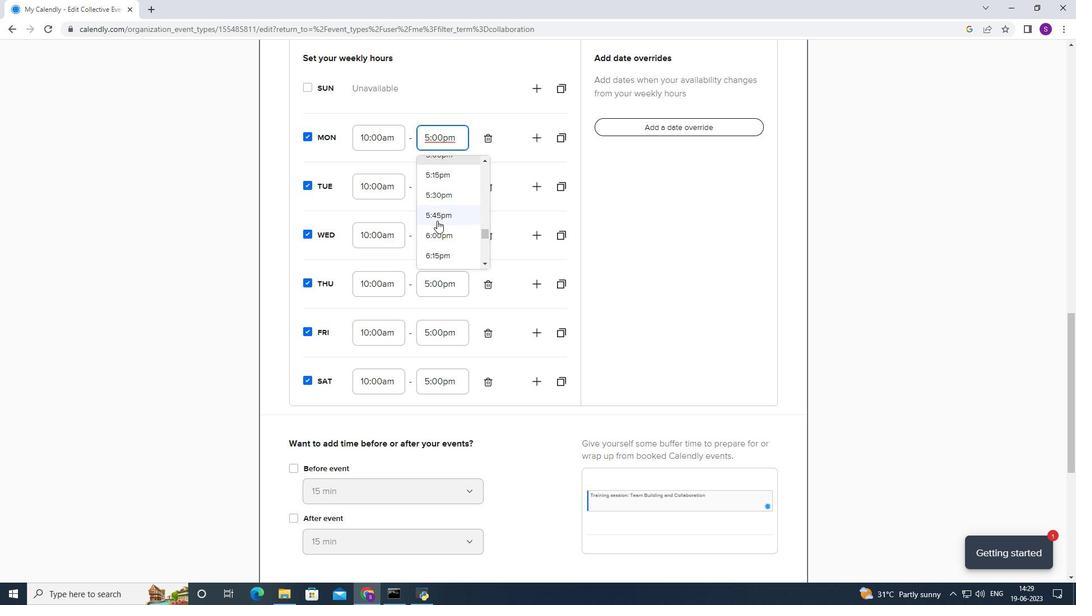 
Action: Mouse pressed left at (435, 228)
Screenshot: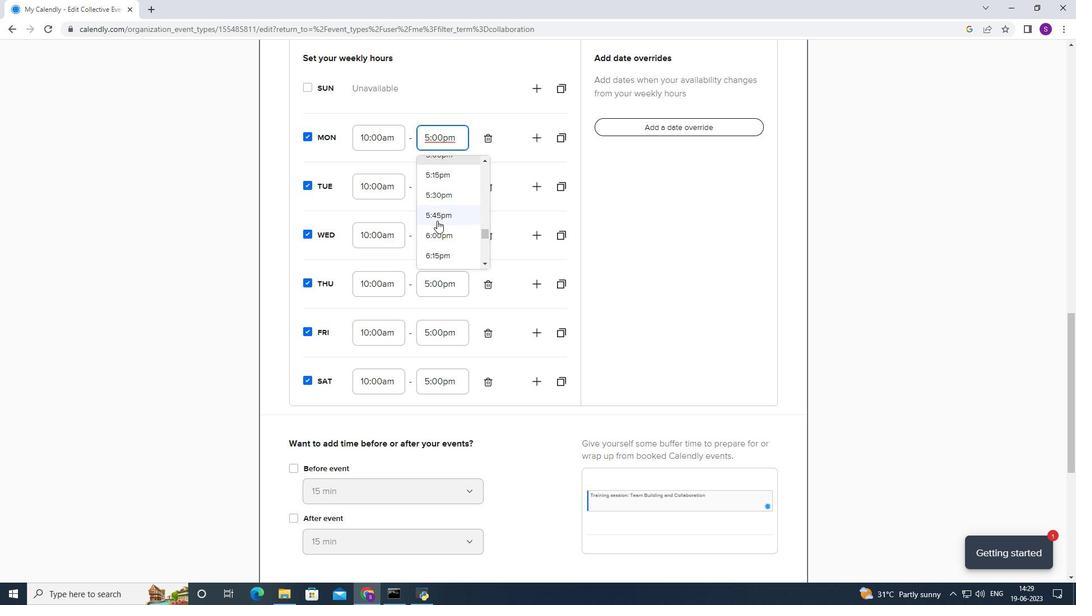 
Action: Mouse moved to (436, 191)
Screenshot: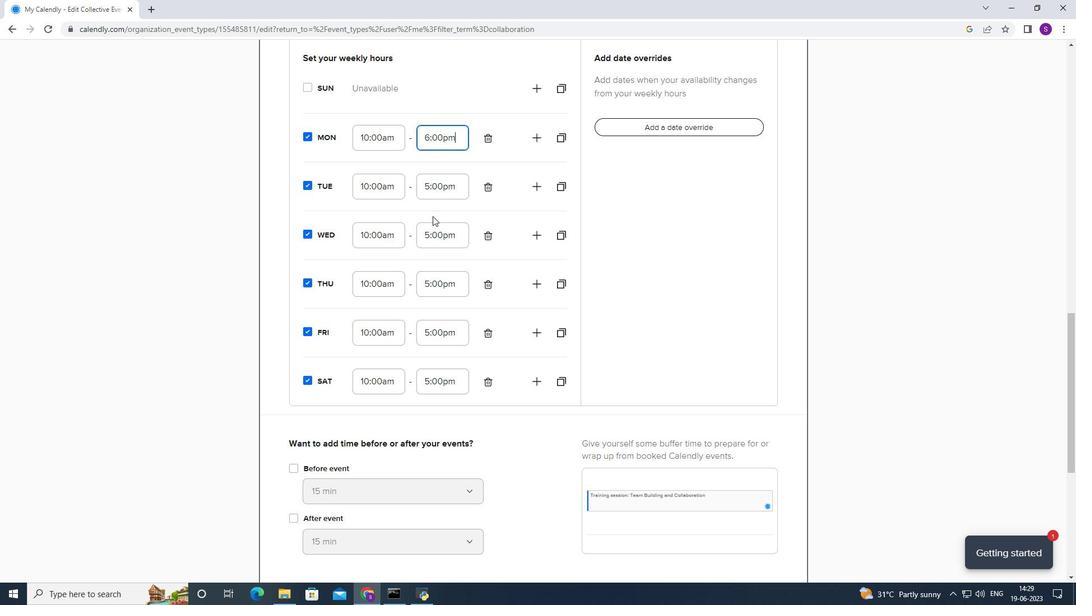
Action: Mouse pressed left at (436, 191)
Screenshot: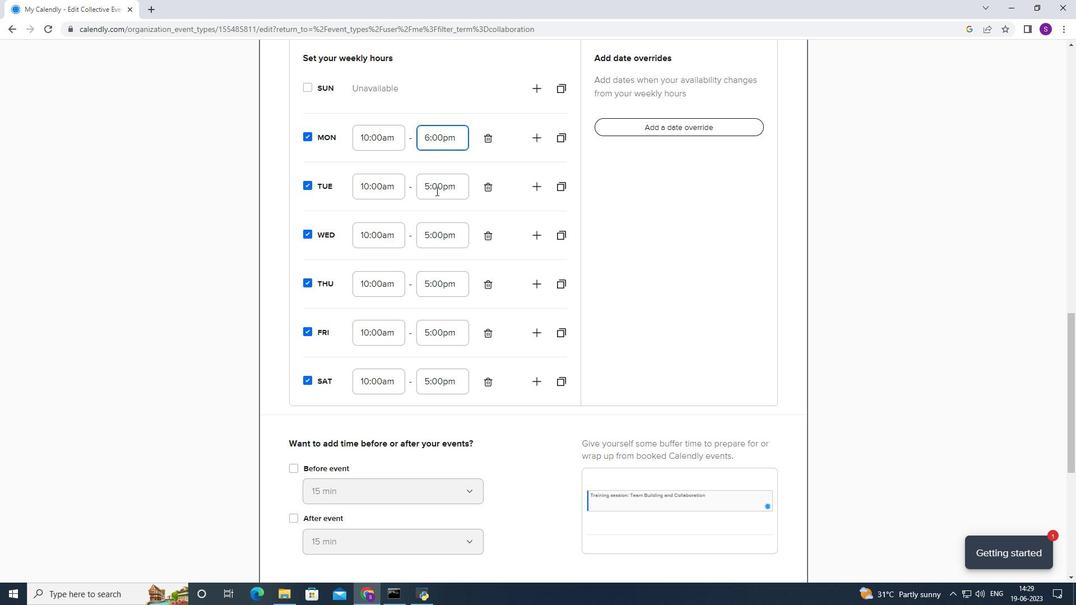 
Action: Mouse moved to (423, 281)
Screenshot: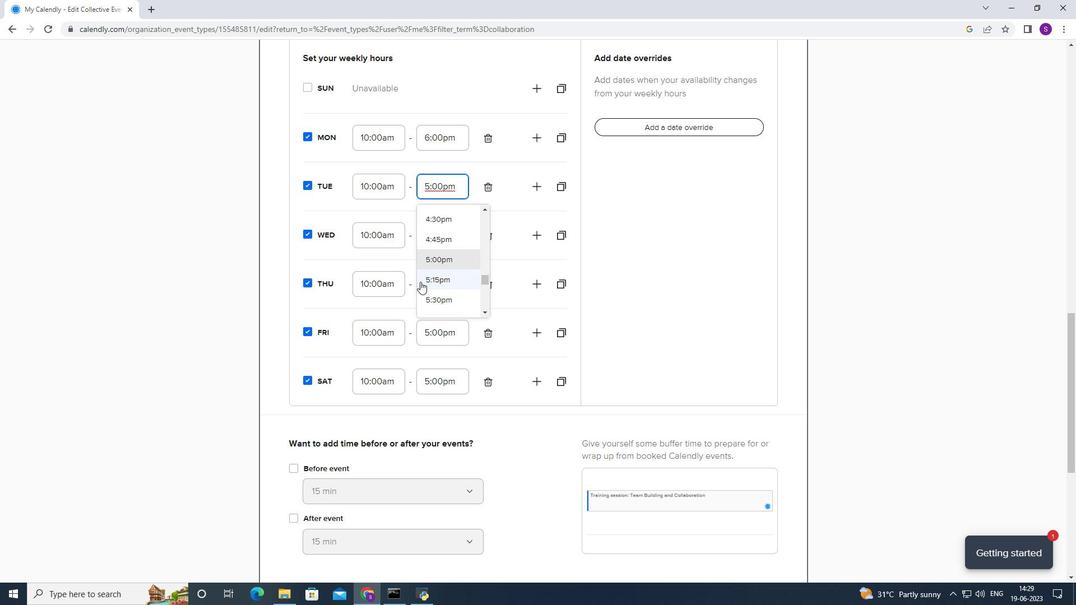 
Action: Mouse scrolled (423, 281) with delta (0, 0)
Screenshot: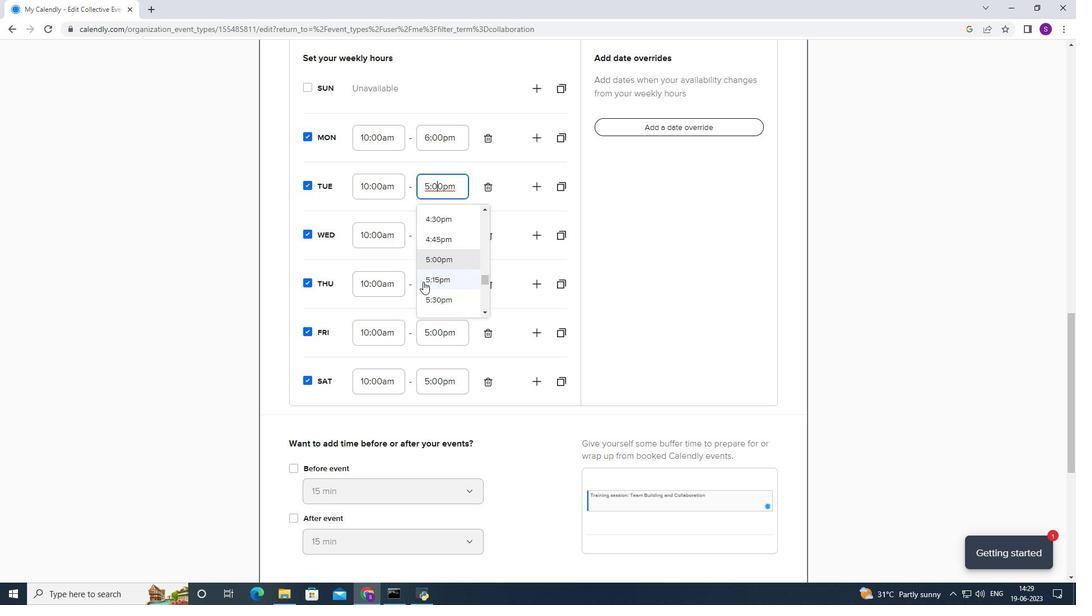 
Action: Mouse pressed left at (423, 281)
Screenshot: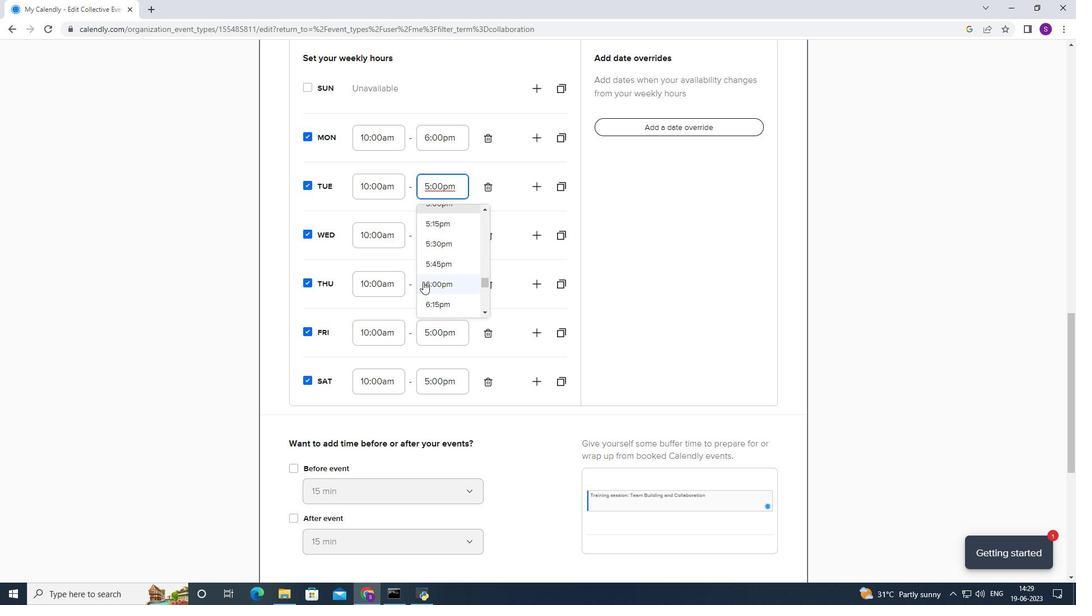 
Action: Mouse moved to (454, 242)
Screenshot: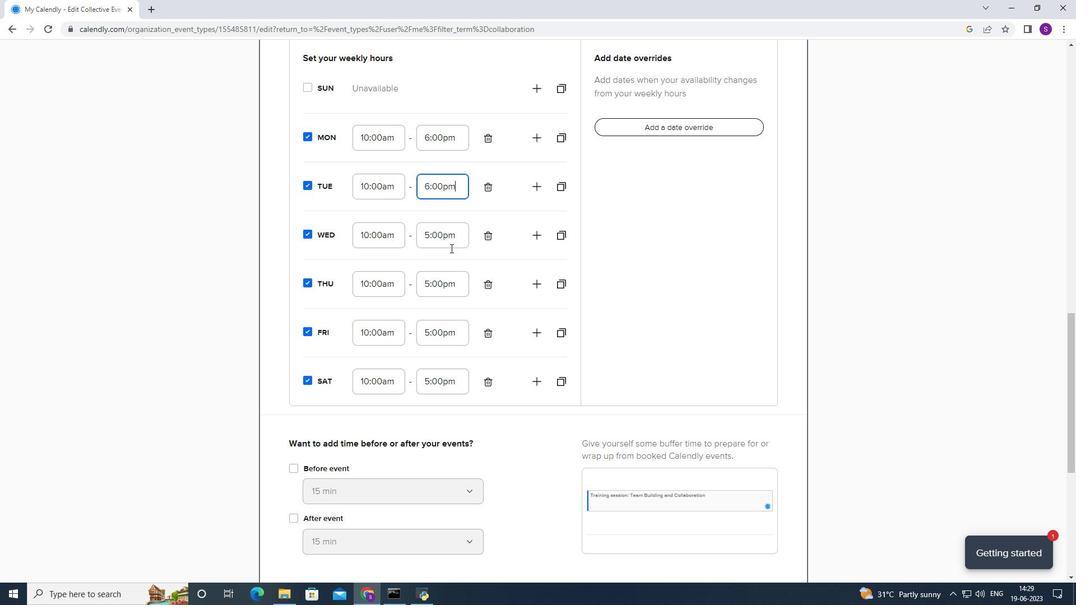 
Action: Mouse pressed left at (454, 242)
Screenshot: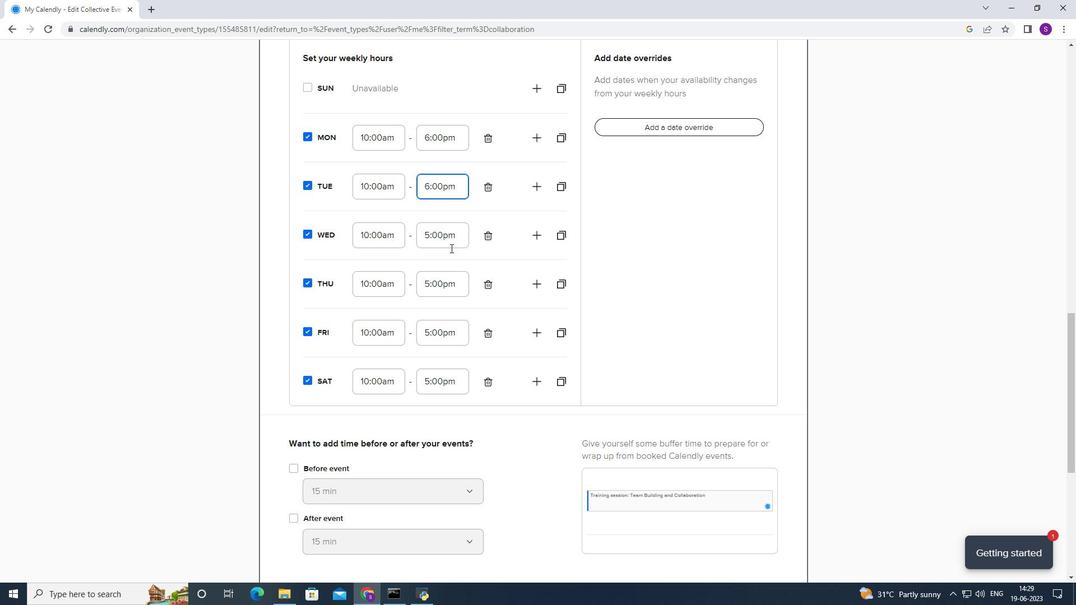 
Action: Mouse moved to (452, 276)
Screenshot: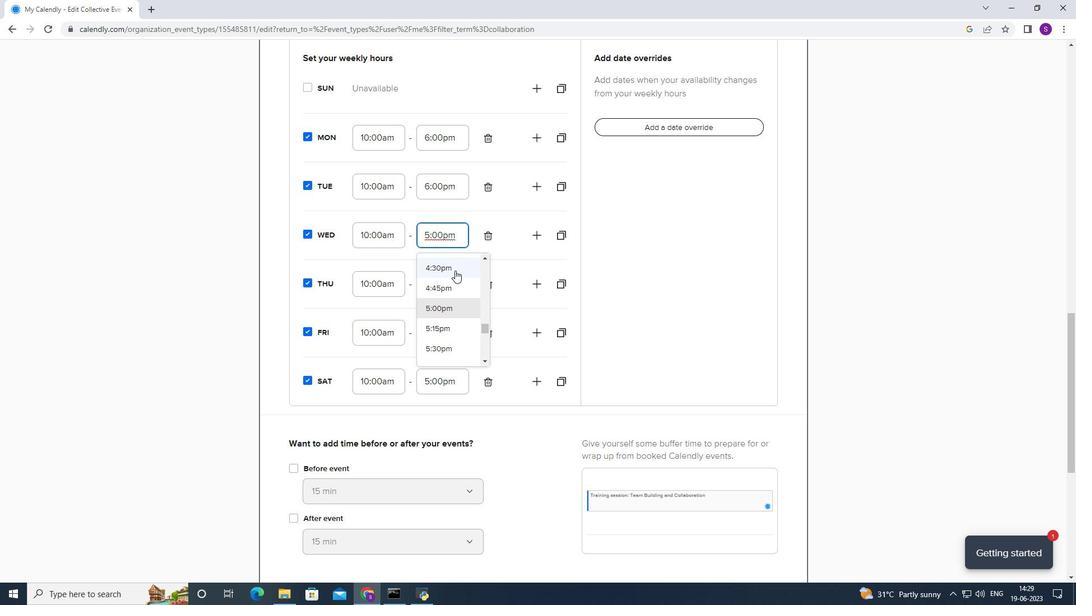
Action: Mouse scrolled (452, 275) with delta (0, 0)
Screenshot: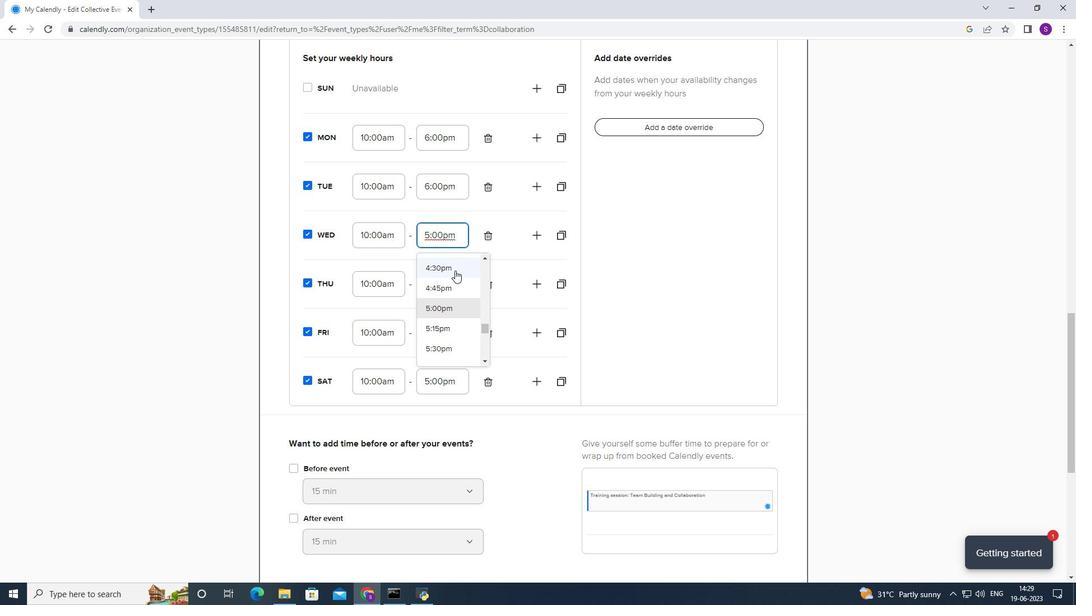 
Action: Mouse moved to (451, 278)
Screenshot: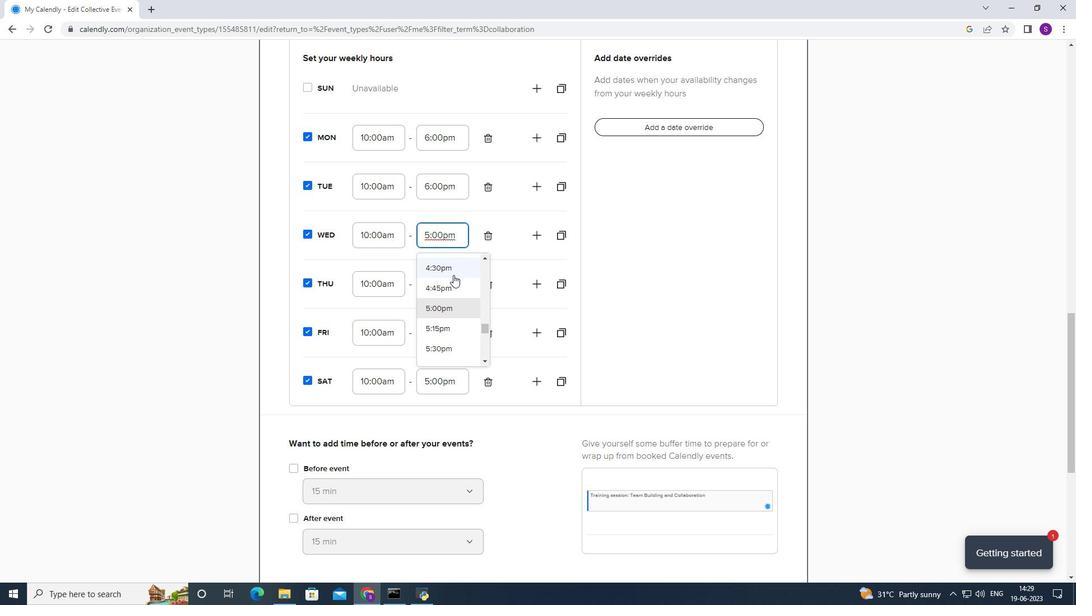 
Action: Mouse scrolled (451, 278) with delta (0, 0)
Screenshot: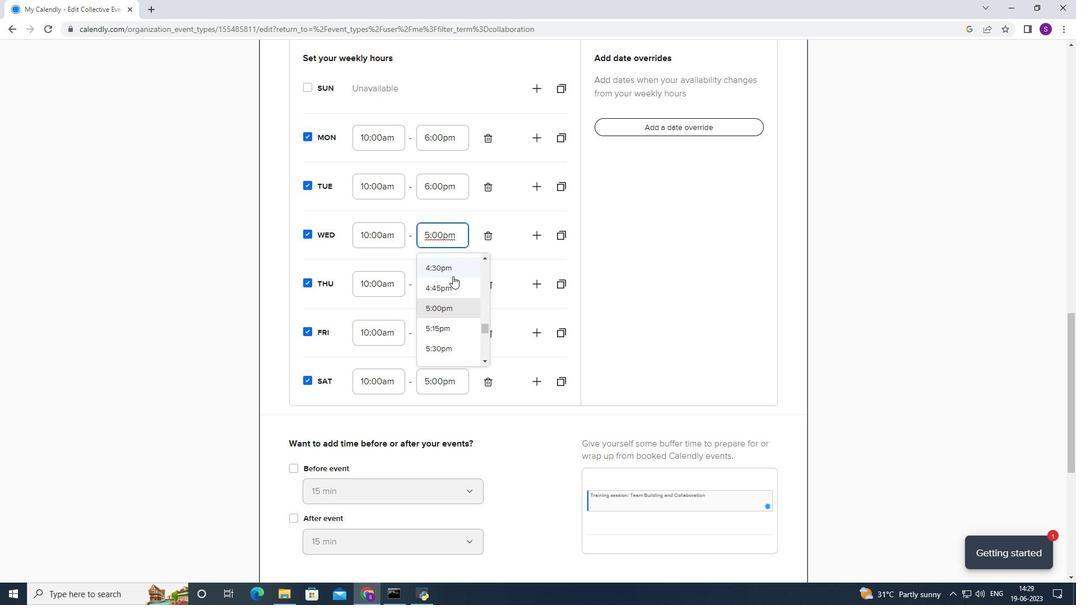 
Action: Mouse moved to (452, 287)
Screenshot: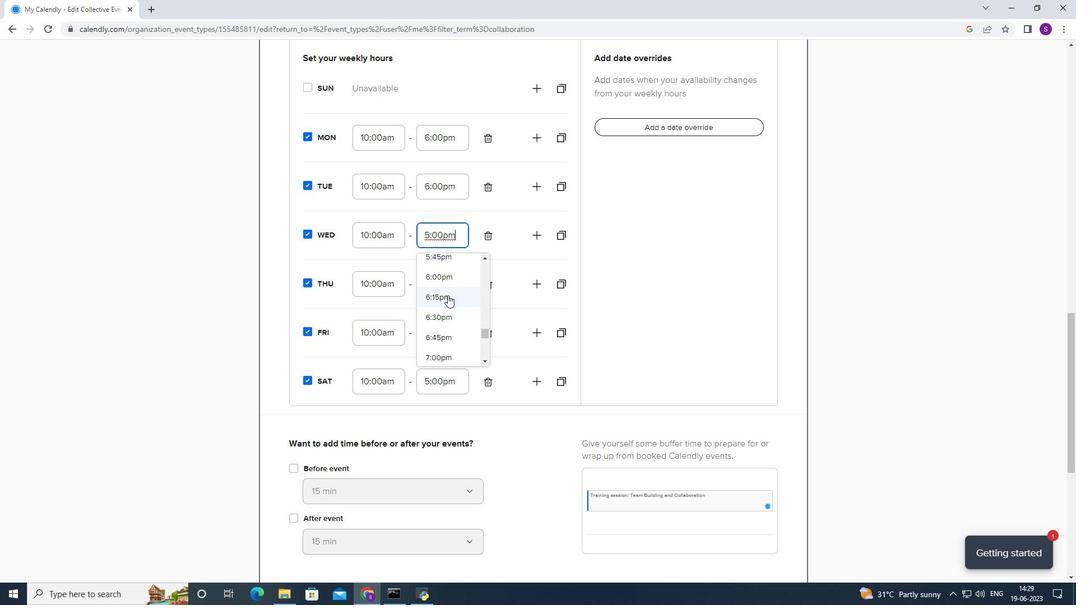 
Action: Mouse pressed left at (452, 287)
Screenshot: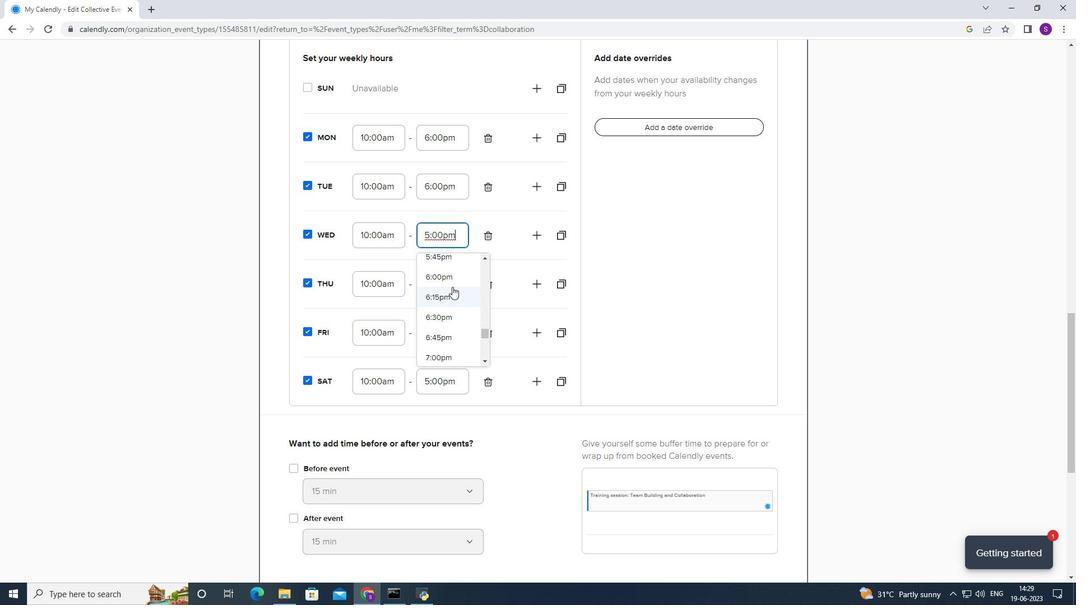 
Action: Mouse moved to (441, 239)
Screenshot: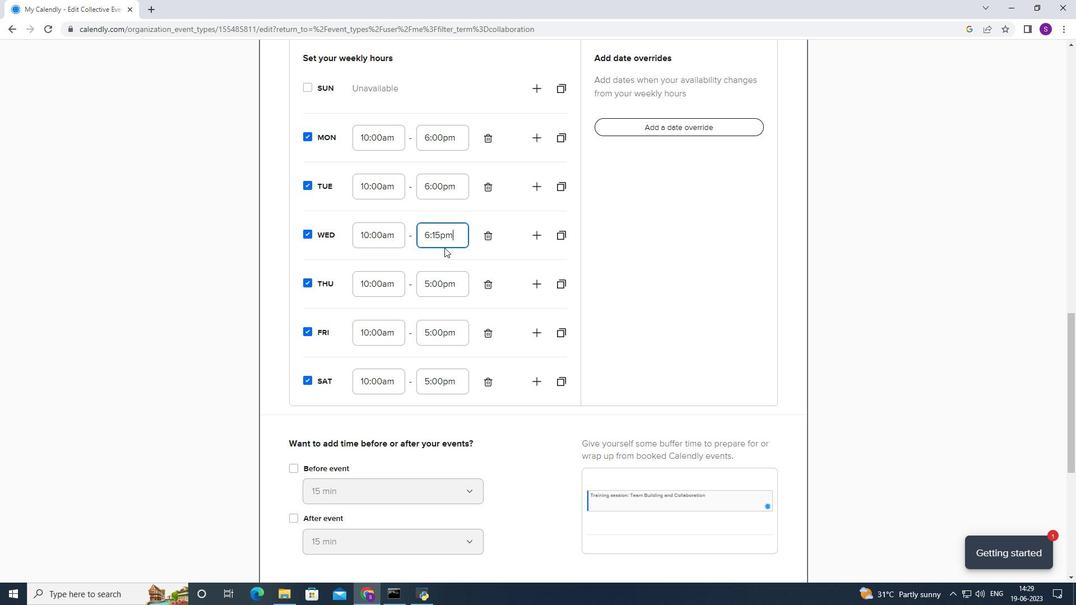 
Action: Mouse pressed left at (441, 239)
Screenshot: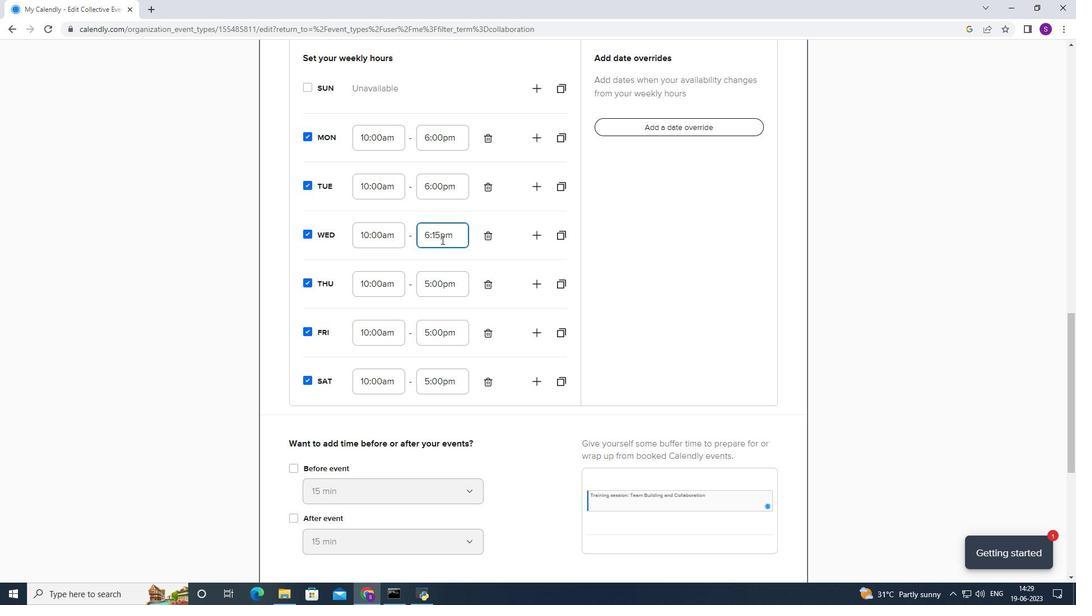 
Action: Mouse moved to (440, 296)
Screenshot: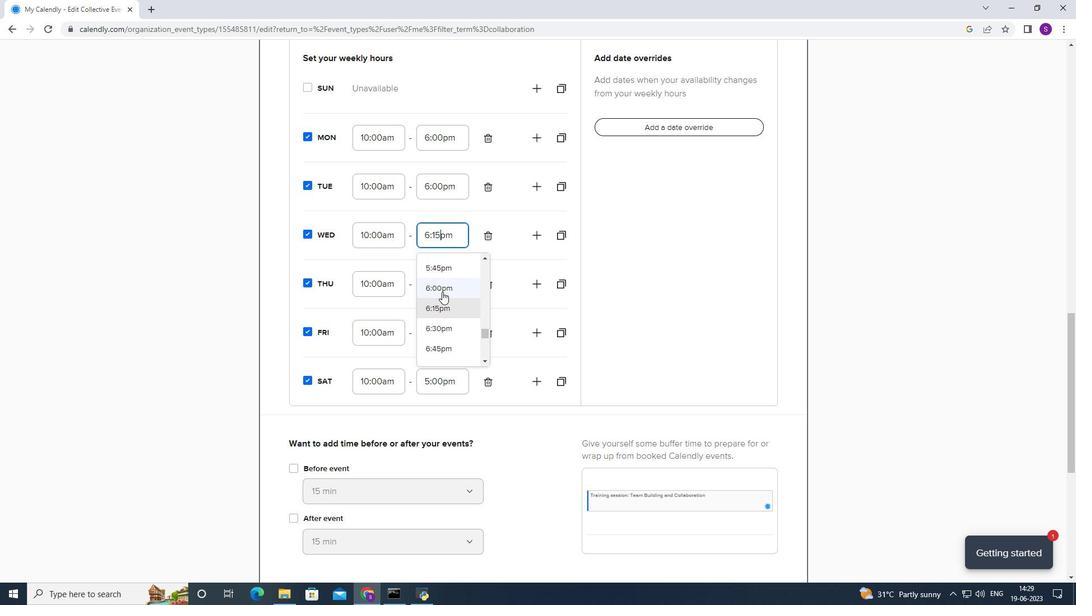 
Action: Mouse pressed left at (440, 296)
Screenshot: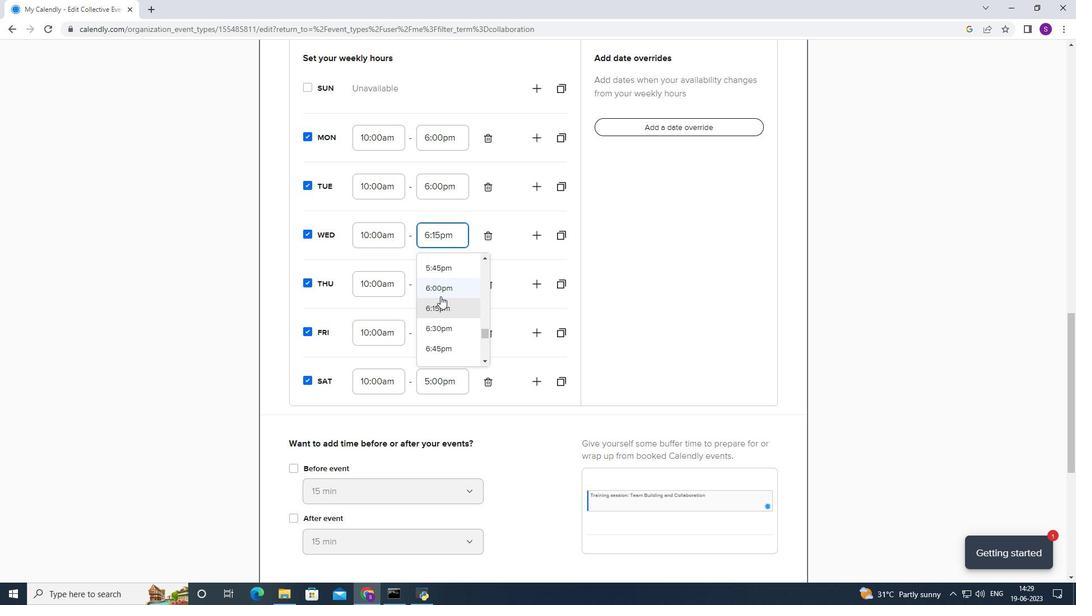 
Action: Mouse moved to (440, 298)
Screenshot: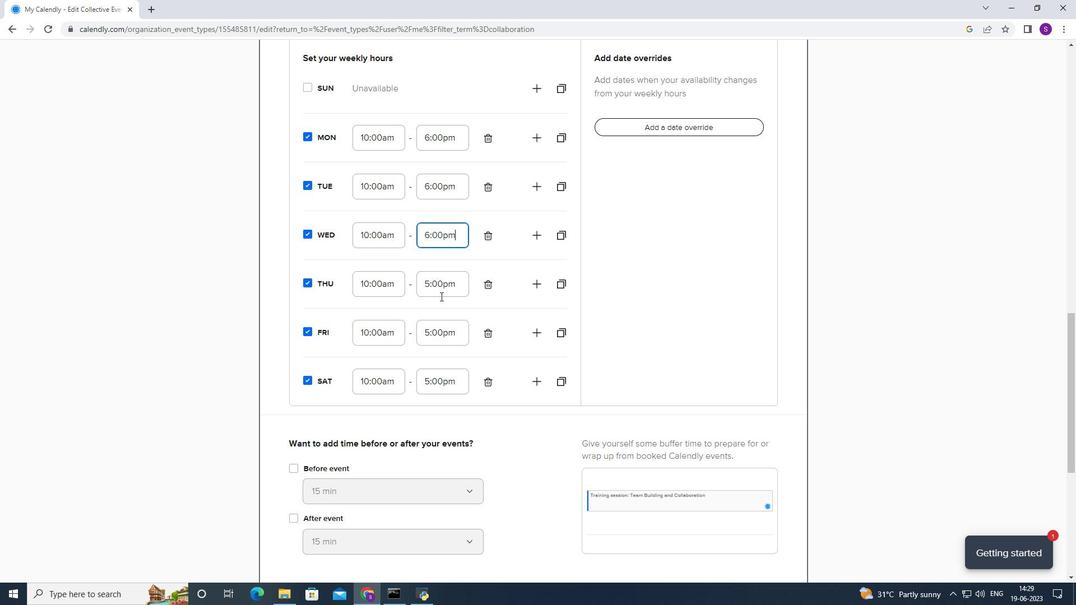 
Action: Mouse pressed left at (440, 298)
Screenshot: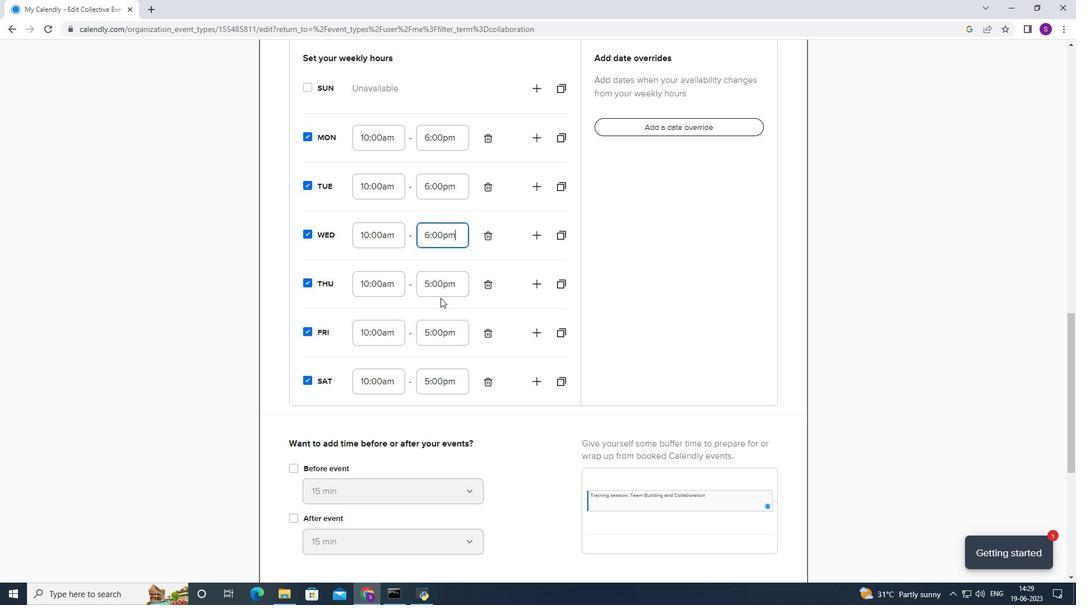 
Action: Mouse moved to (440, 297)
Screenshot: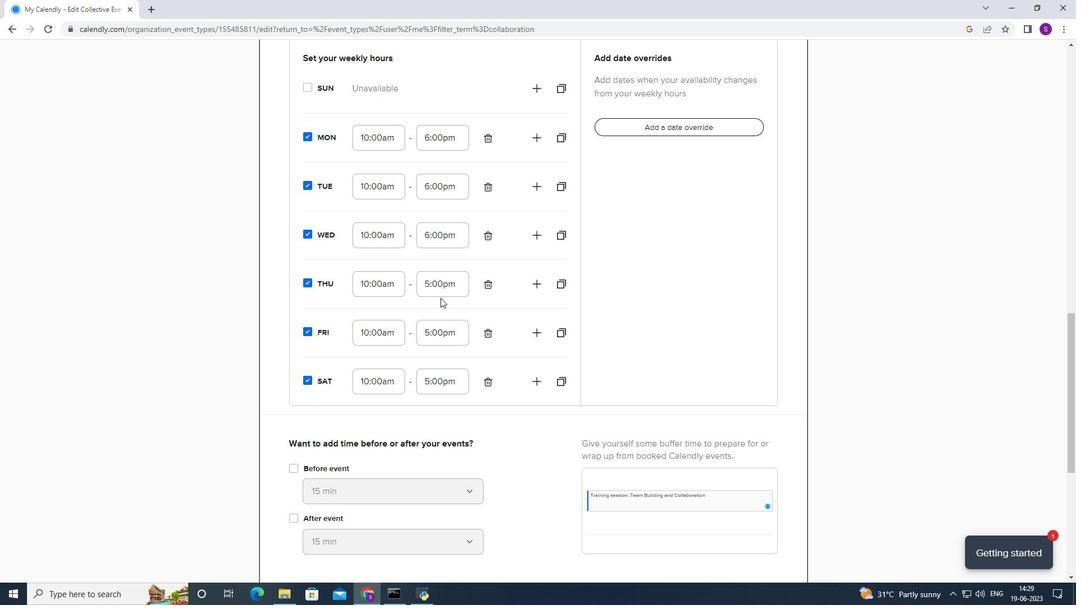 
Action: Mouse pressed left at (440, 297)
Screenshot: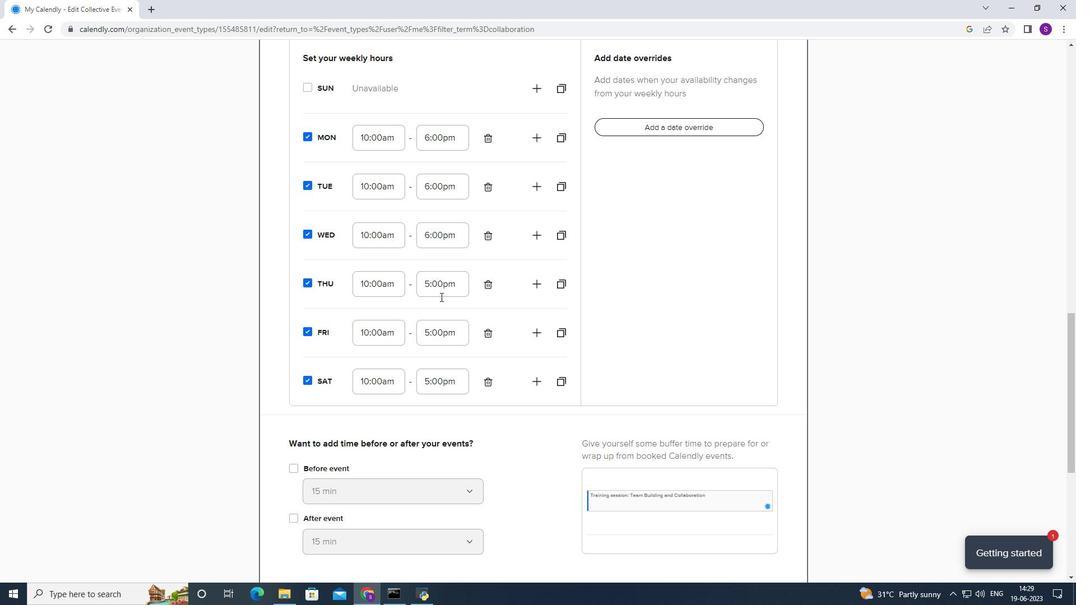
Action: Mouse moved to (437, 362)
Screenshot: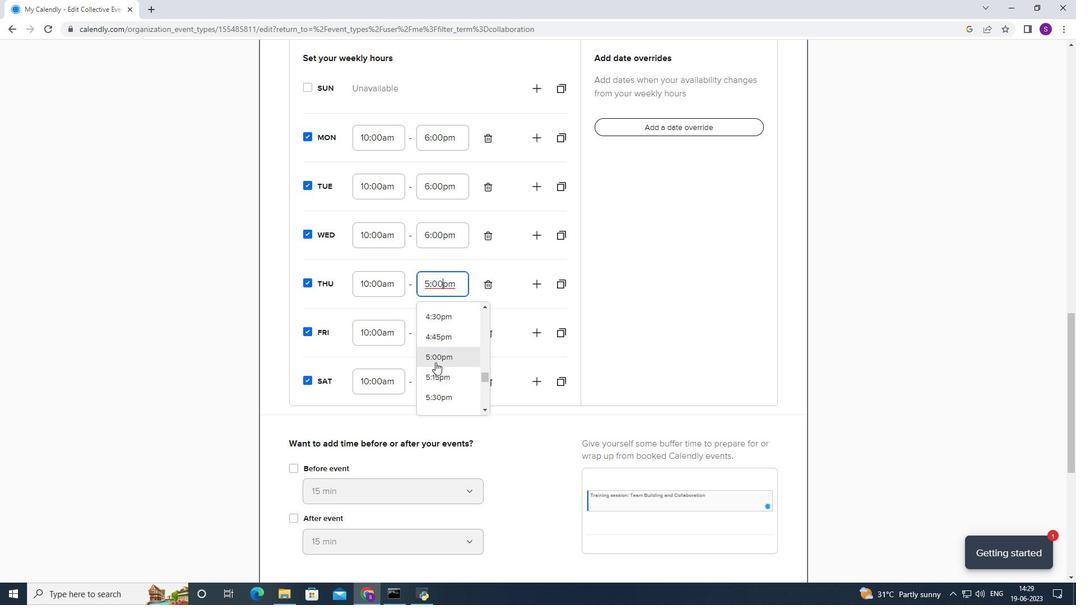 
Action: Mouse scrolled (437, 361) with delta (0, 0)
Screenshot: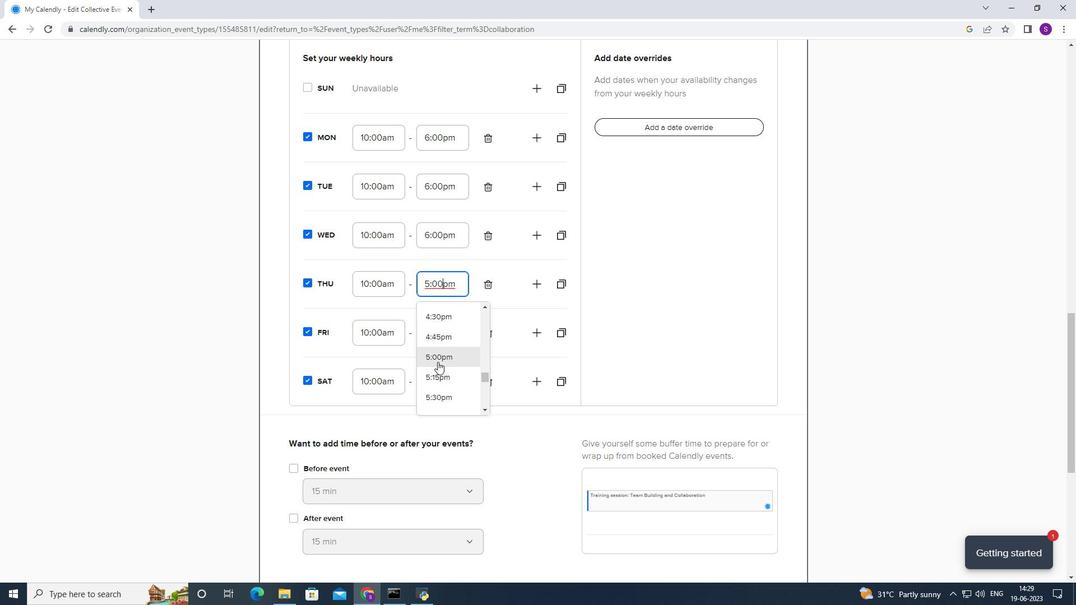 
Action: Mouse moved to (423, 389)
Screenshot: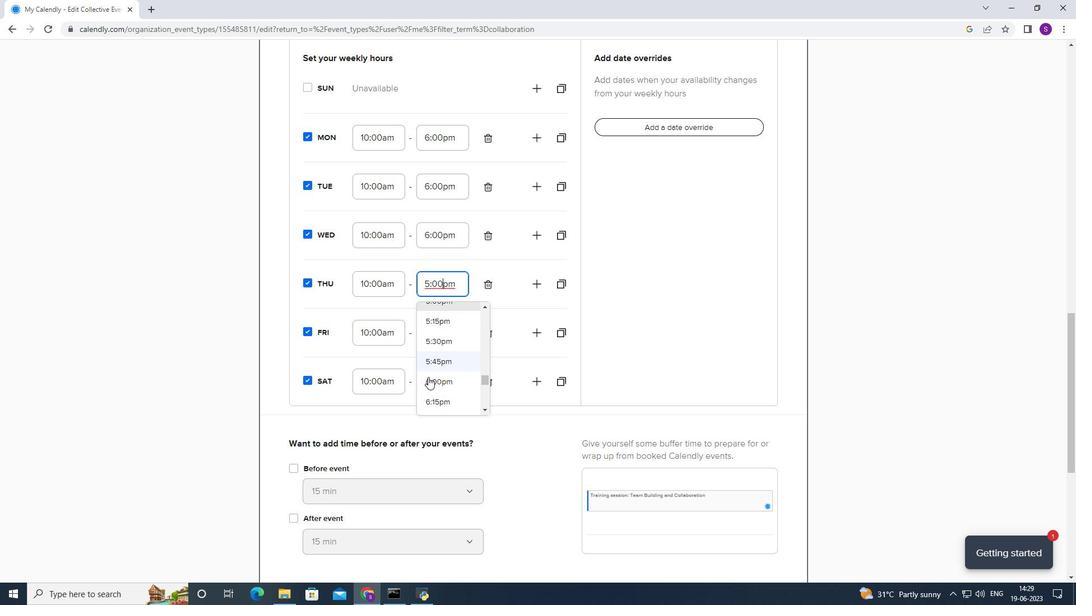 
Action: Mouse pressed left at (423, 389)
Screenshot: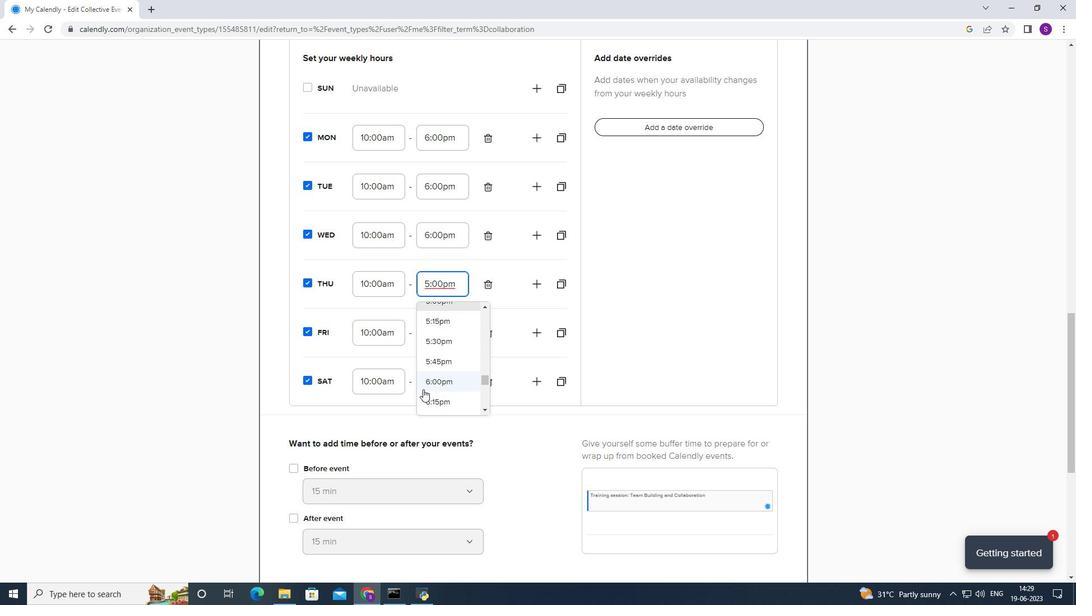 
Action: Mouse moved to (456, 318)
Screenshot: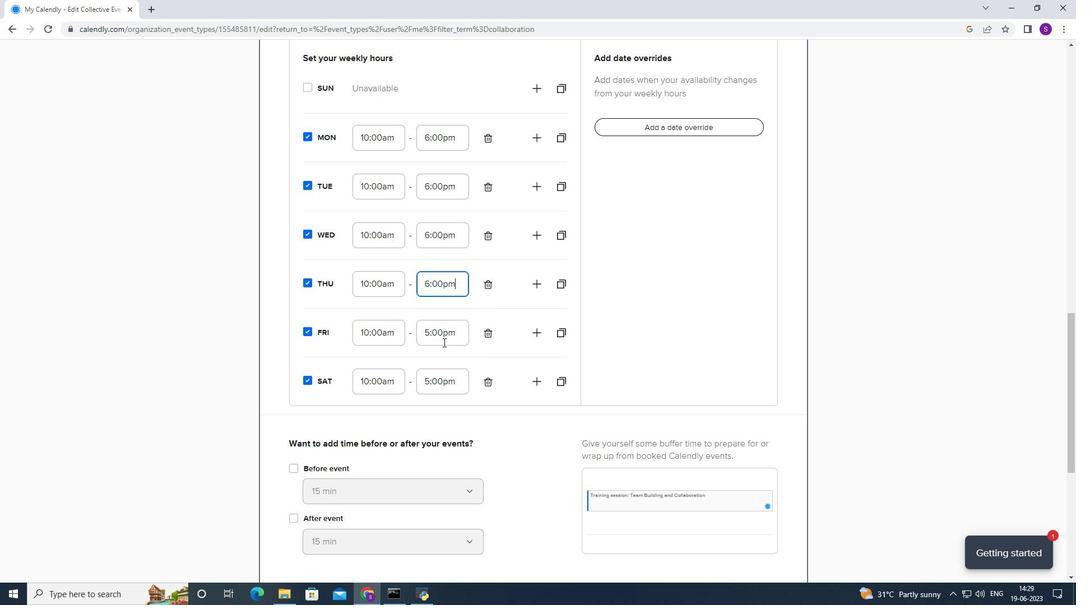 
Action: Mouse pressed left at (456, 318)
Screenshot: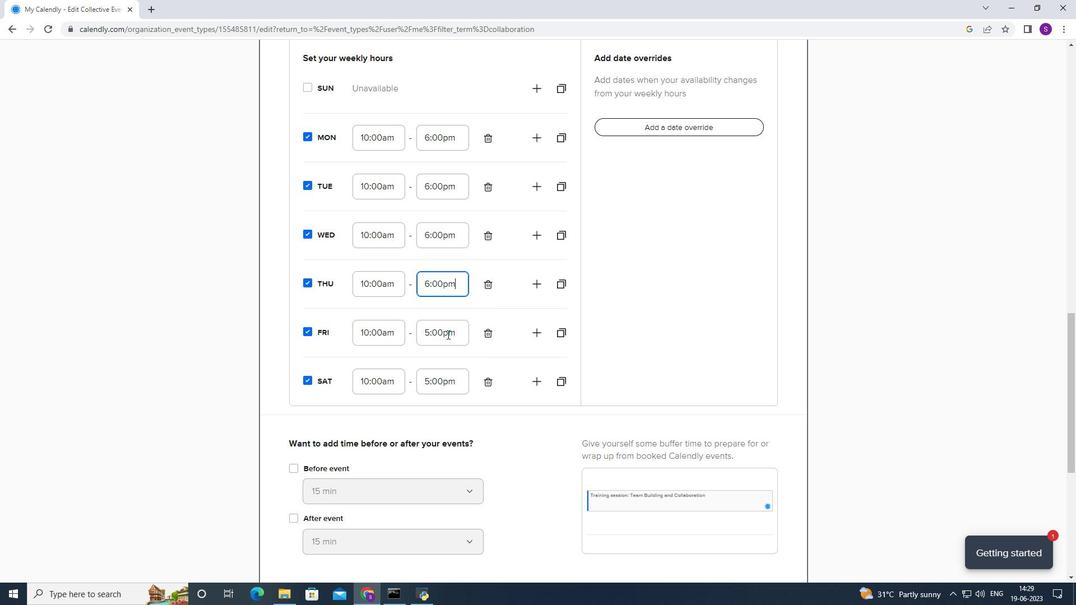 
Action: Mouse moved to (450, 339)
Screenshot: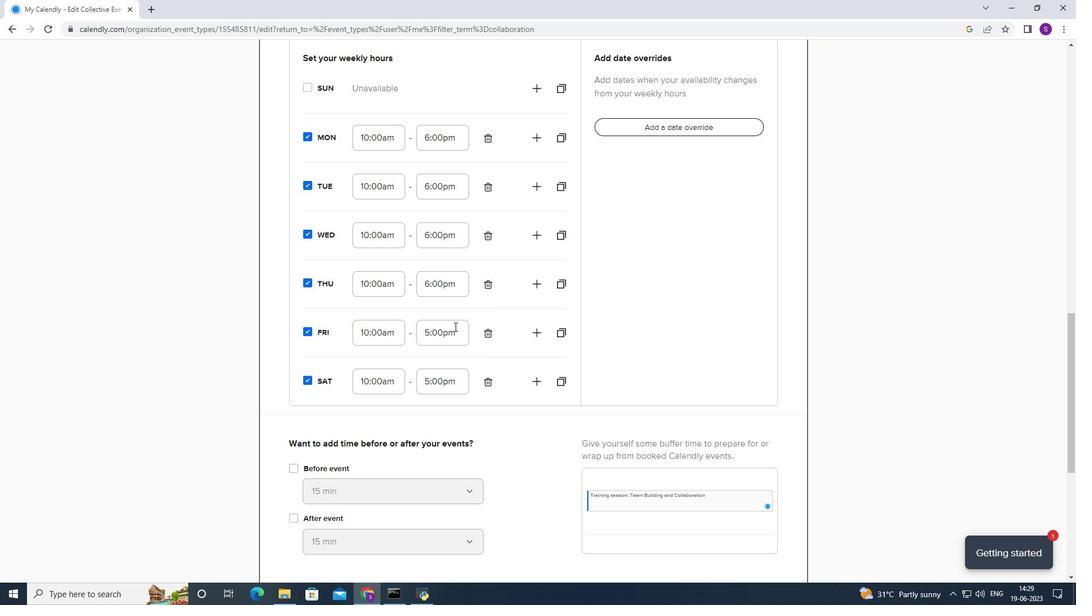 
Action: Mouse pressed left at (450, 339)
Screenshot: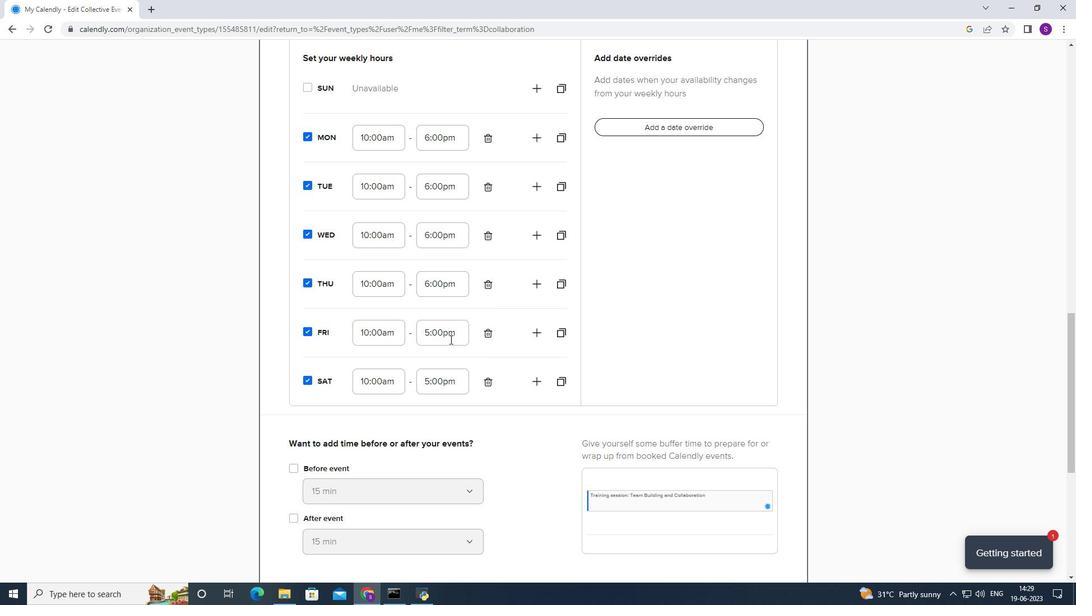 
Action: Mouse moved to (432, 385)
Screenshot: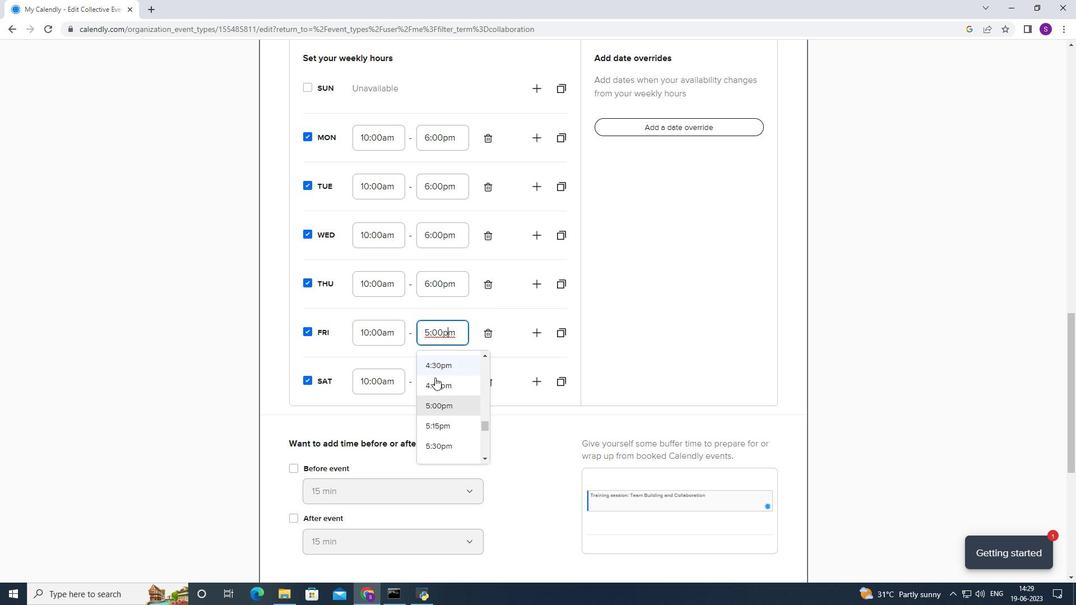 
Action: Mouse scrolled (432, 385) with delta (0, 0)
Screenshot: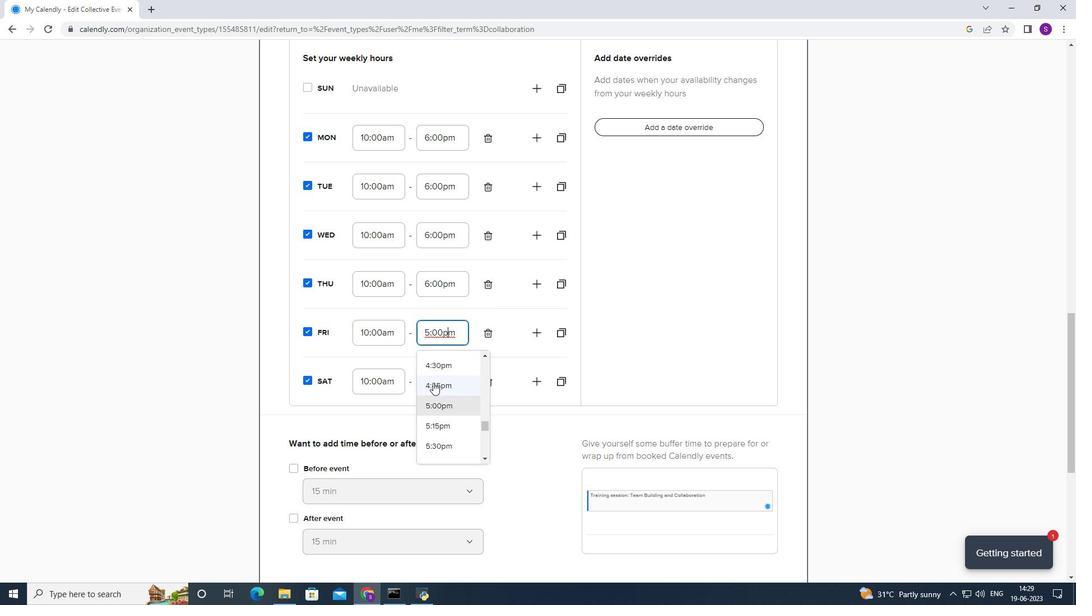 
Action: Mouse scrolled (432, 385) with delta (0, 0)
Screenshot: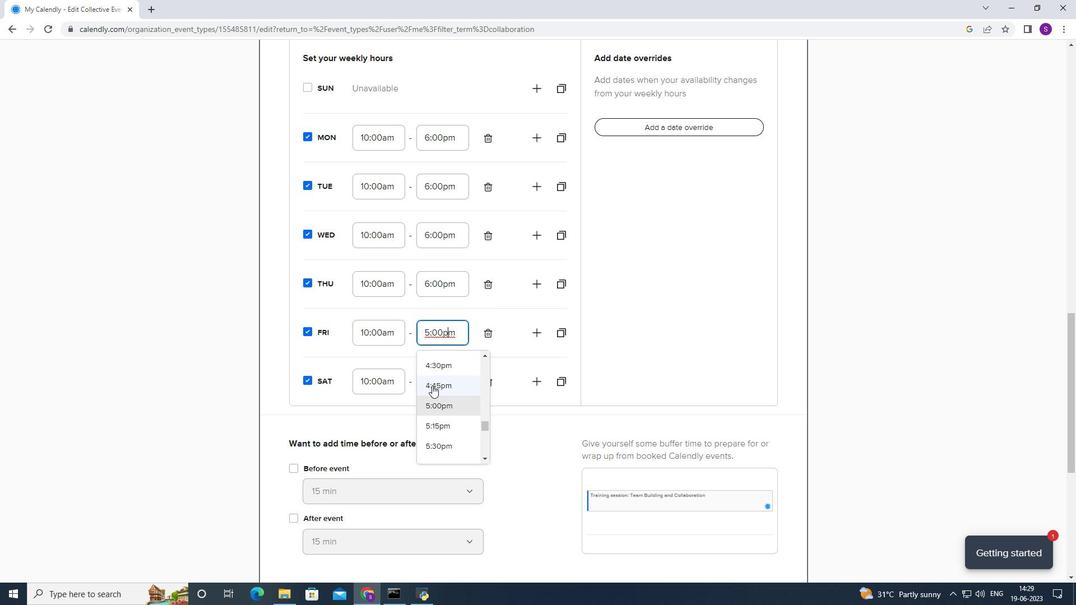 
Action: Mouse moved to (432, 389)
Screenshot: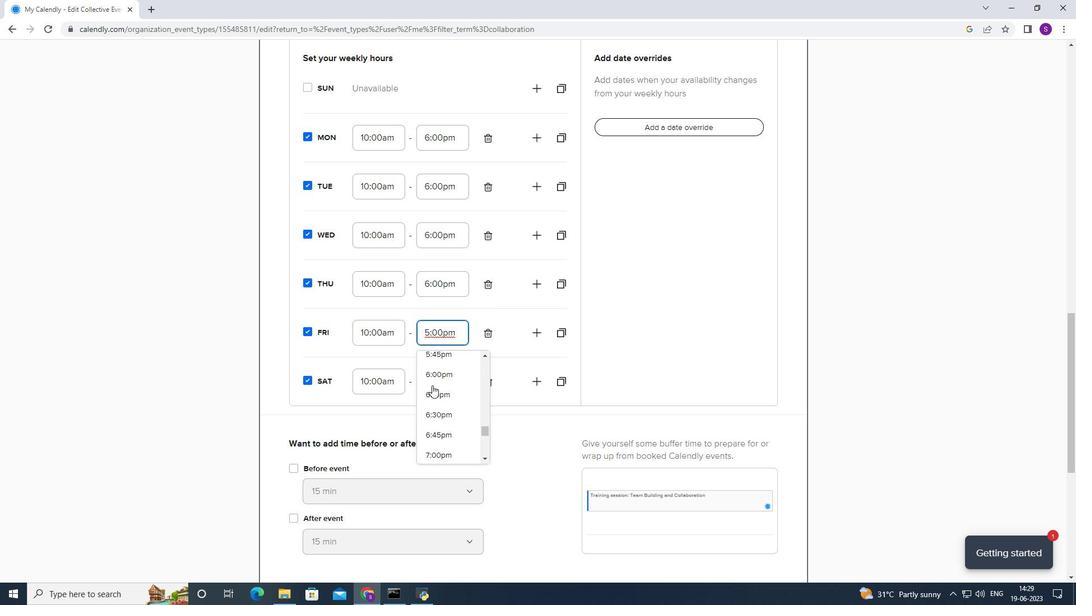 
Action: Mouse scrolled (432, 389) with delta (0, 0)
Screenshot: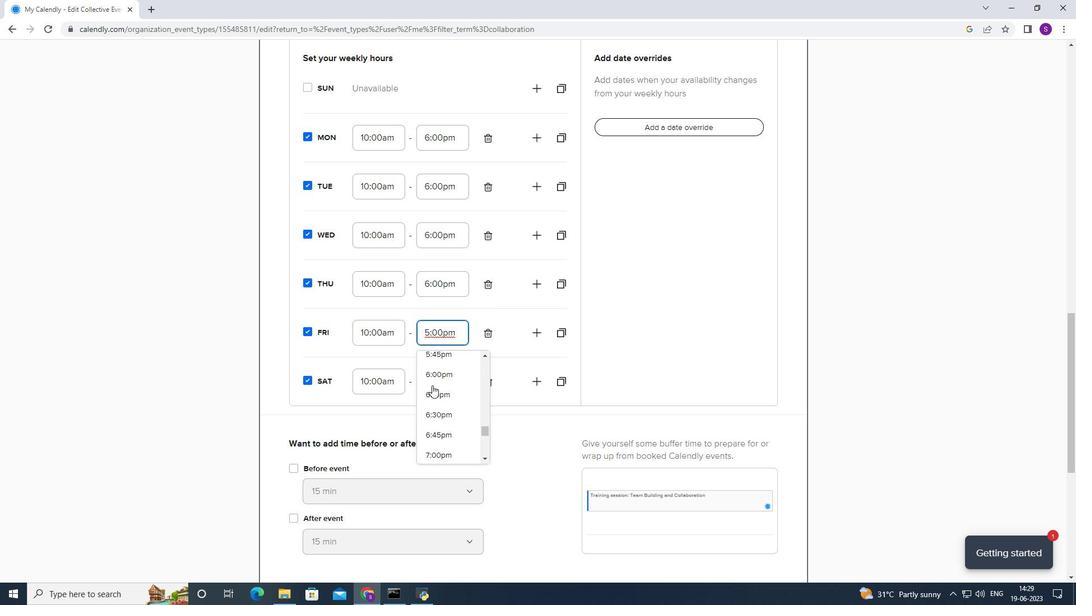
Action: Mouse moved to (449, 362)
Screenshot: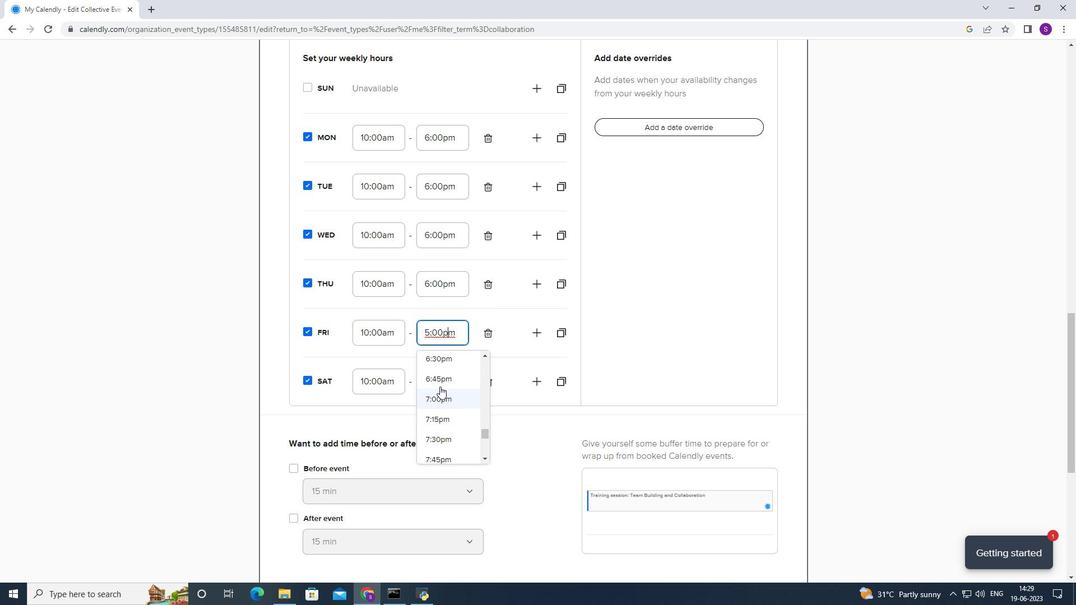 
Action: Mouse scrolled (449, 362) with delta (0, 0)
Screenshot: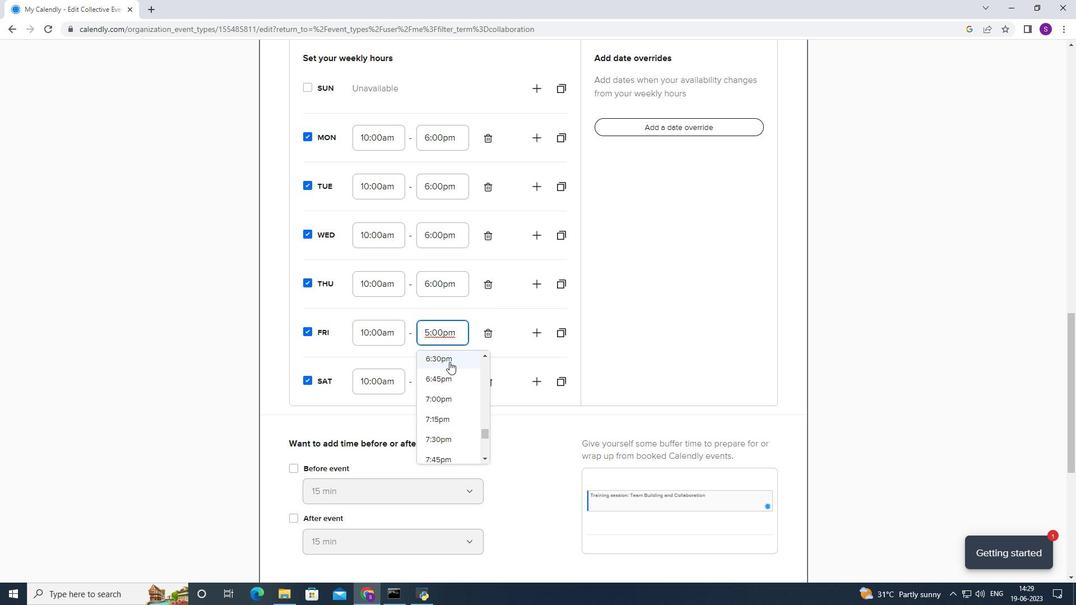 
Action: Mouse moved to (445, 377)
Screenshot: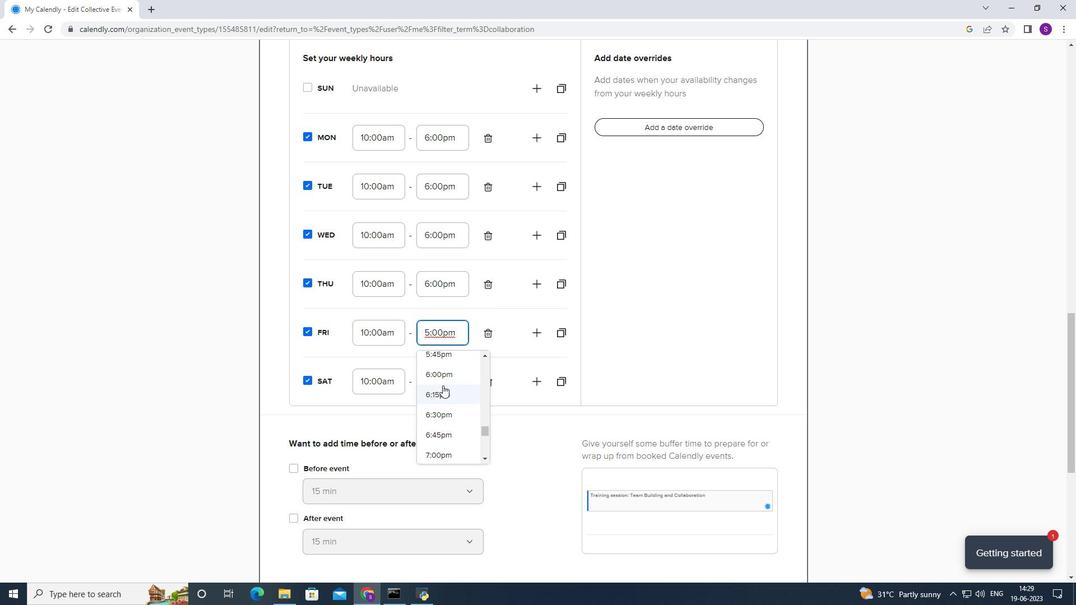 
Action: Mouse pressed left at (445, 377)
Screenshot: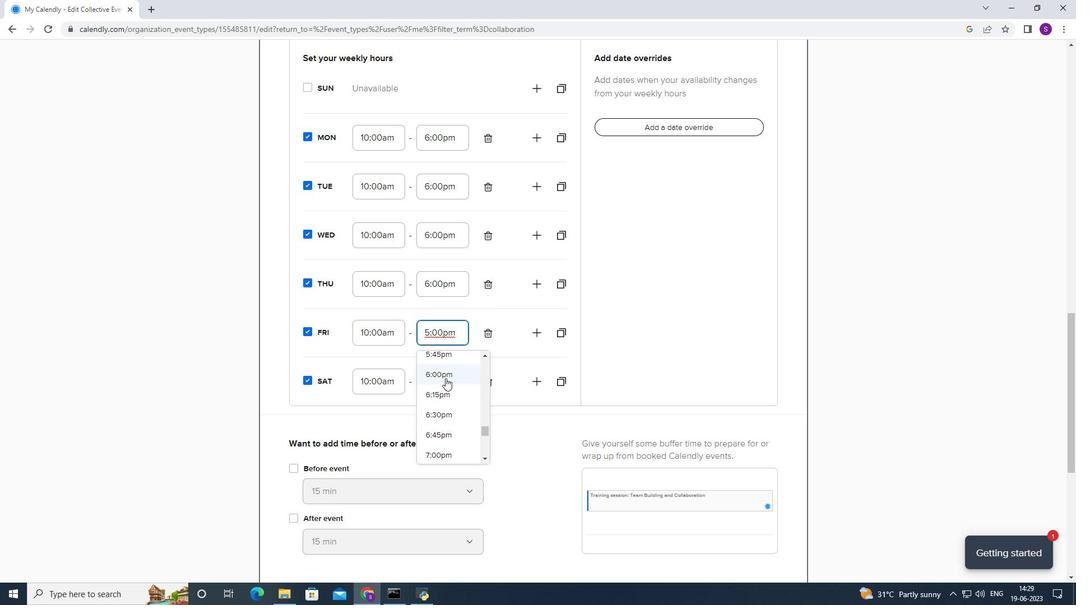 
Action: Mouse moved to (444, 375)
Screenshot: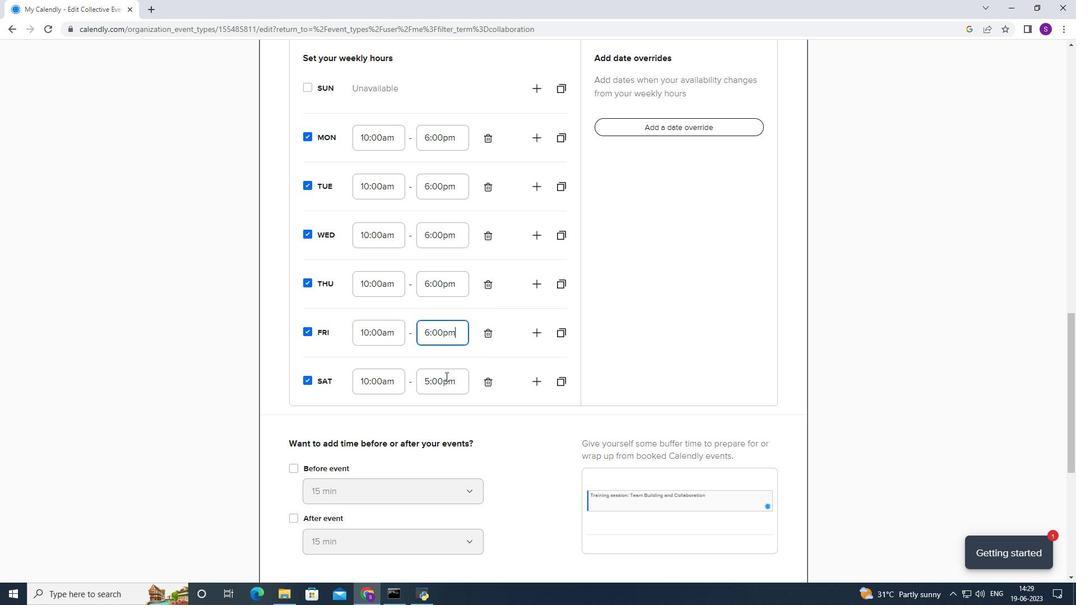 
Action: Mouse pressed left at (444, 375)
Screenshot: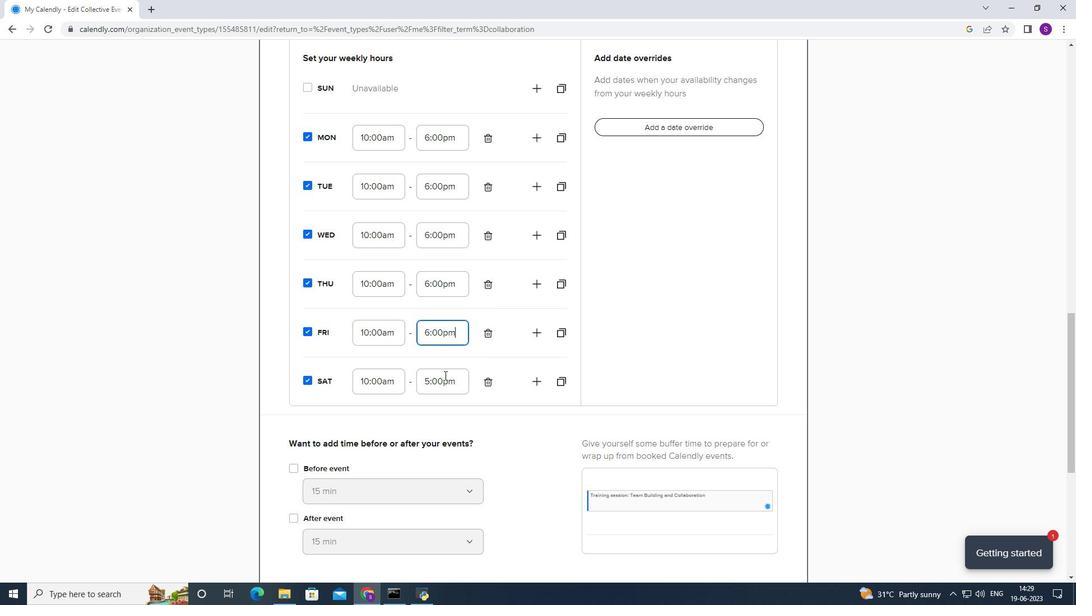 
Action: Mouse moved to (425, 427)
Screenshot: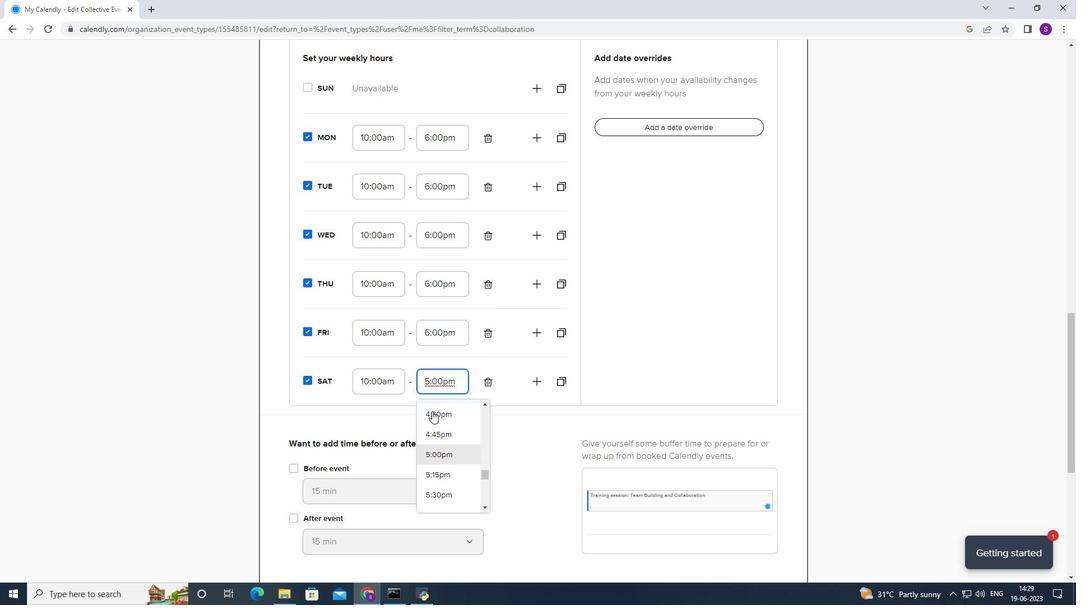 
Action: Mouse scrolled (425, 426) with delta (0, 0)
Screenshot: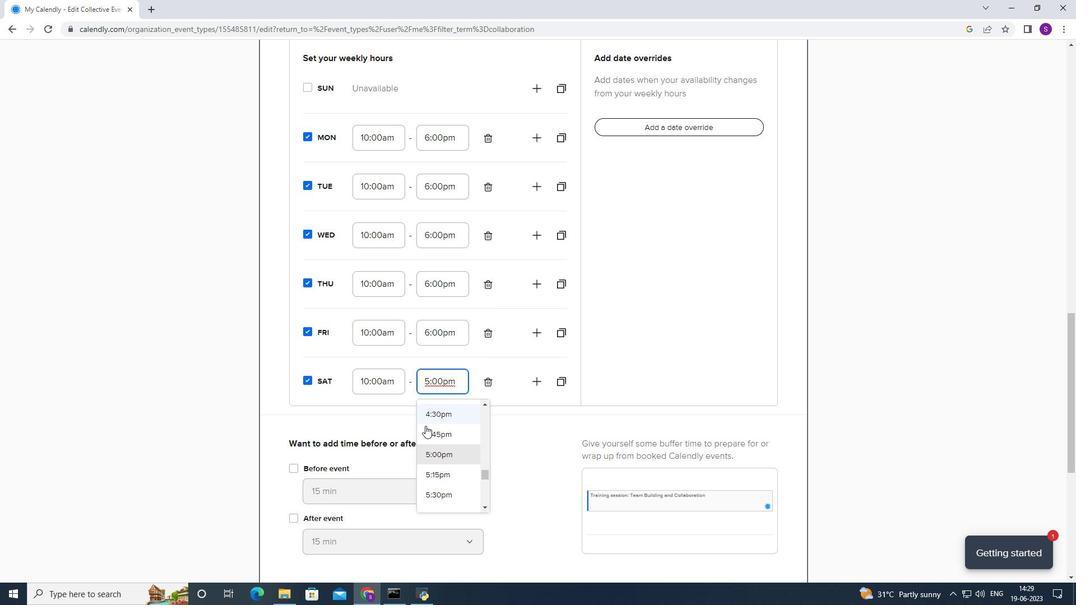 
Action: Mouse scrolled (425, 426) with delta (0, 0)
Screenshot: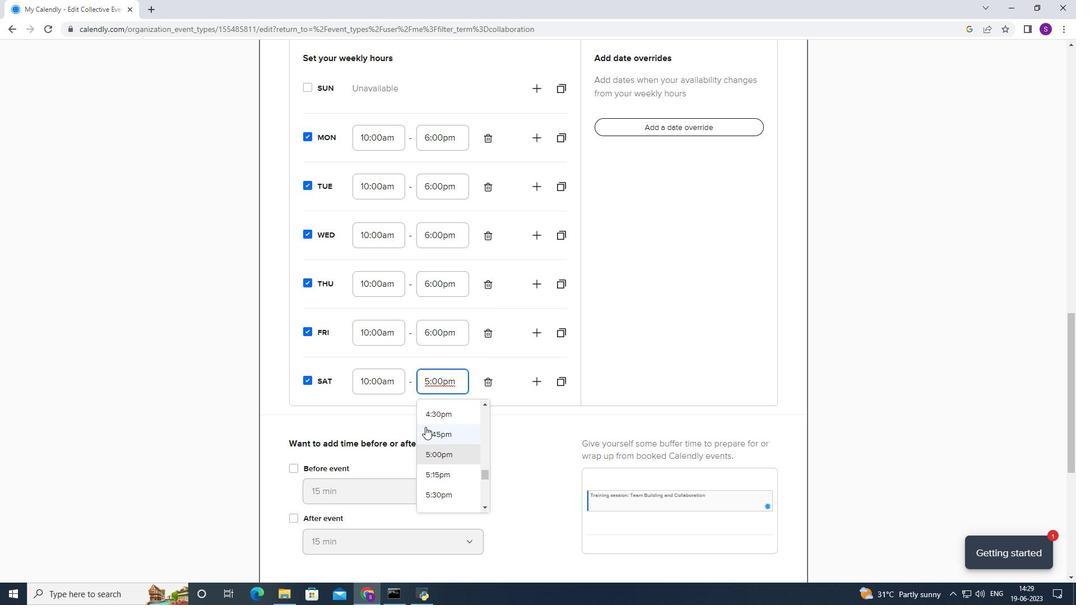 
Action: Mouse moved to (440, 432)
Screenshot: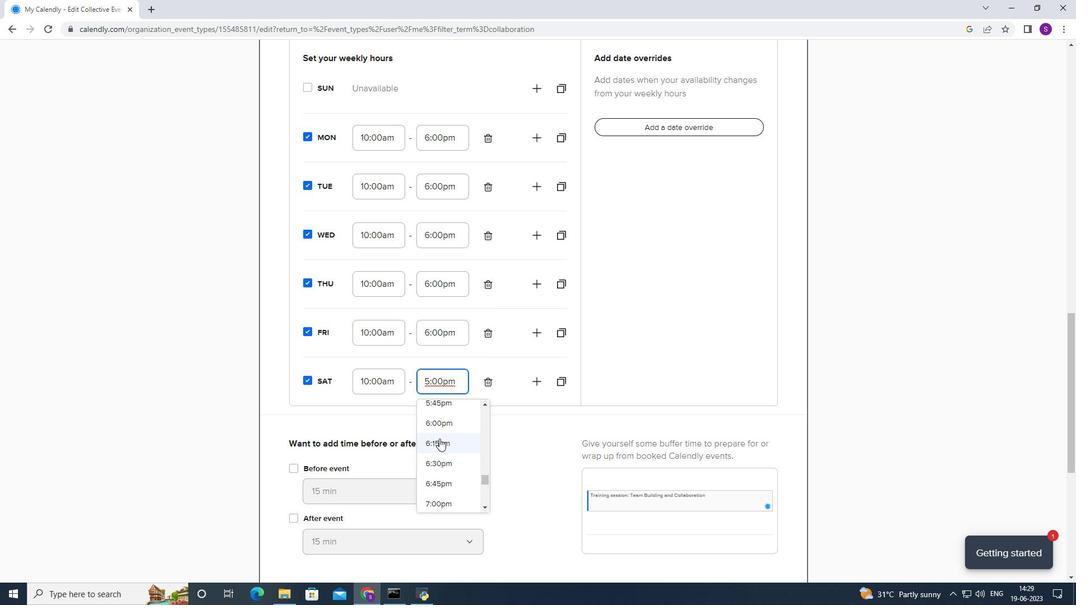 
Action: Mouse pressed left at (440, 432)
Screenshot: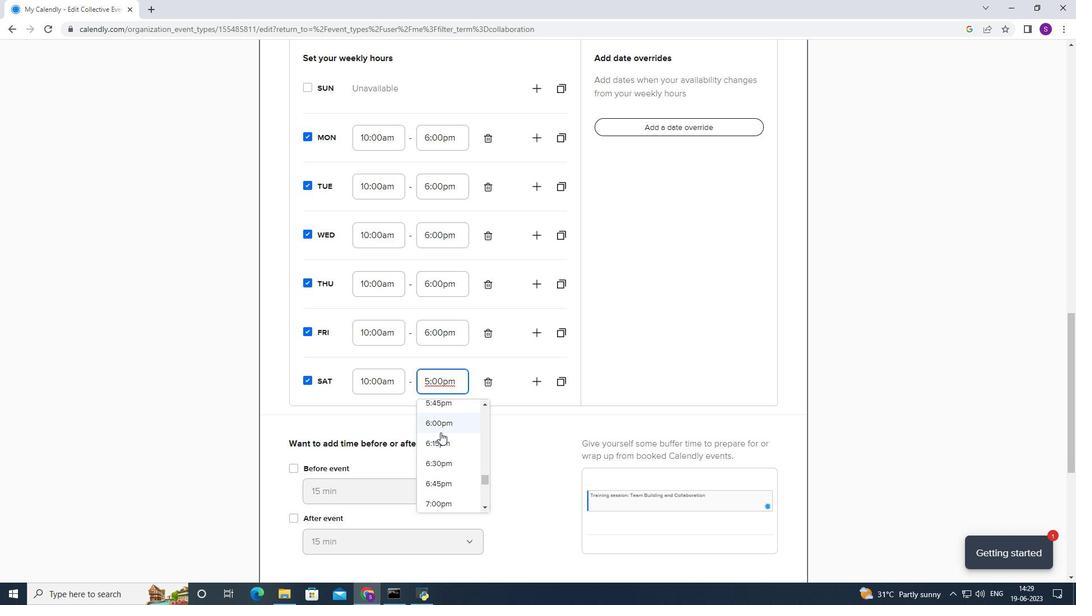 
Action: Mouse moved to (349, 403)
Screenshot: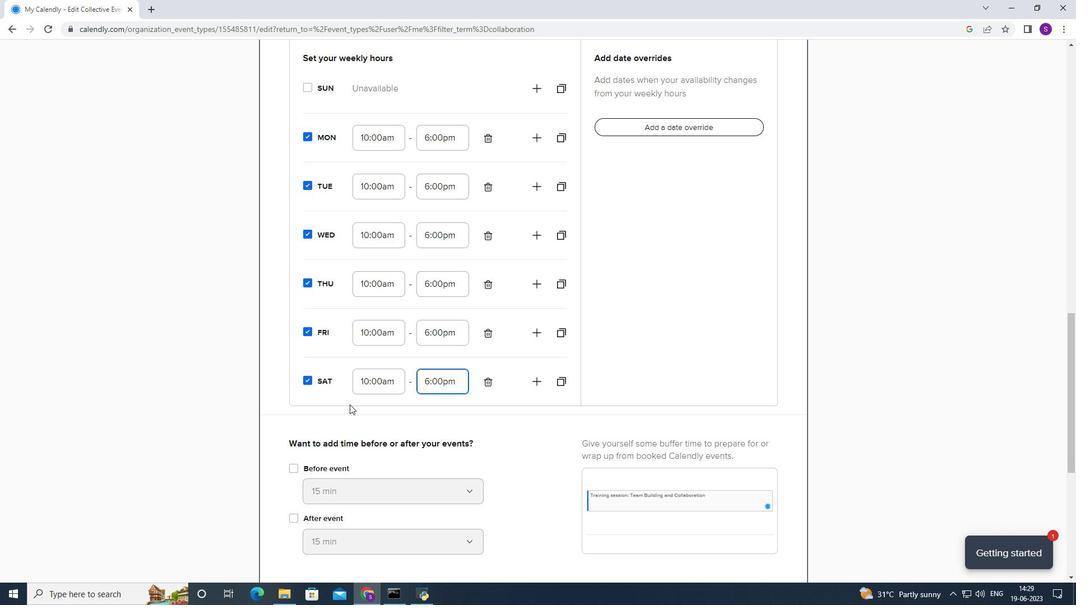 
Action: Mouse scrolled (349, 403) with delta (0, 0)
Screenshot: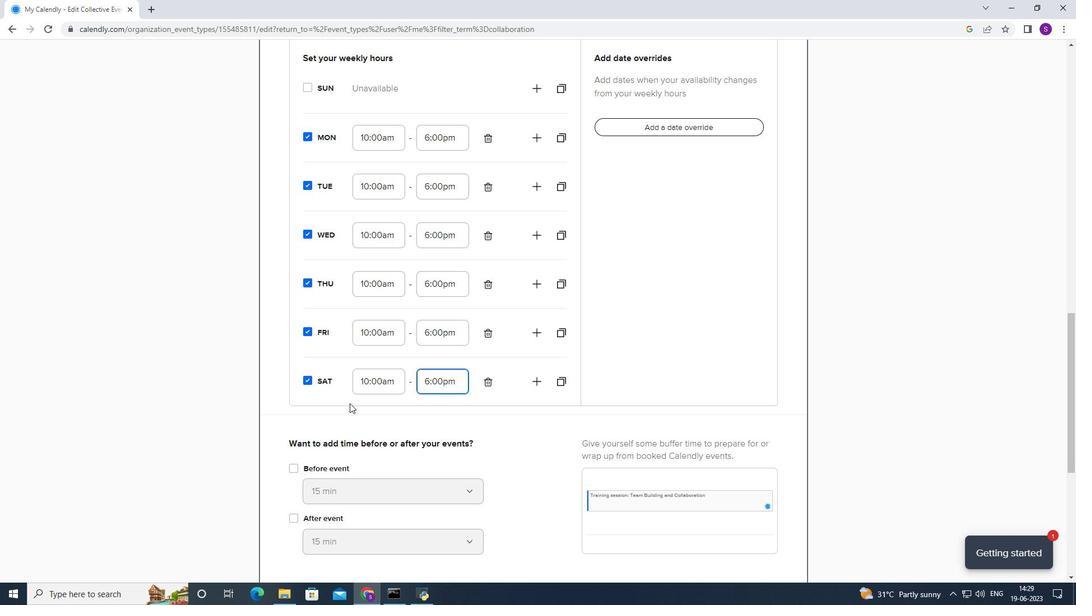 
Action: Mouse scrolled (349, 403) with delta (0, 0)
Screenshot: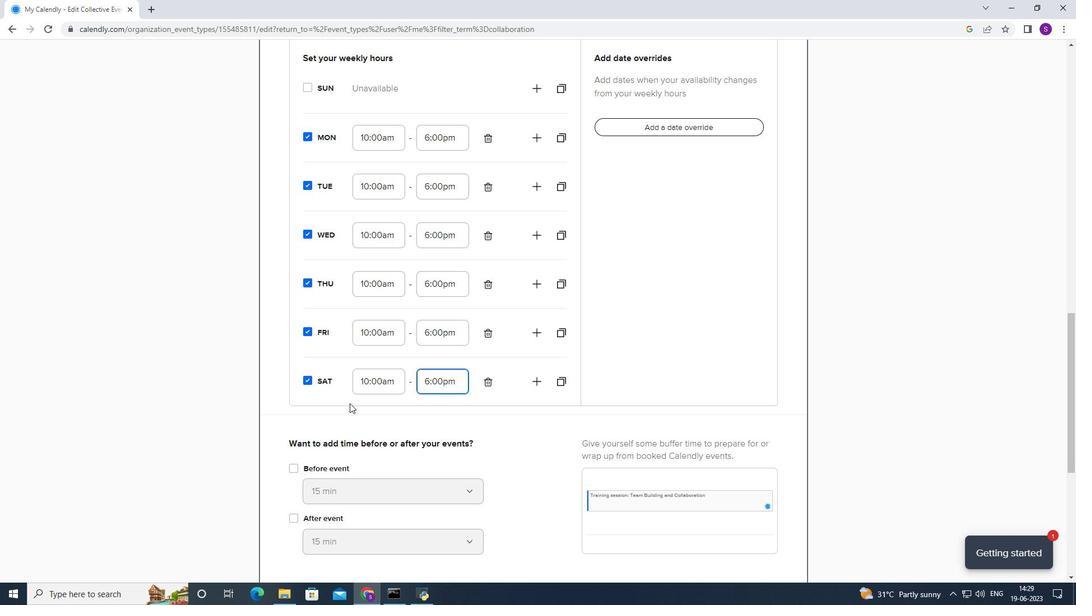 
Action: Mouse scrolled (349, 403) with delta (0, 0)
Screenshot: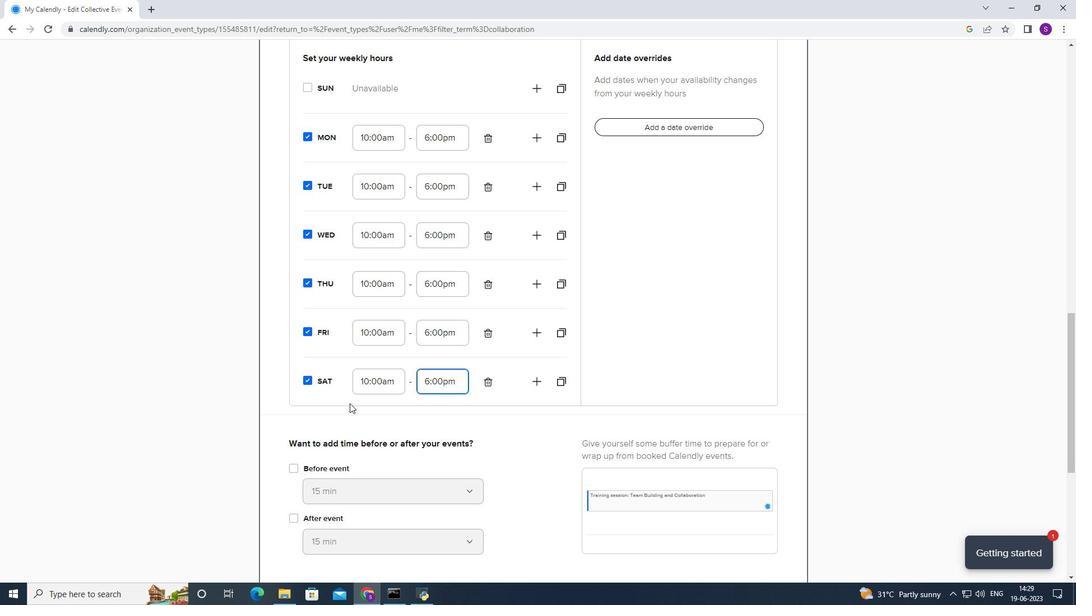 
Action: Mouse scrolled (349, 403) with delta (0, 0)
Screenshot: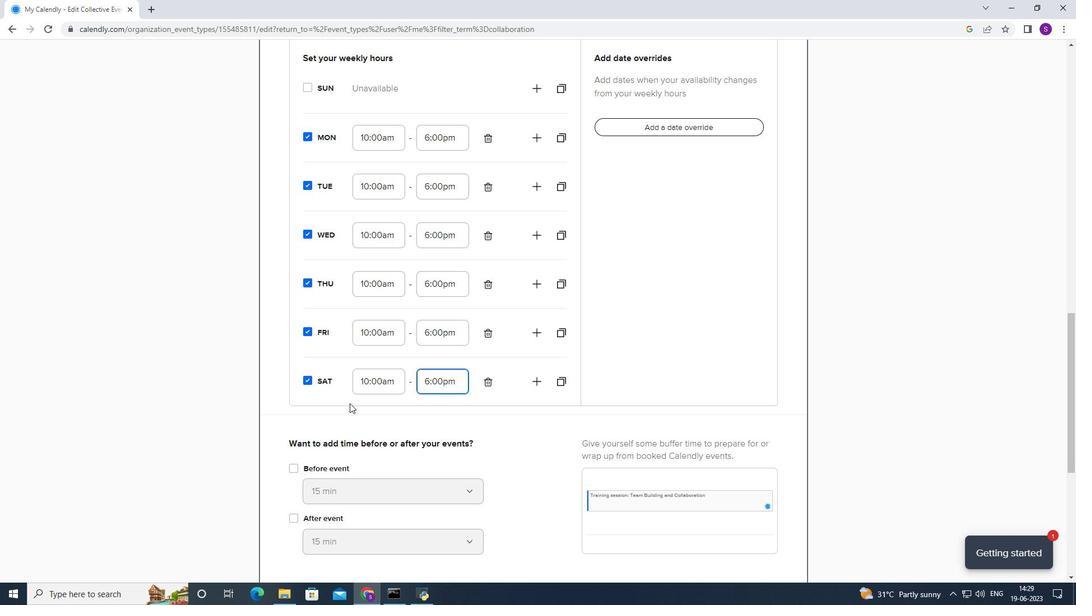 
Action: Mouse scrolled (349, 403) with delta (0, 0)
Screenshot: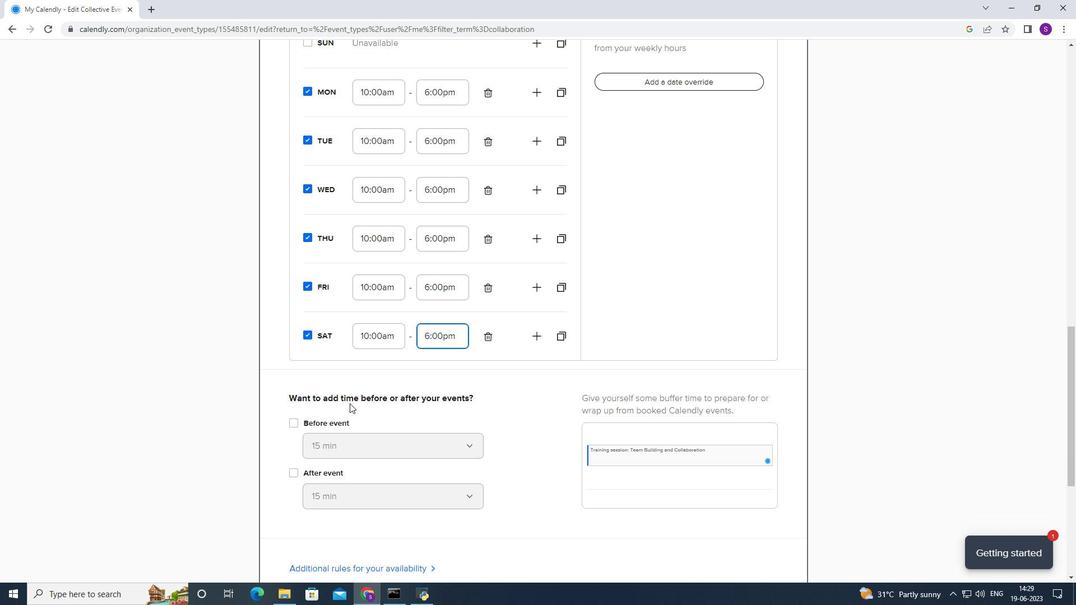 
Action: Mouse moved to (293, 192)
Screenshot: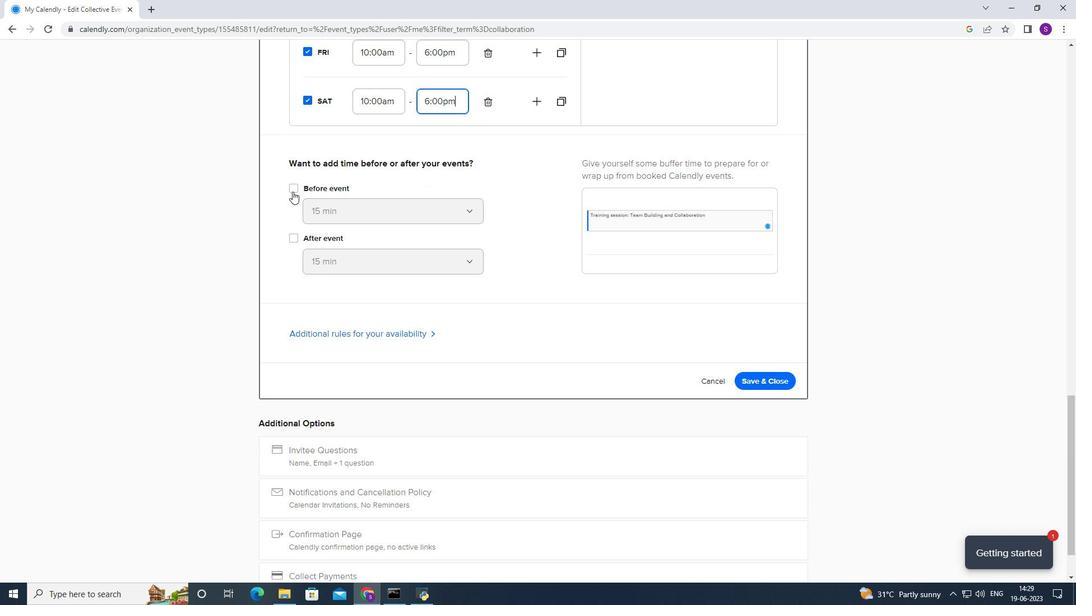 
Action: Mouse pressed left at (293, 192)
Screenshot: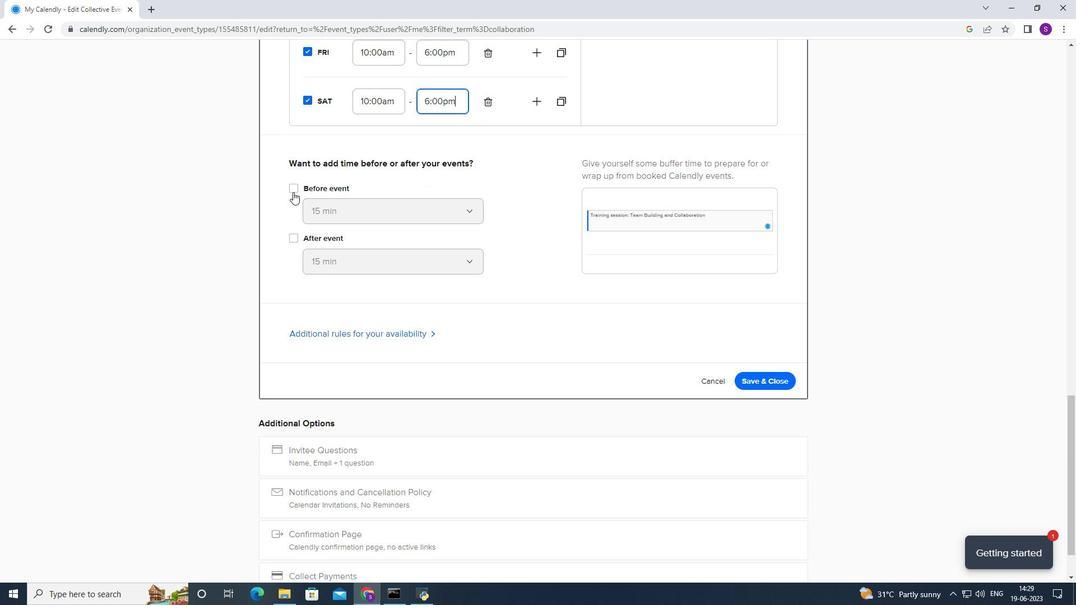 
Action: Mouse moved to (327, 215)
Screenshot: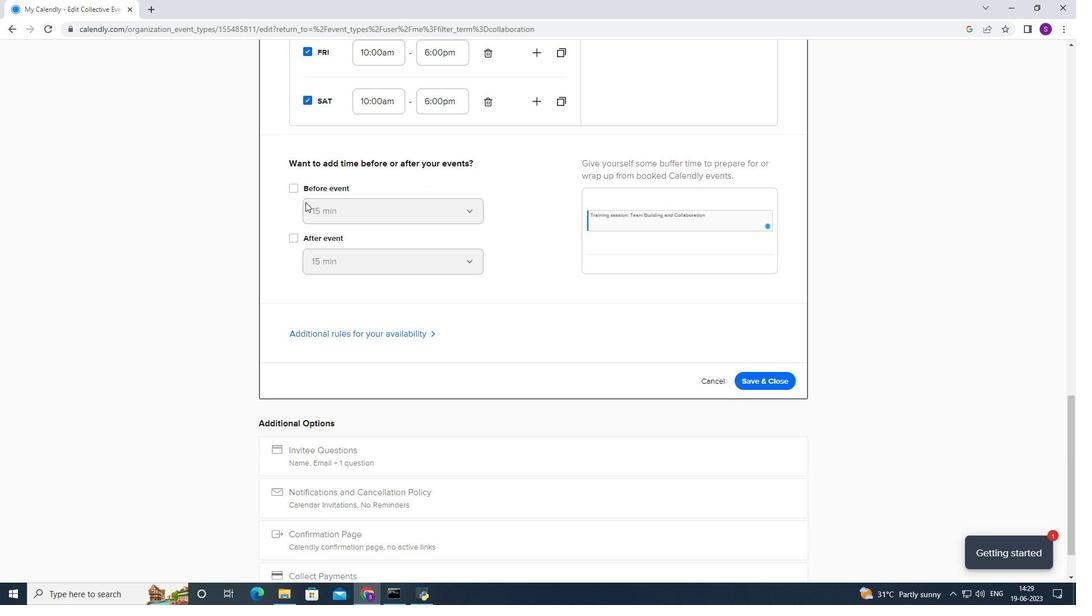 
Action: Mouse pressed left at (327, 215)
Screenshot: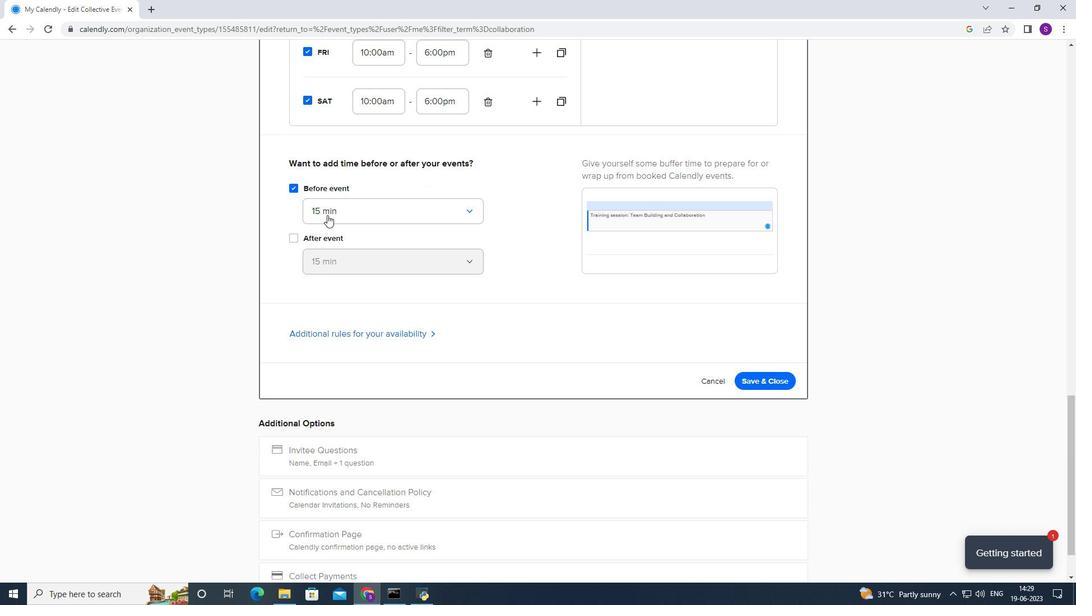 
Action: Mouse moved to (323, 264)
Screenshot: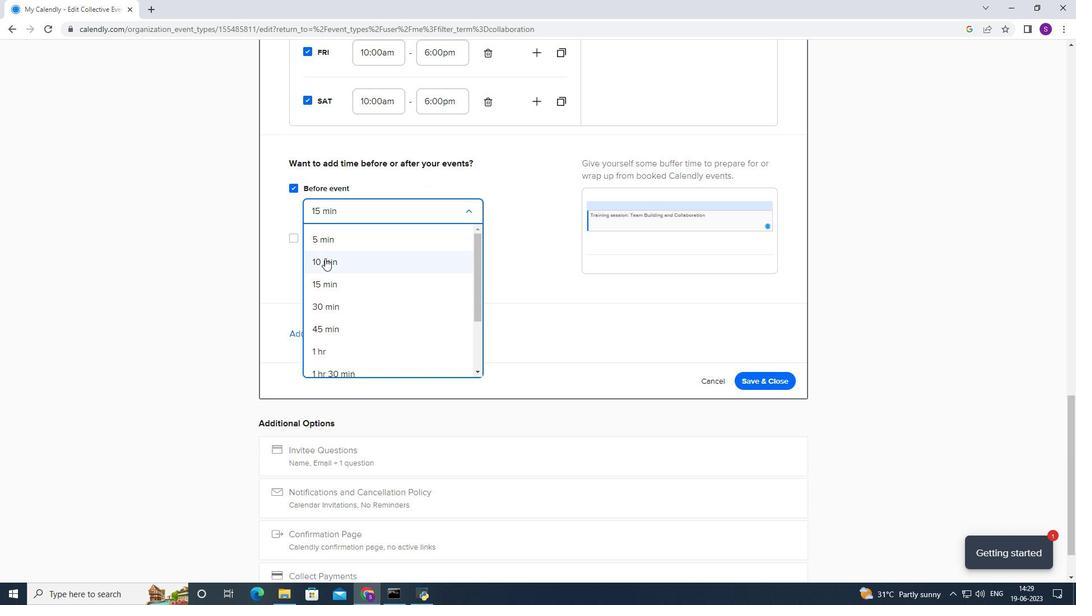 
Action: Mouse pressed left at (323, 264)
Screenshot: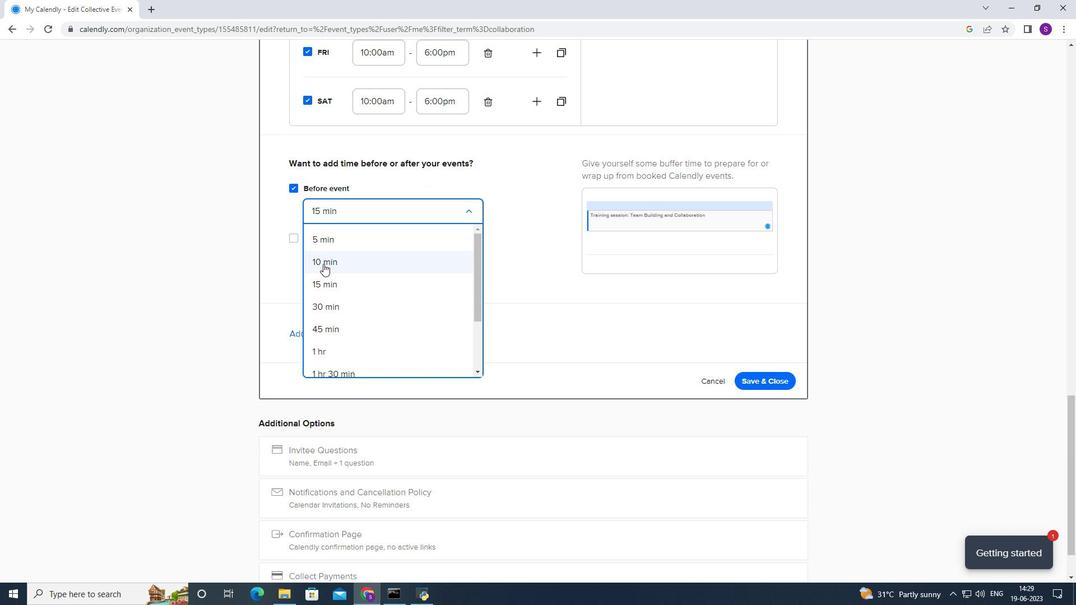 
Action: Mouse moved to (305, 243)
Screenshot: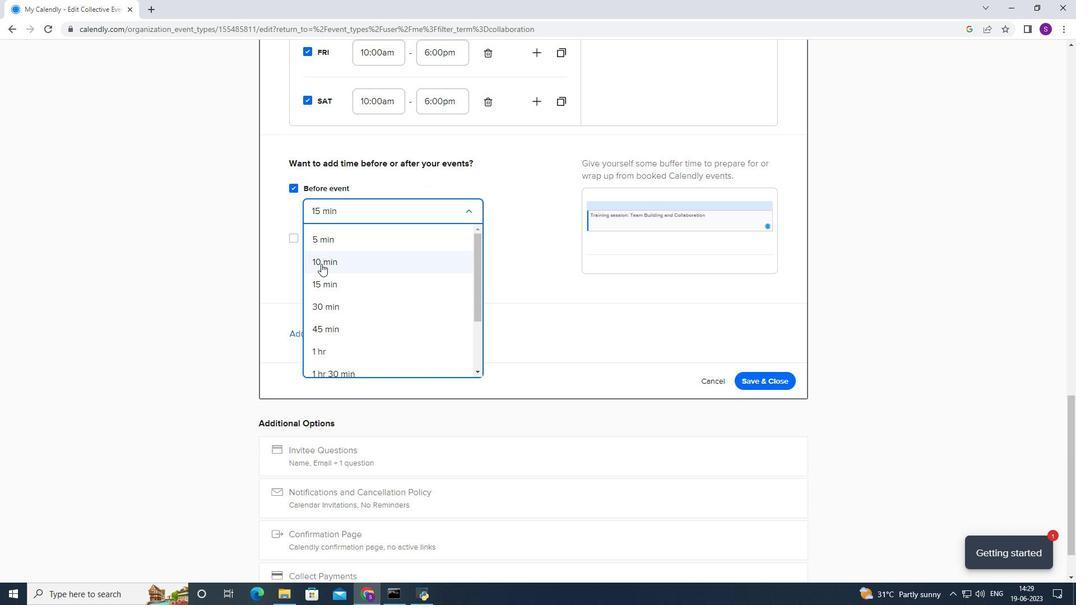 
Action: Mouse pressed left at (305, 243)
Screenshot: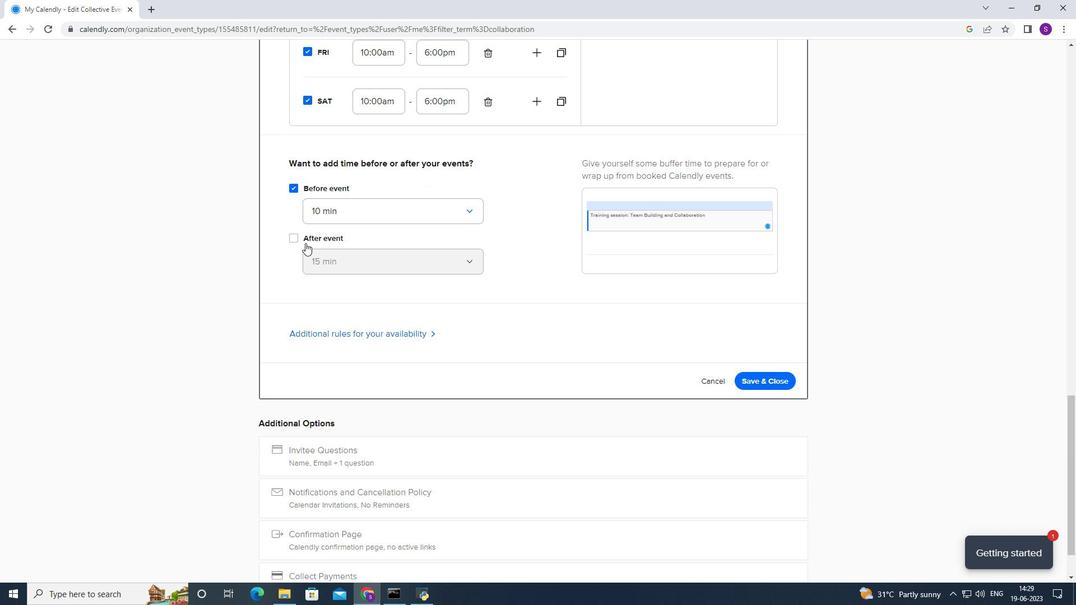 
Action: Mouse moved to (322, 265)
Screenshot: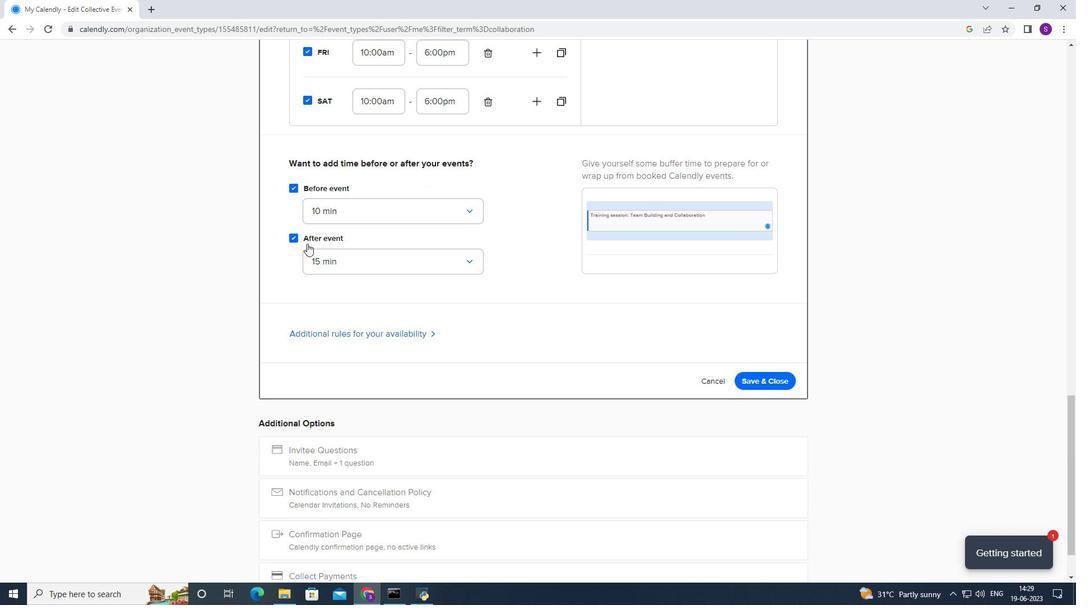 
Action: Mouse pressed left at (322, 265)
Screenshot: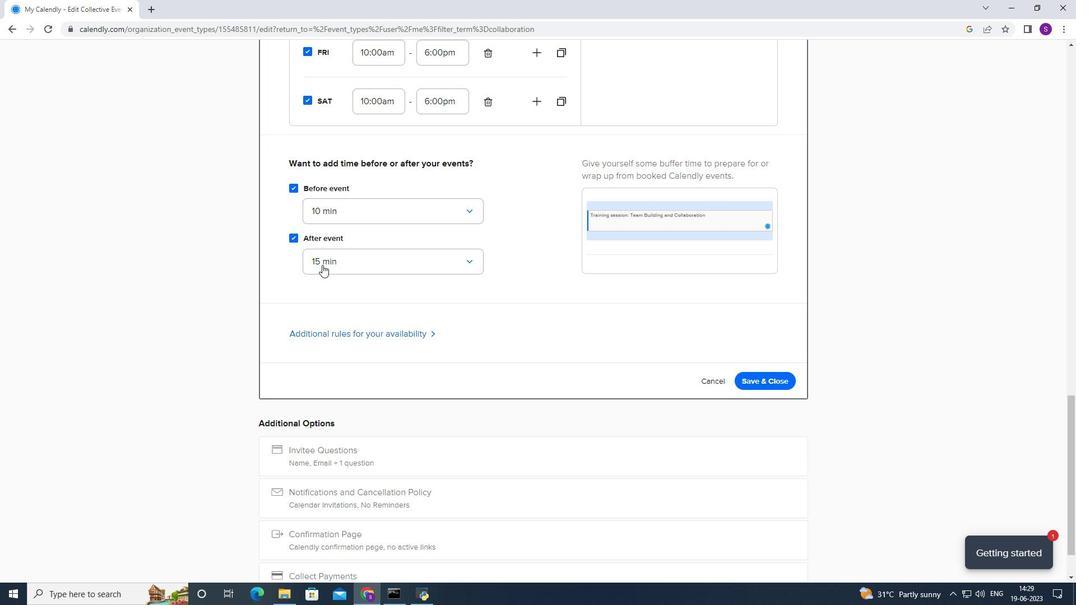 
Action: Mouse moved to (334, 307)
Screenshot: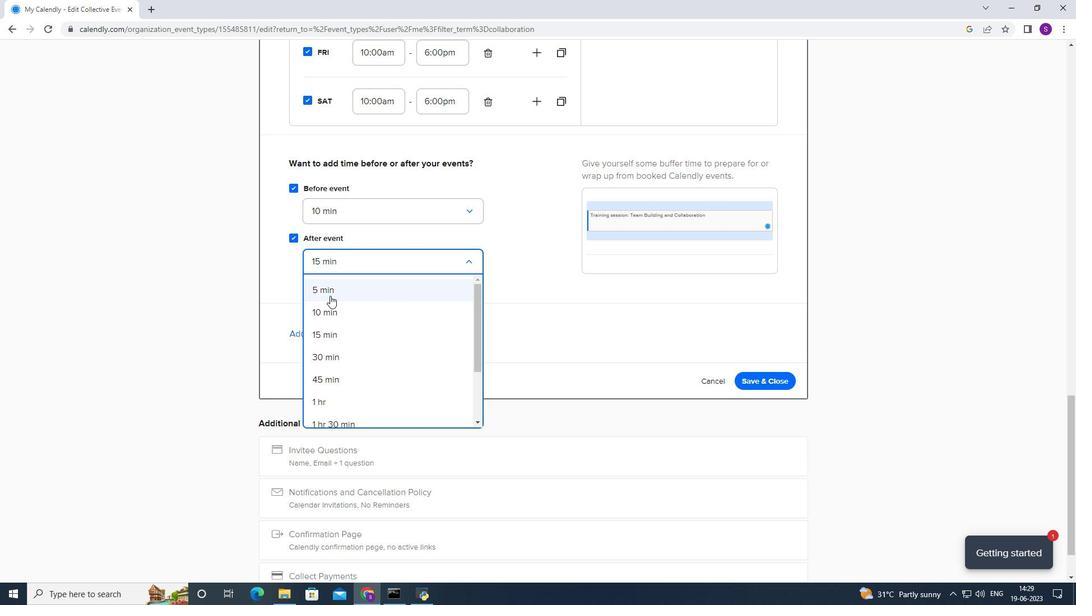 
Action: Mouse pressed left at (334, 307)
Screenshot: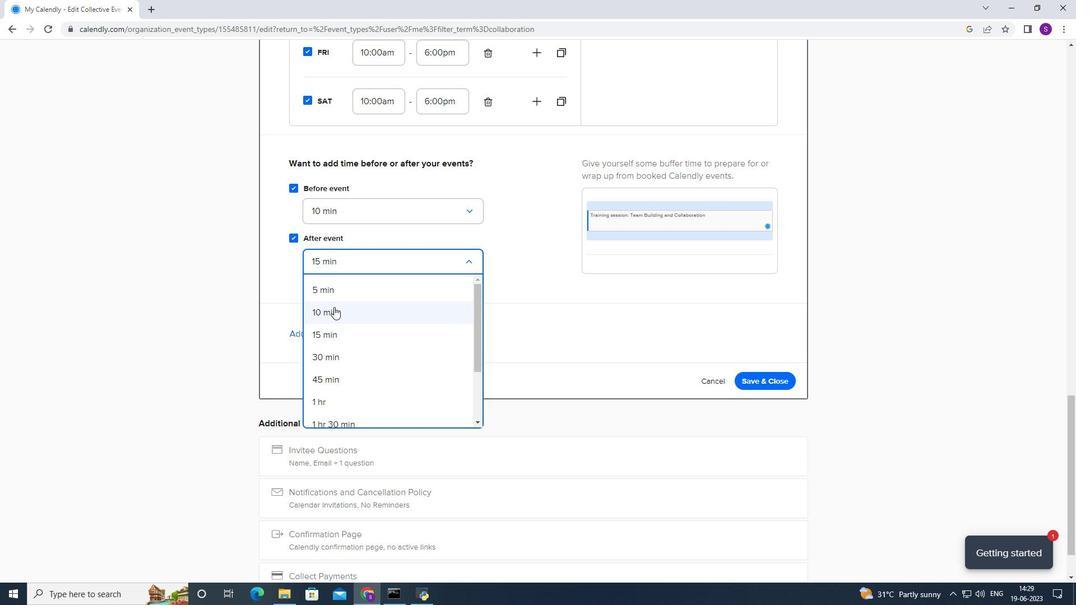 
Action: Mouse moved to (328, 338)
Screenshot: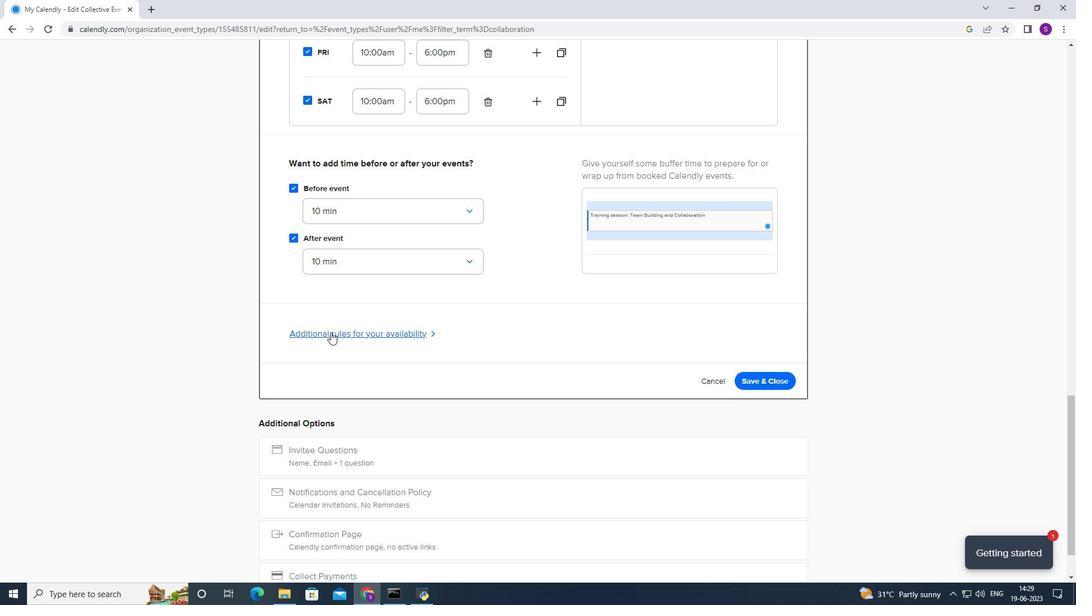 
Action: Mouse pressed left at (328, 338)
Screenshot: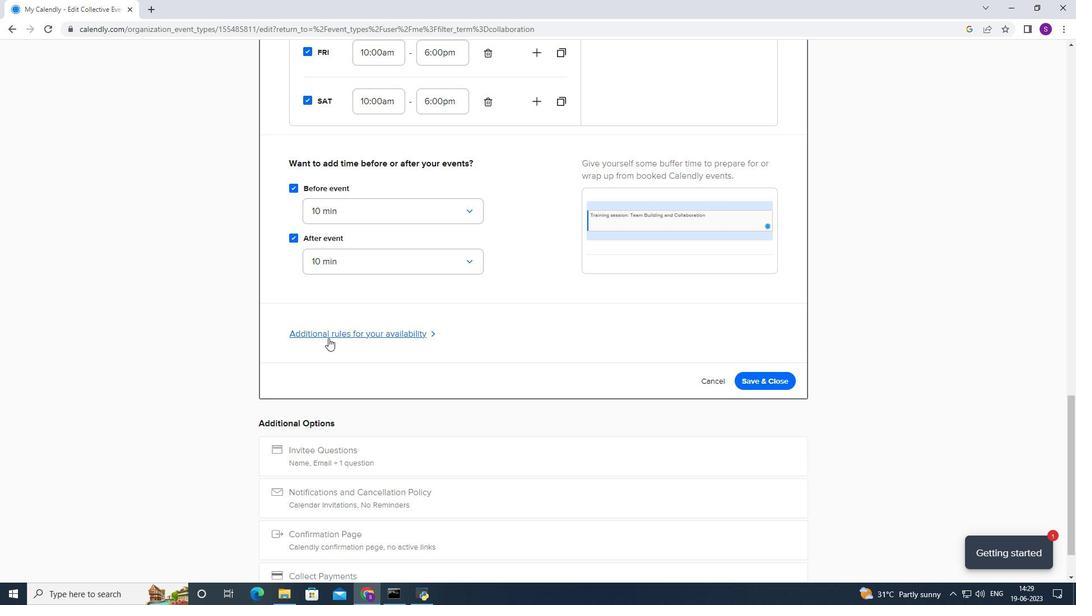 
Action: Mouse moved to (349, 341)
Screenshot: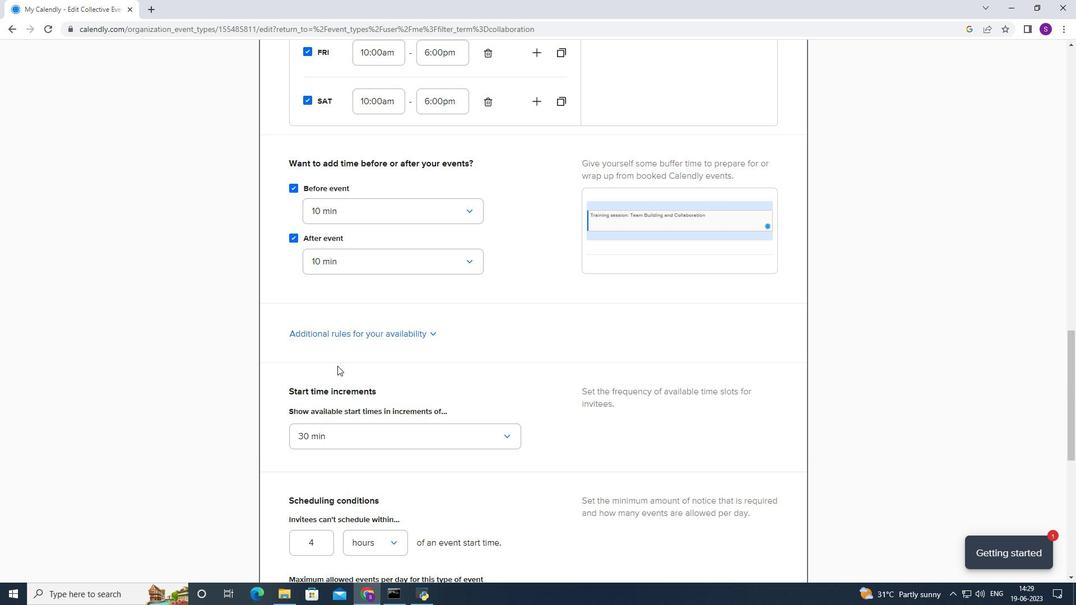 
Action: Mouse scrolled (349, 340) with delta (0, 0)
Screenshot: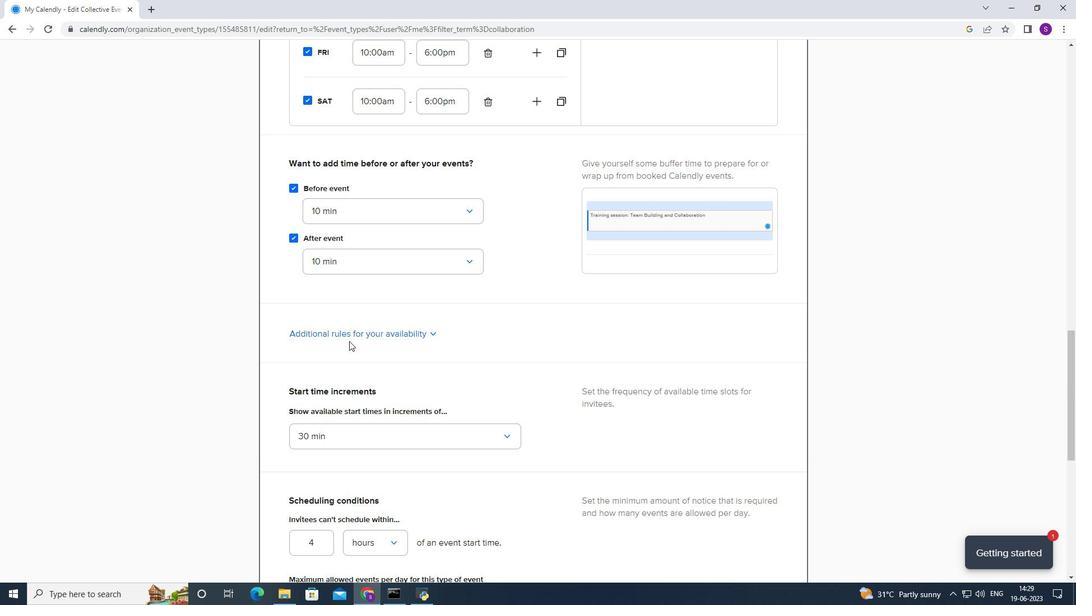 
Action: Mouse scrolled (349, 340) with delta (0, 0)
Screenshot: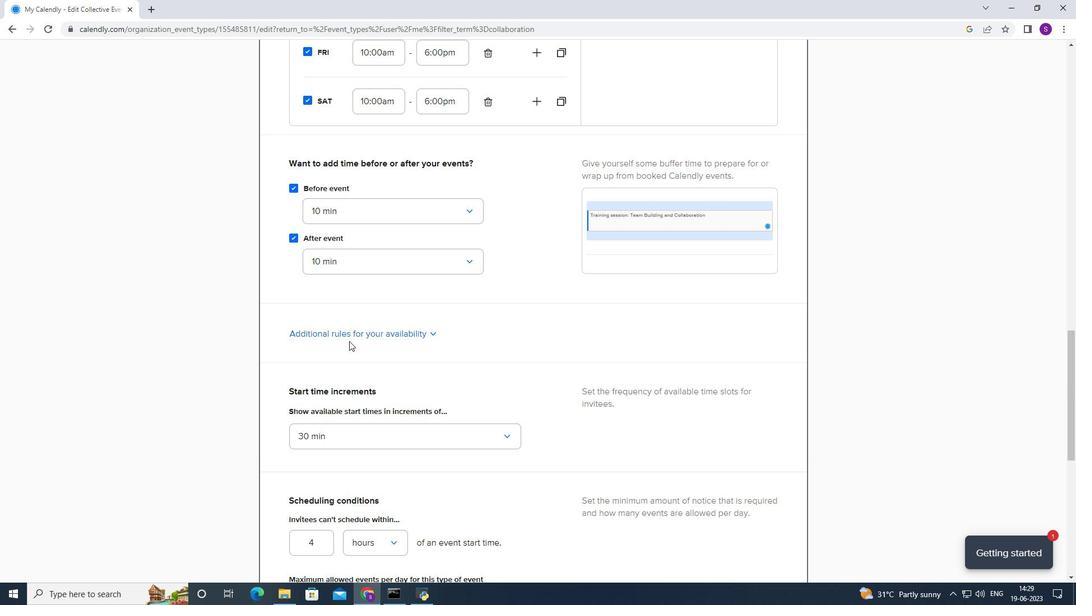 
Action: Mouse scrolled (349, 340) with delta (0, 0)
Screenshot: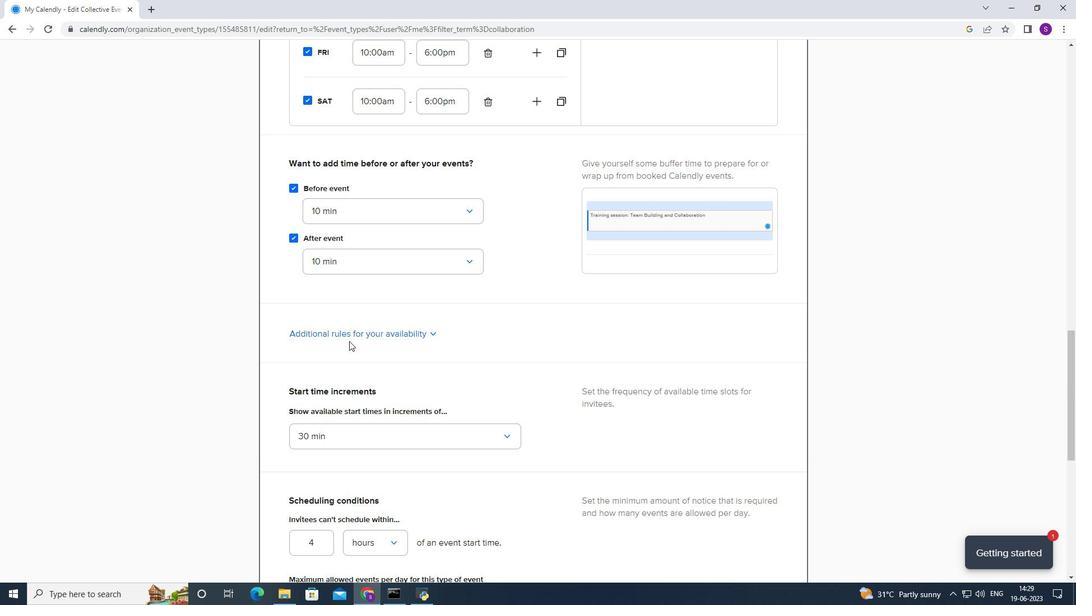 
Action: Mouse scrolled (349, 340) with delta (0, 0)
Screenshot: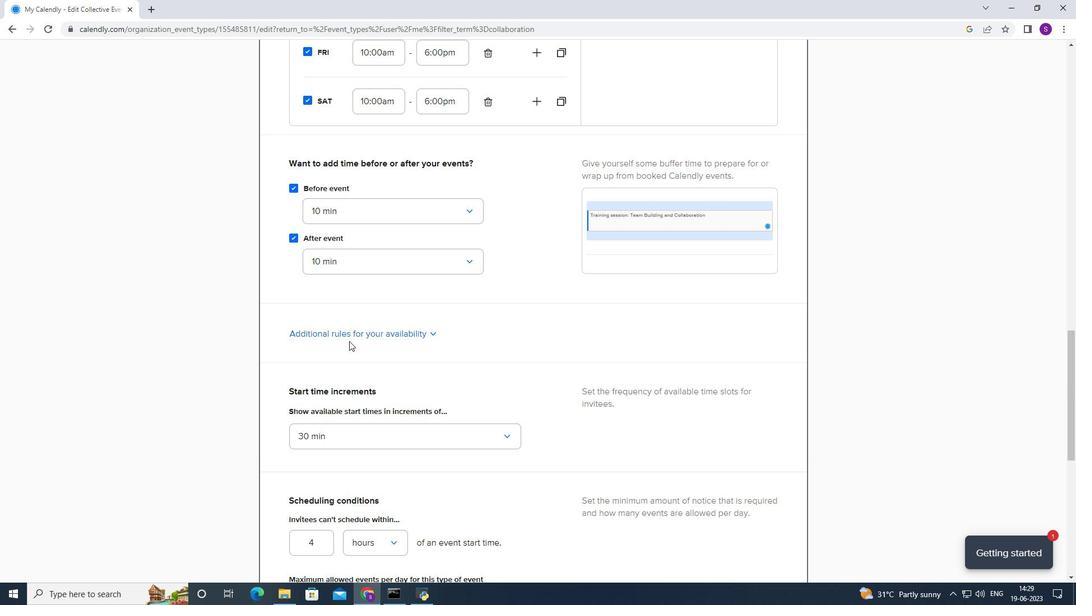 
Action: Mouse moved to (414, 203)
Screenshot: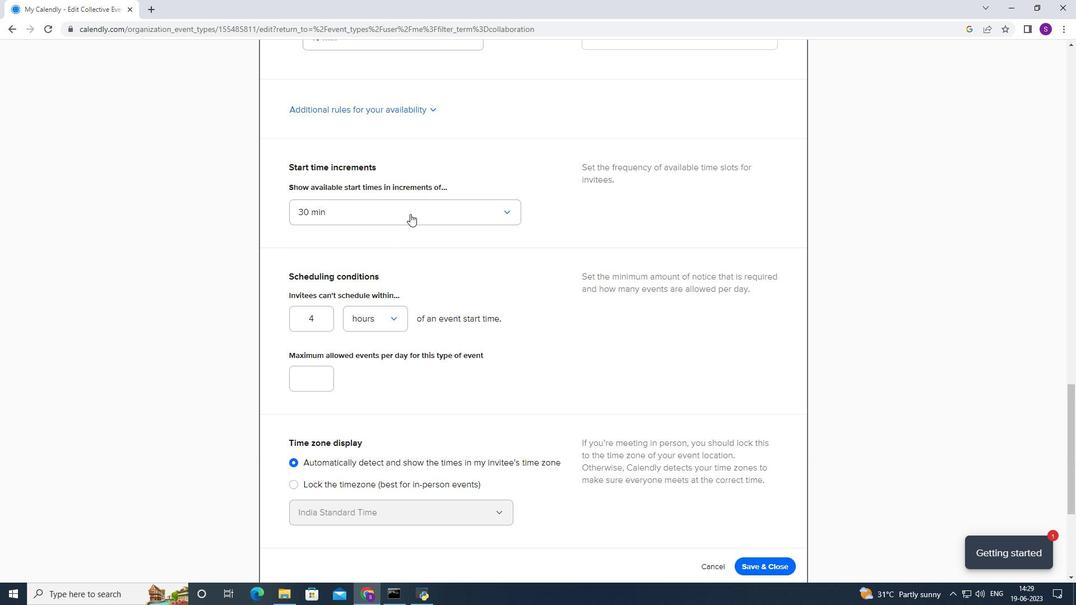 
Action: Mouse pressed left at (414, 203)
Screenshot: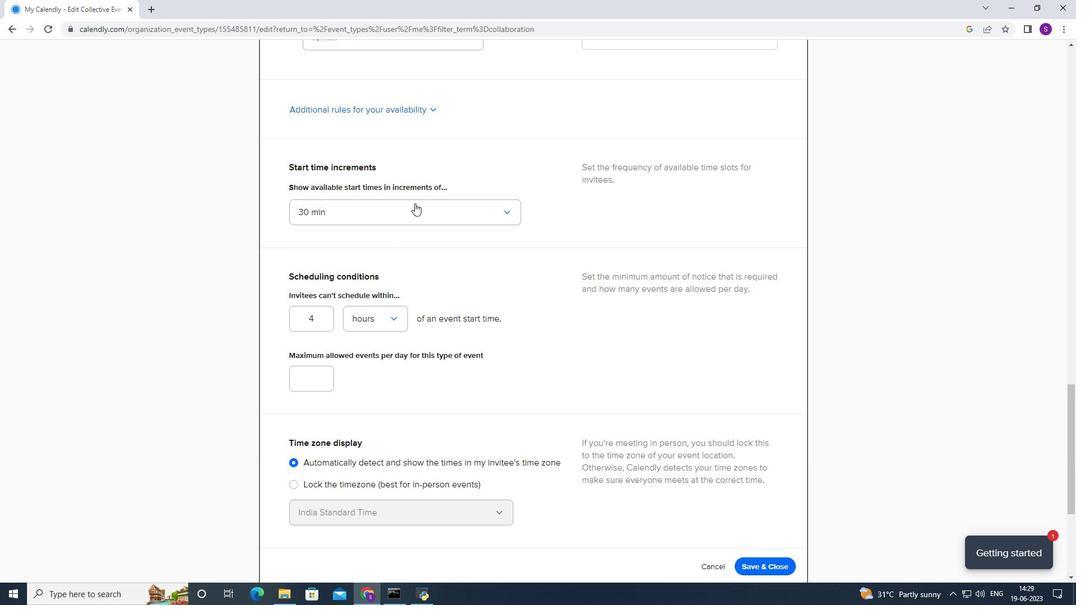 
Action: Mouse moved to (377, 256)
Screenshot: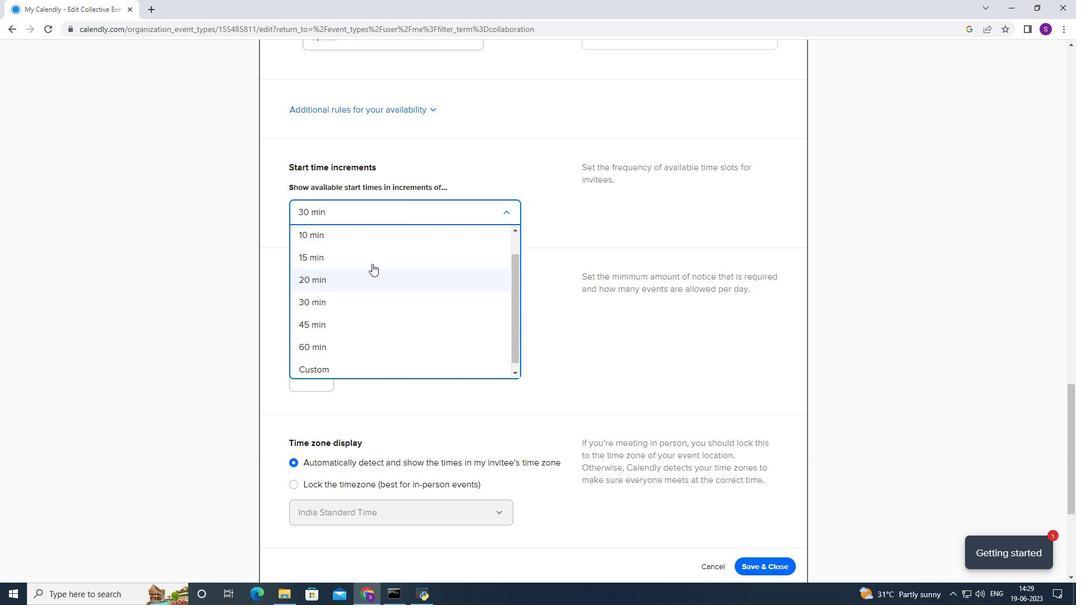 
Action: Mouse pressed left at (377, 256)
Screenshot: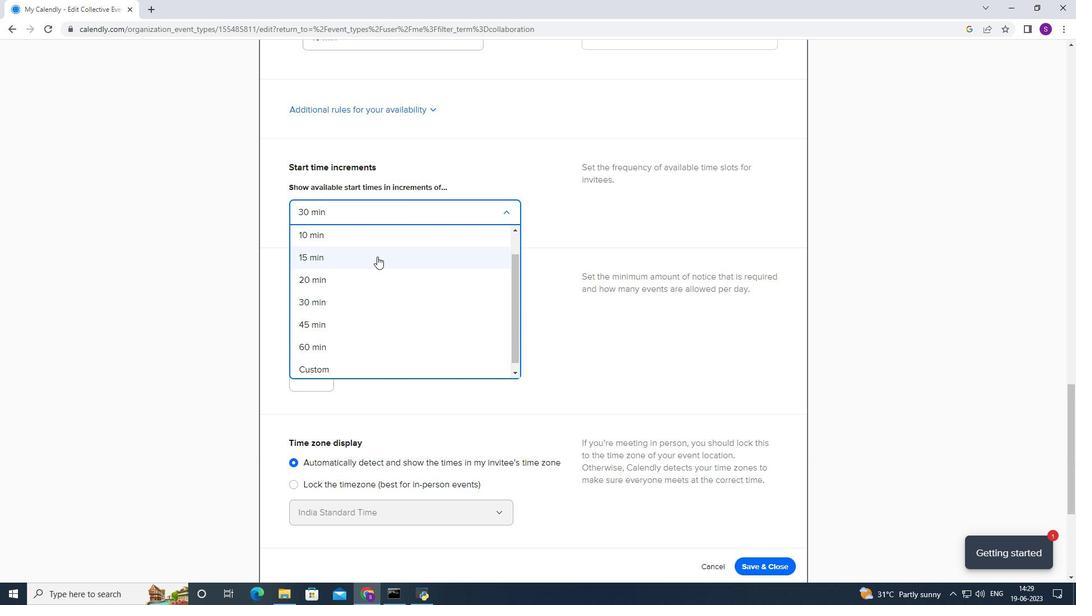 
Action: Mouse moved to (317, 318)
Screenshot: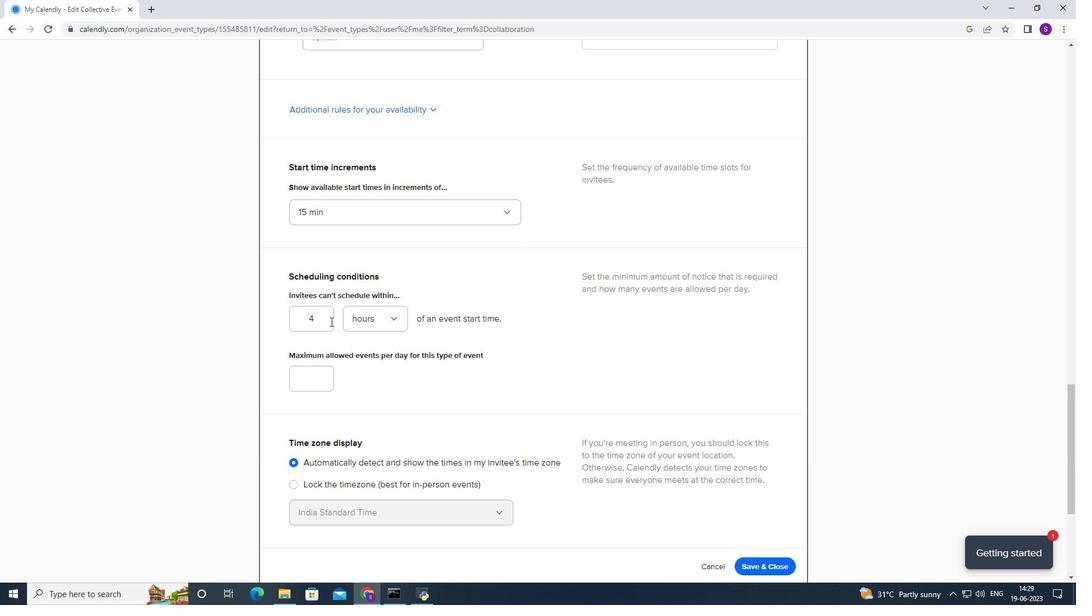 
Action: Mouse pressed left at (317, 318)
Screenshot: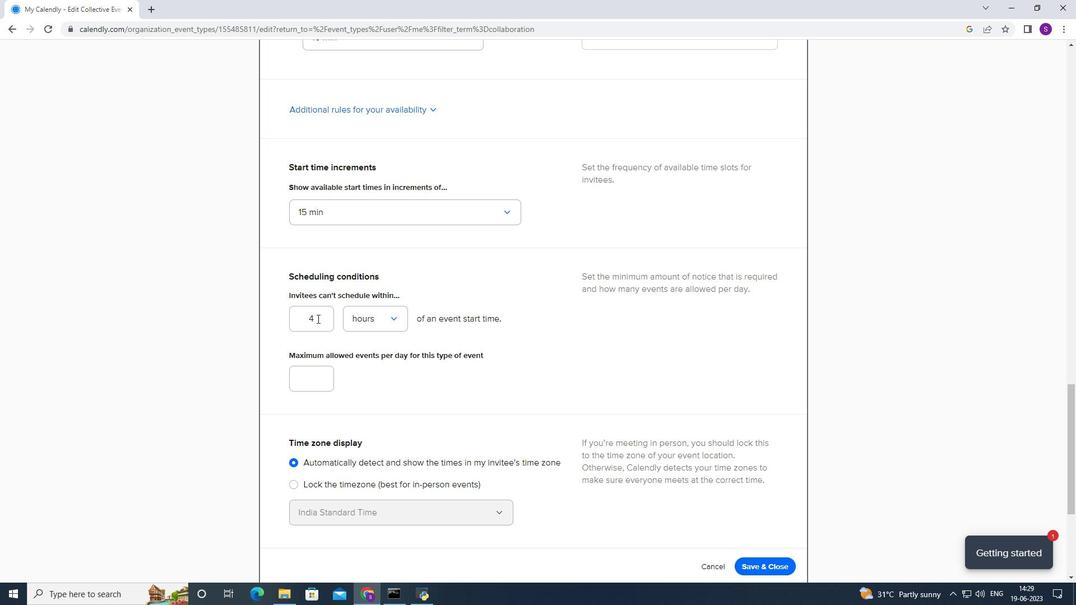 
Action: Key pressed <Key.backspace>47
Screenshot: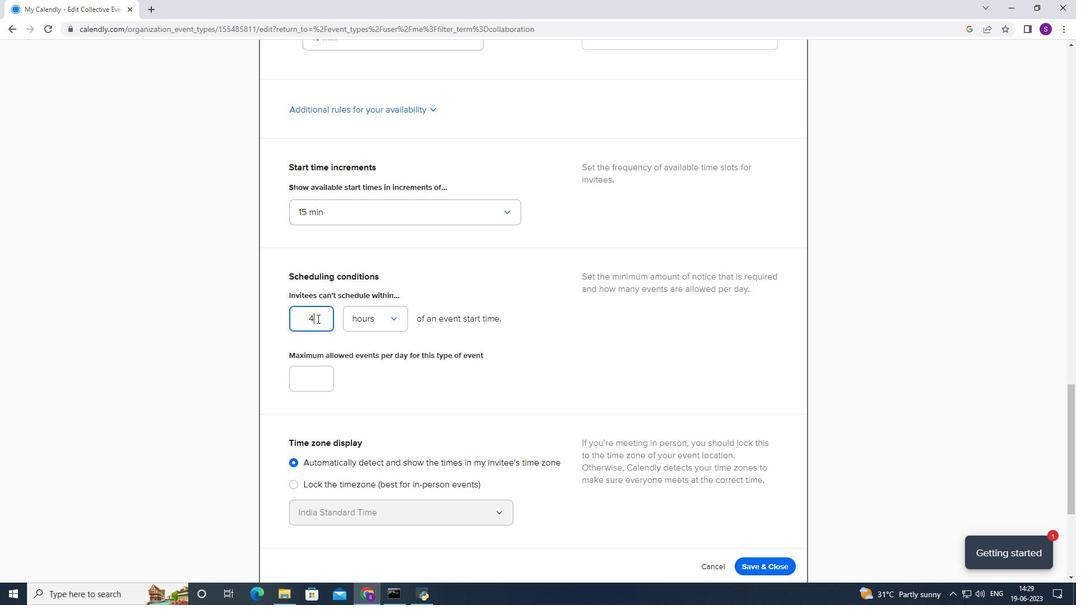 
Action: Mouse moved to (320, 398)
Screenshot: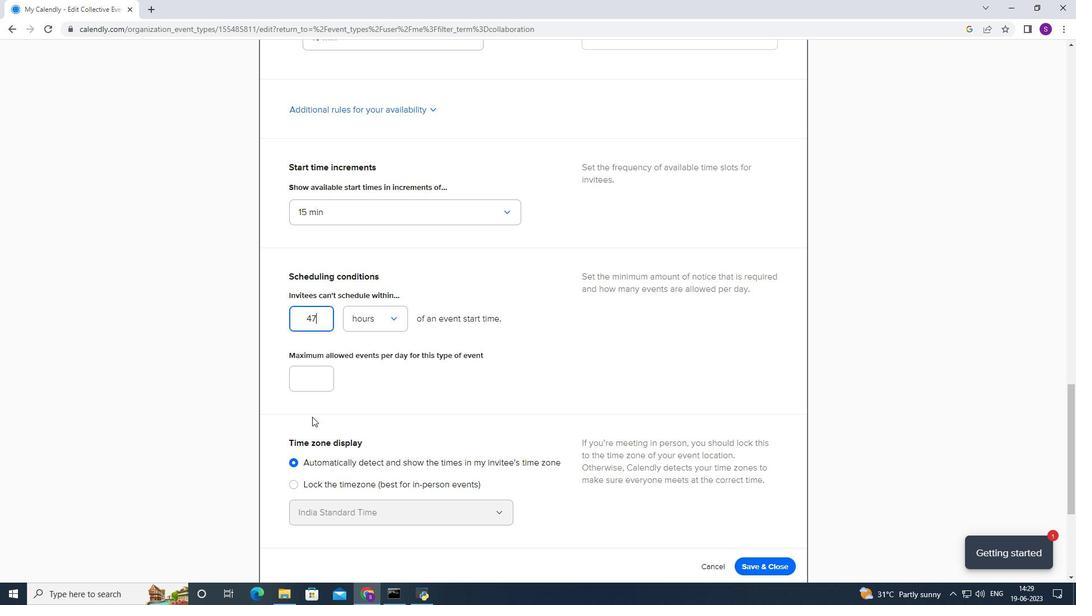 
Action: Mouse pressed left at (320, 398)
Screenshot: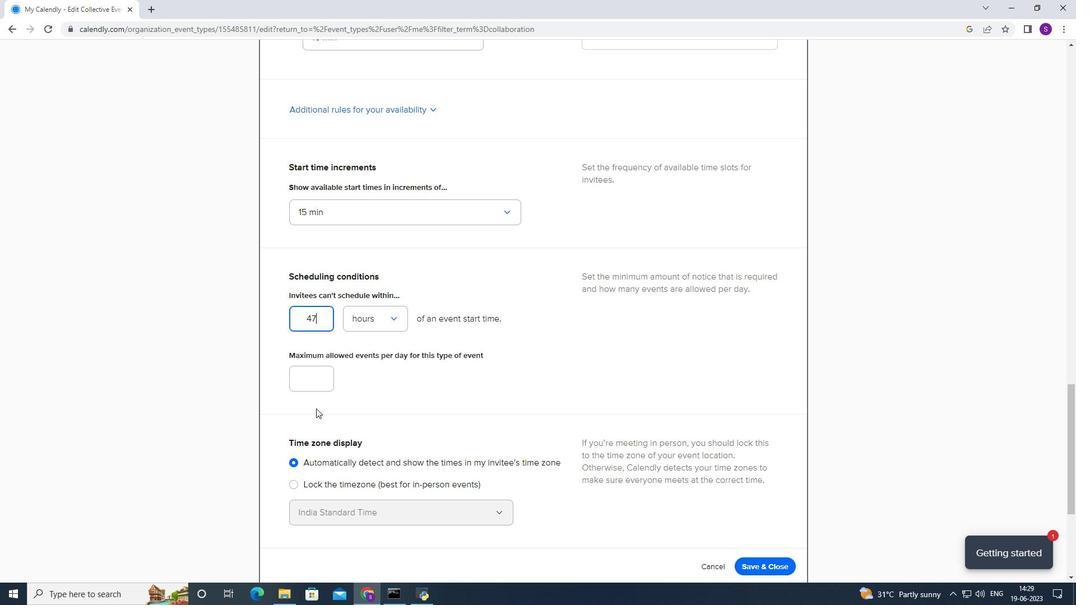 
Action: Mouse pressed right at (320, 398)
Screenshot: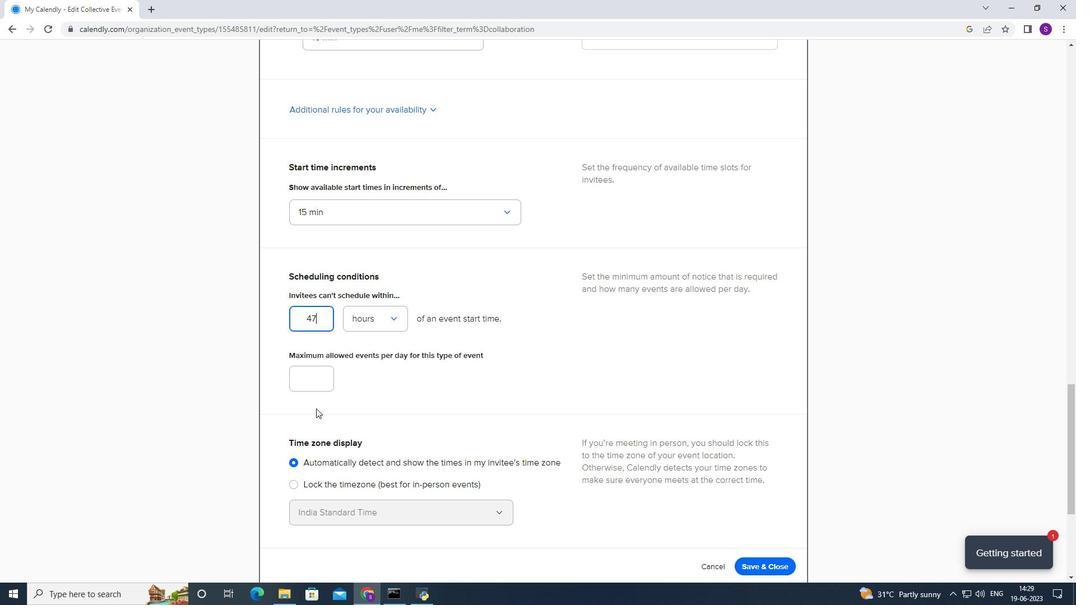 
Action: Mouse moved to (316, 379)
Screenshot: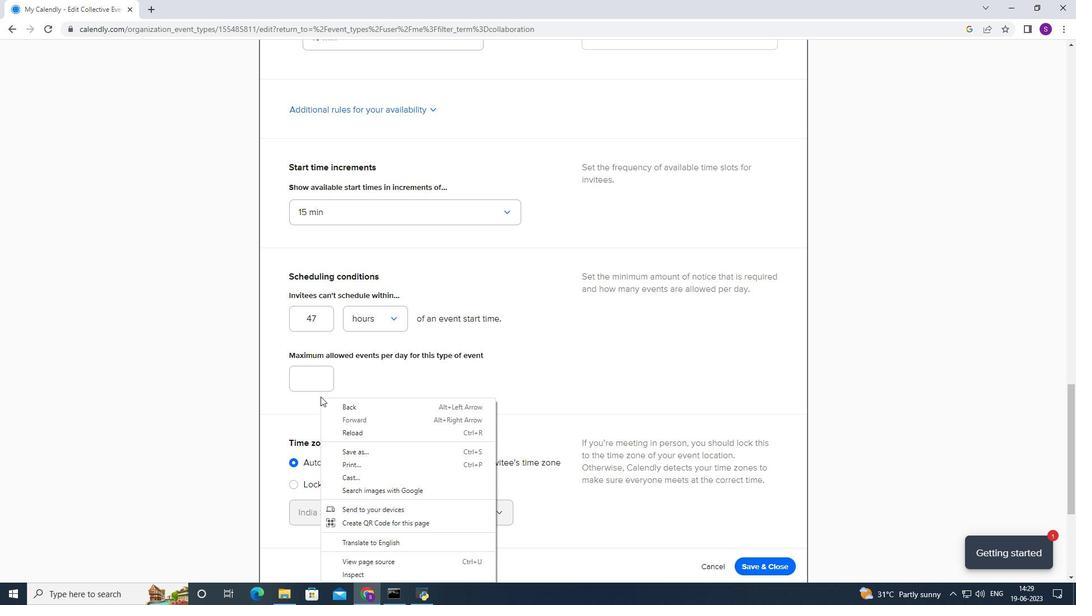 
Action: Mouse pressed left at (316, 379)
Screenshot: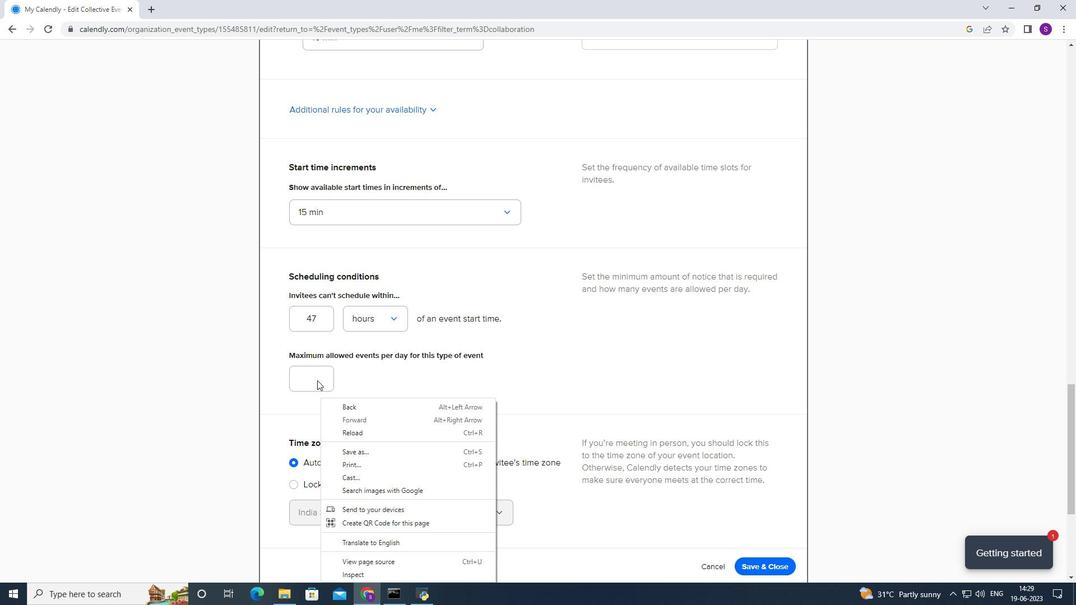 
Action: Key pressed 4
Screenshot: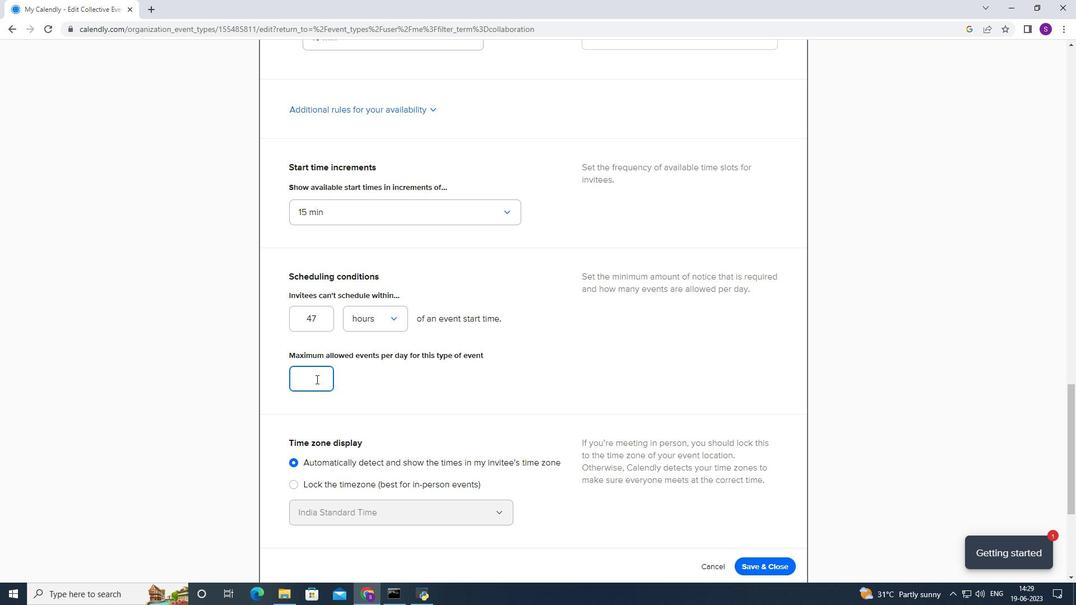 
Action: Mouse moved to (403, 364)
Screenshot: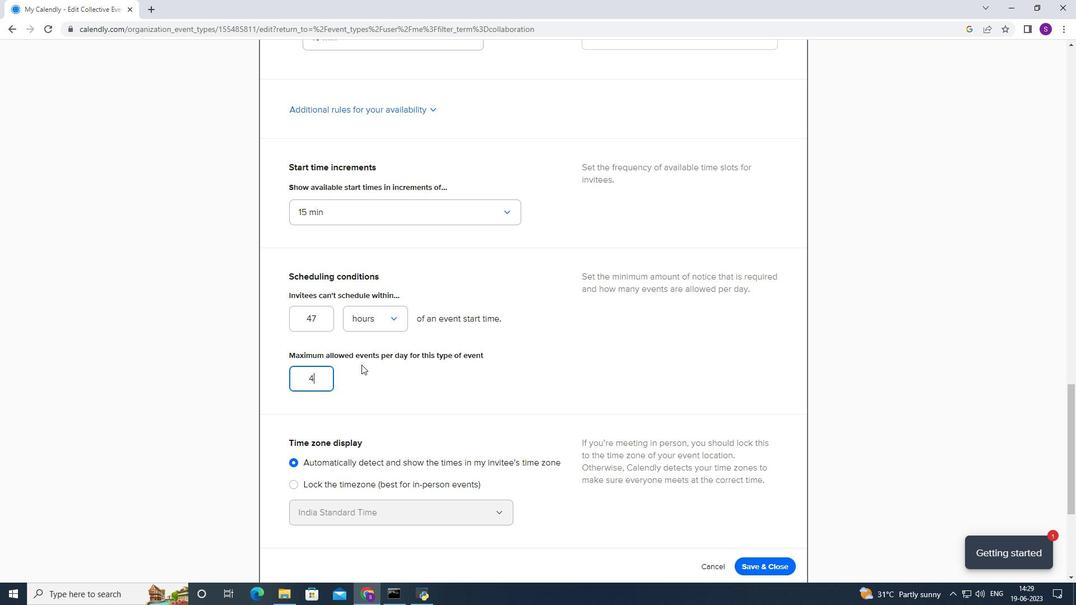 
Action: Mouse scrolled (403, 364) with delta (0, 0)
Screenshot: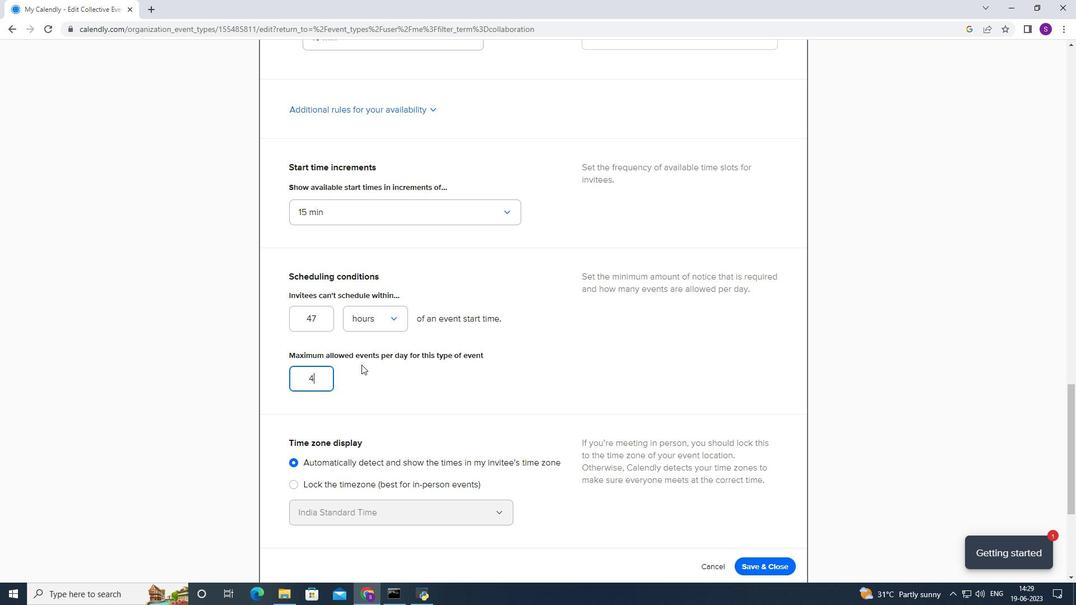 
Action: Mouse moved to (441, 370)
Screenshot: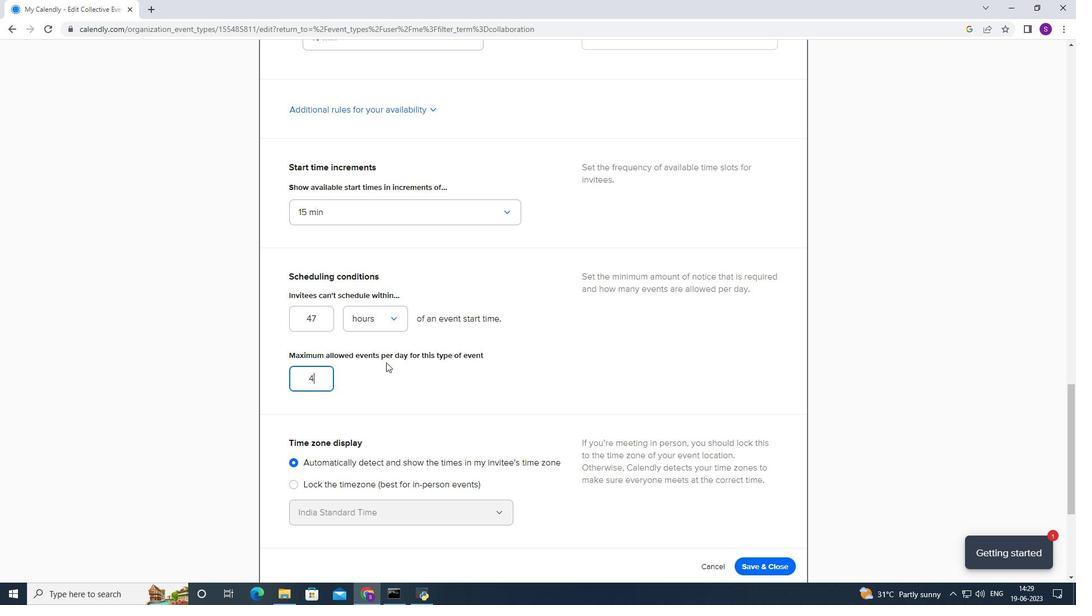 
Action: Mouse scrolled (441, 370) with delta (0, 0)
Screenshot: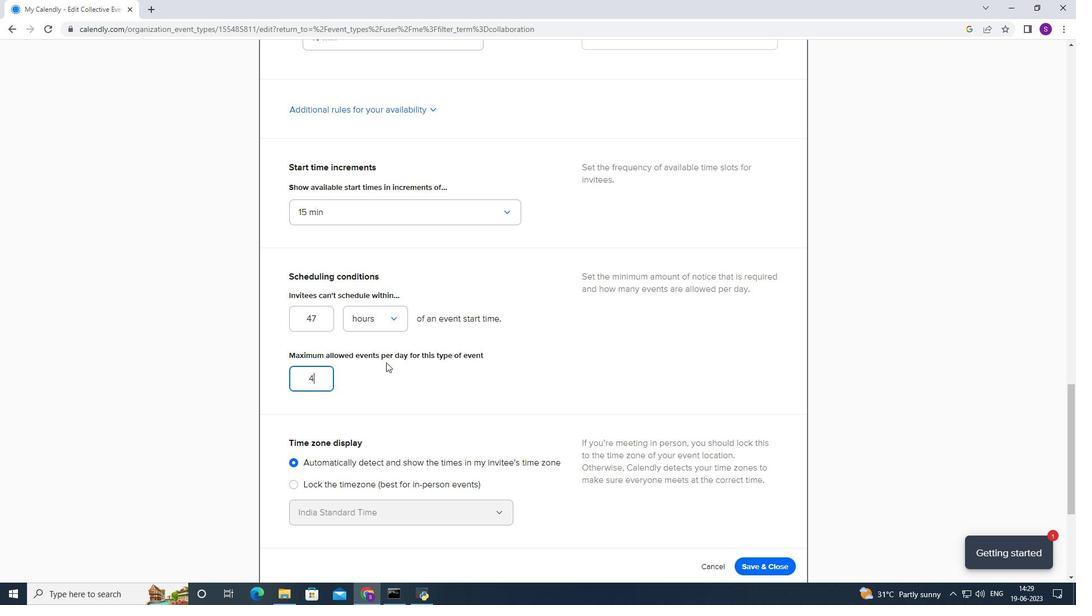 
Action: Mouse moved to (461, 371)
Screenshot: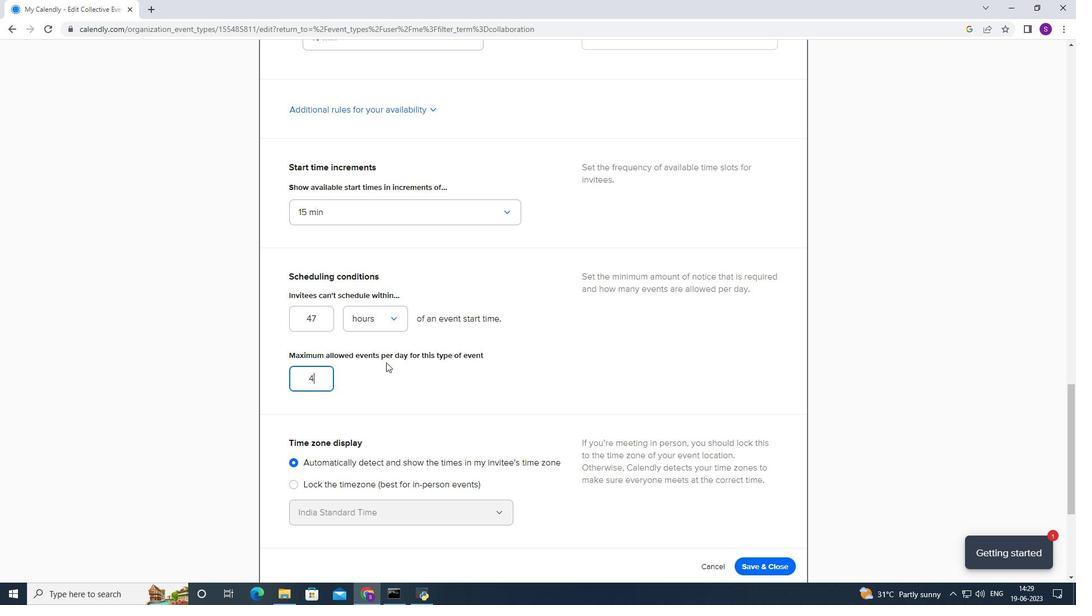 
Action: Mouse scrolled (461, 371) with delta (0, 0)
Screenshot: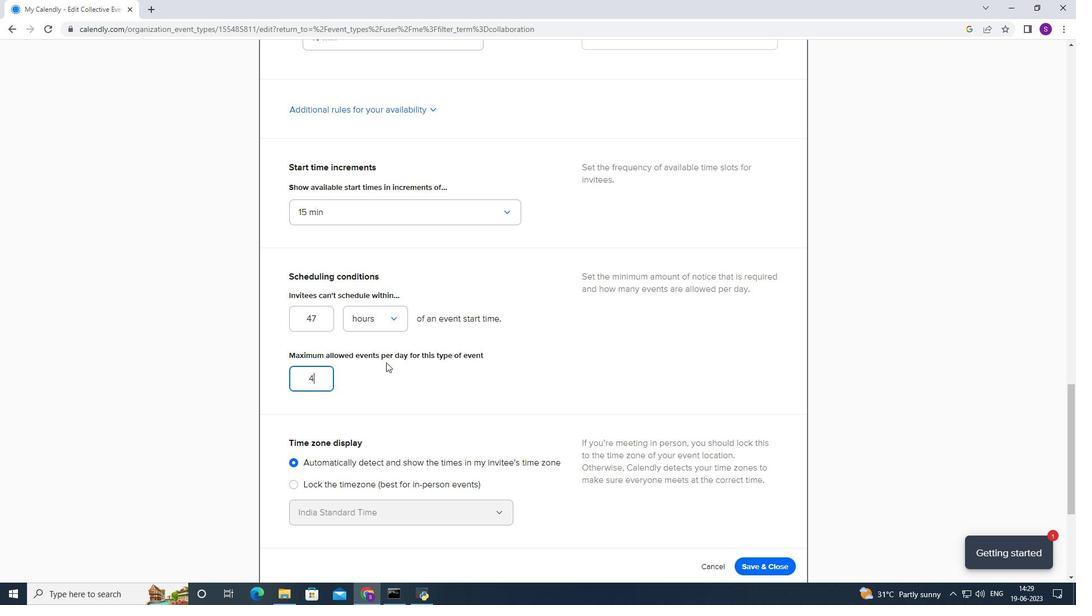 
Action: Mouse moved to (473, 373)
Screenshot: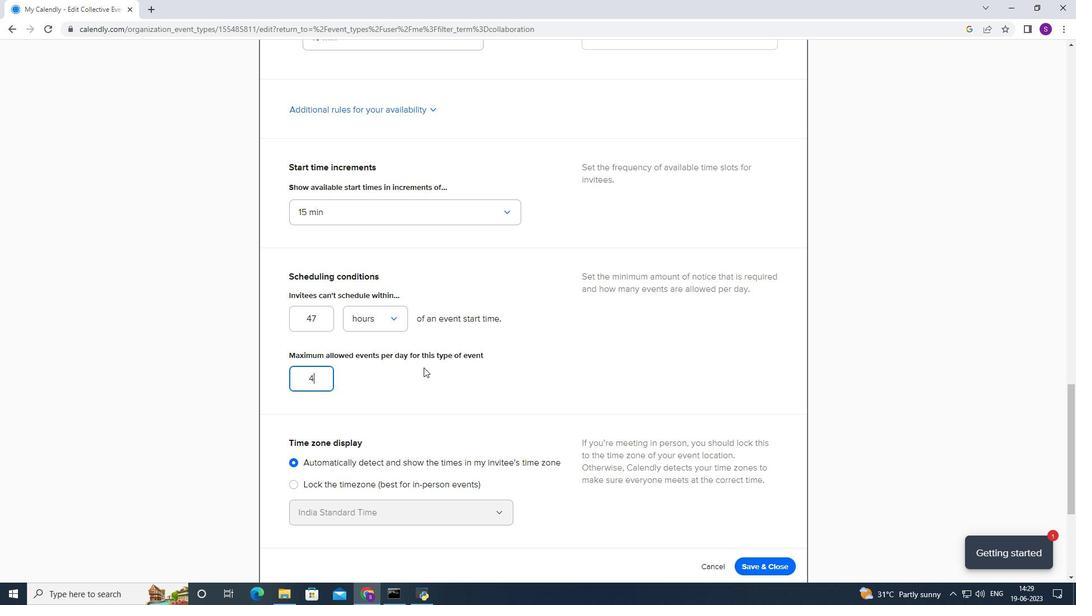 
Action: Mouse scrolled (473, 372) with delta (0, 0)
Screenshot: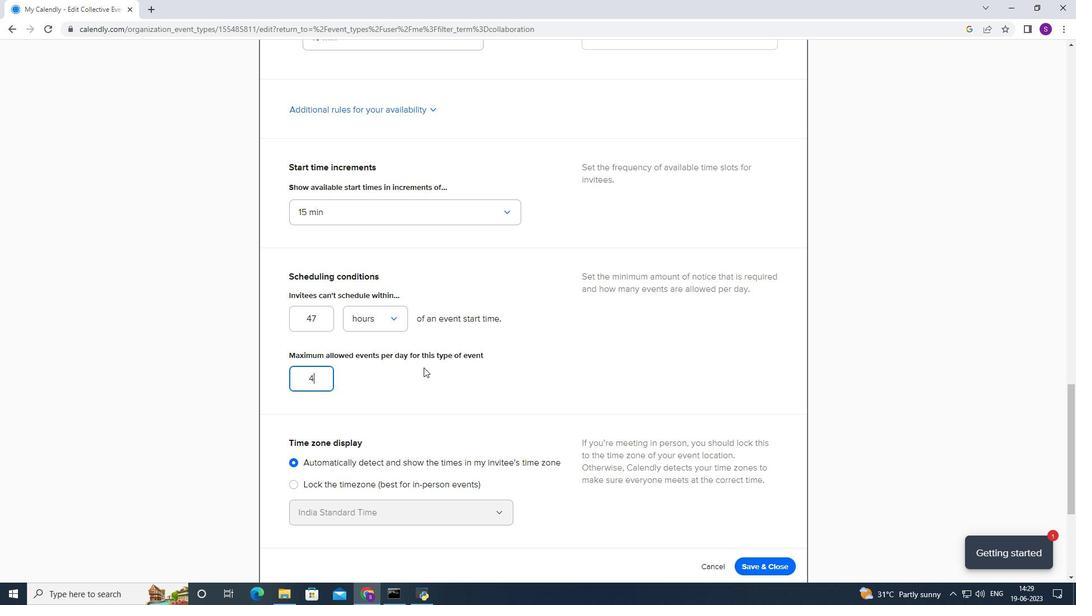 
Action: Mouse moved to (474, 373)
Screenshot: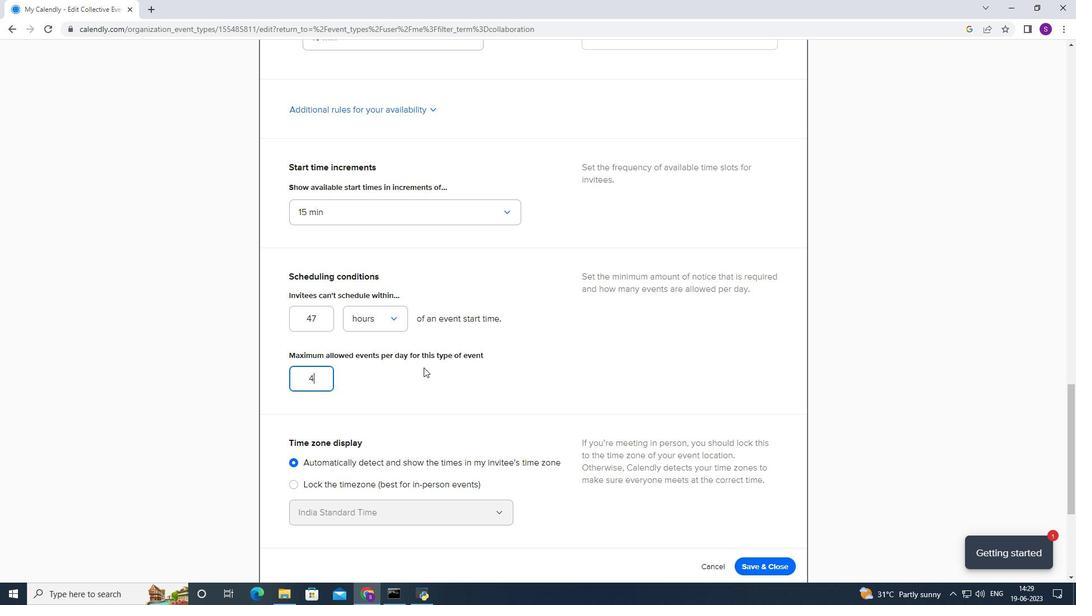 
Action: Mouse scrolled (474, 372) with delta (0, 0)
Screenshot: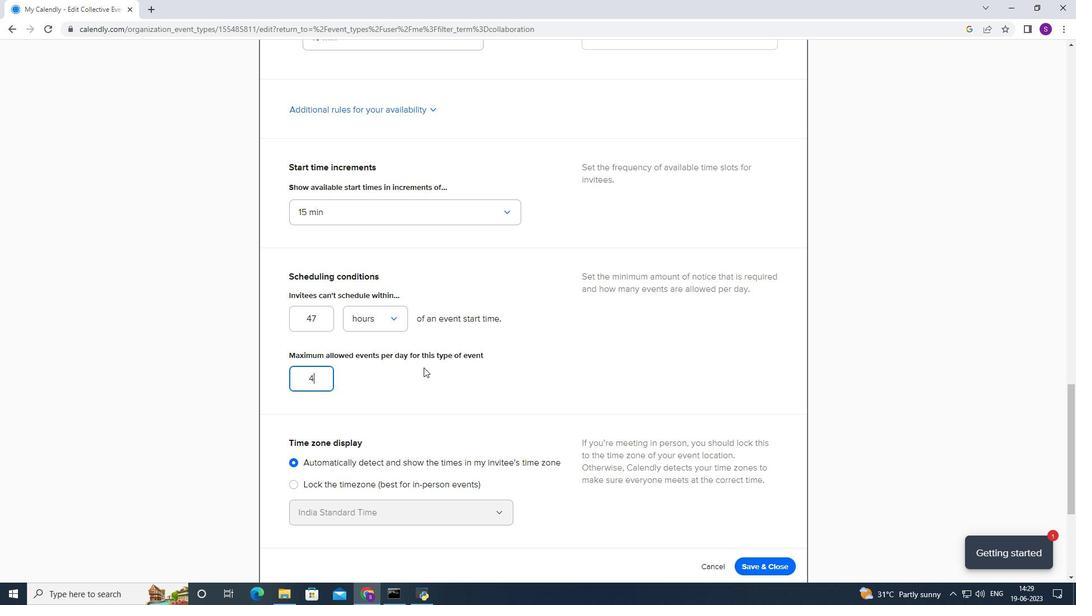 
Action: Mouse scrolled (474, 372) with delta (0, 0)
Screenshot: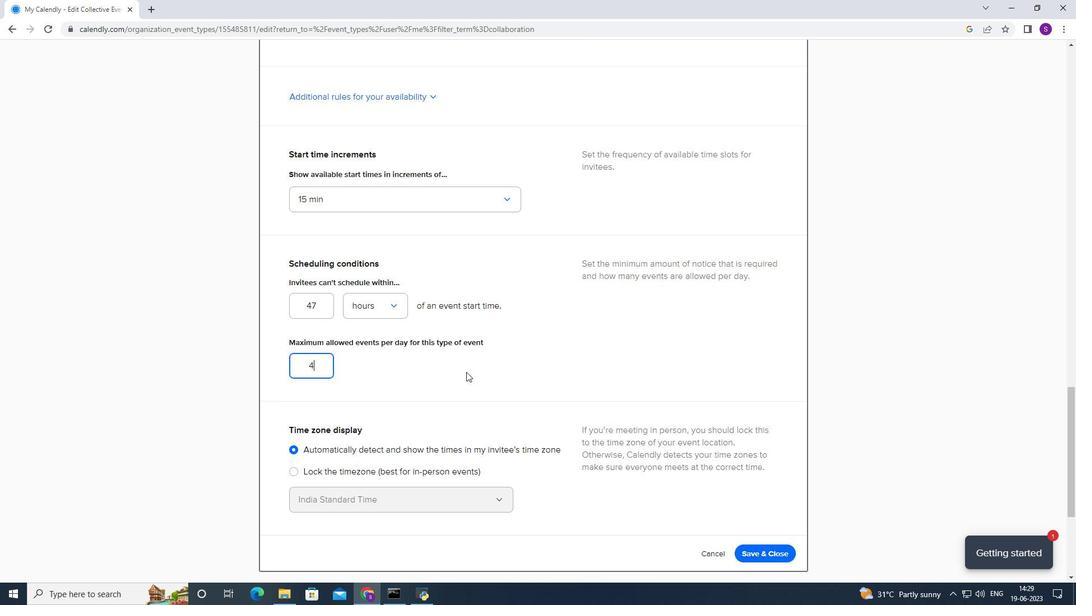 
Action: Mouse scrolled (474, 372) with delta (0, 0)
Screenshot: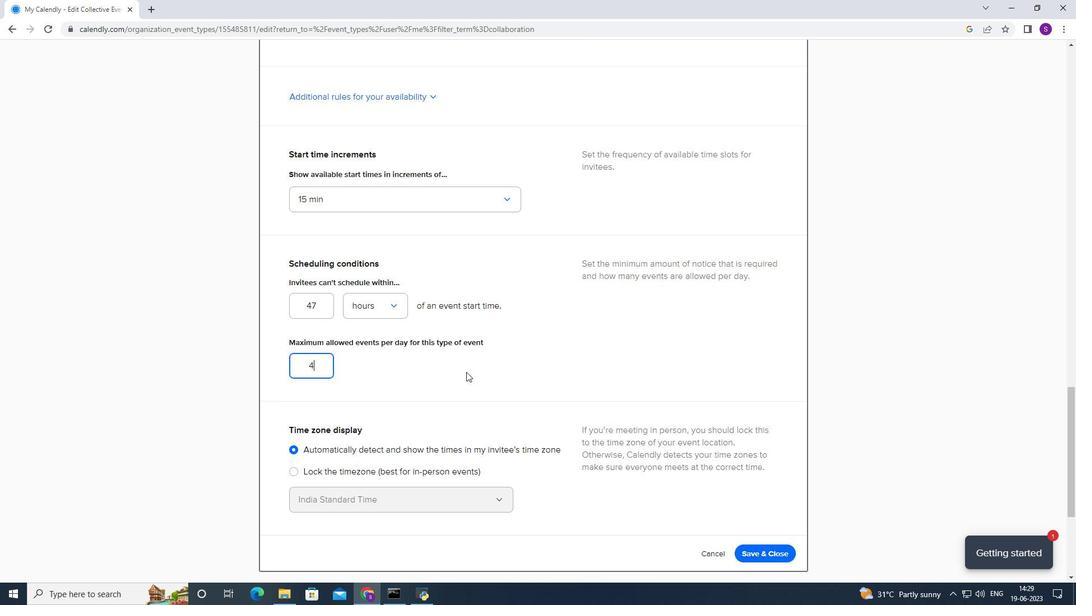 
Action: Mouse moved to (476, 373)
Screenshot: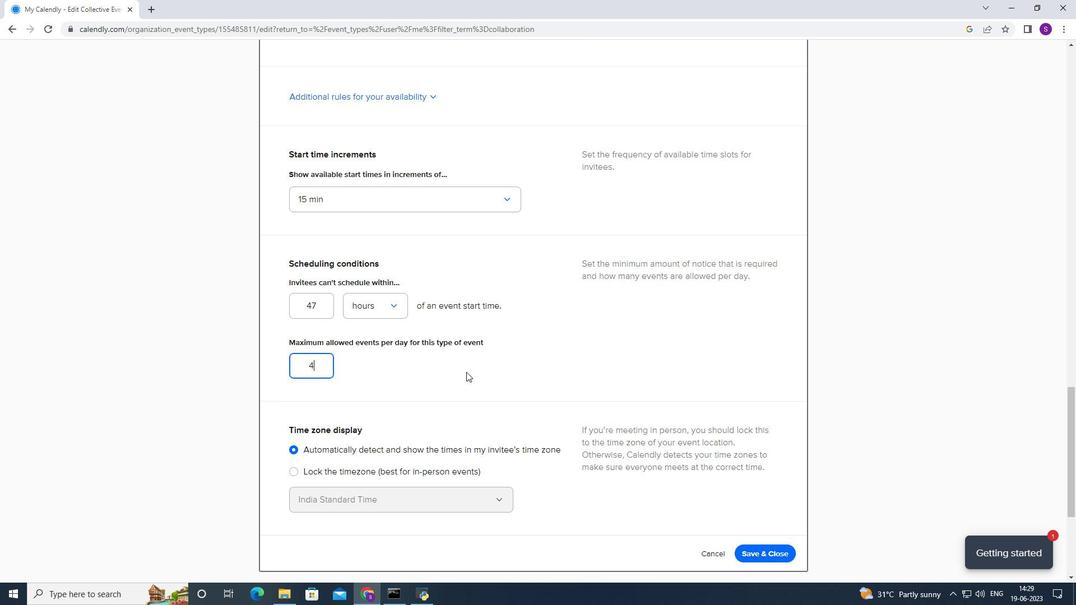 
Action: Mouse scrolled (476, 372) with delta (0, 0)
Screenshot: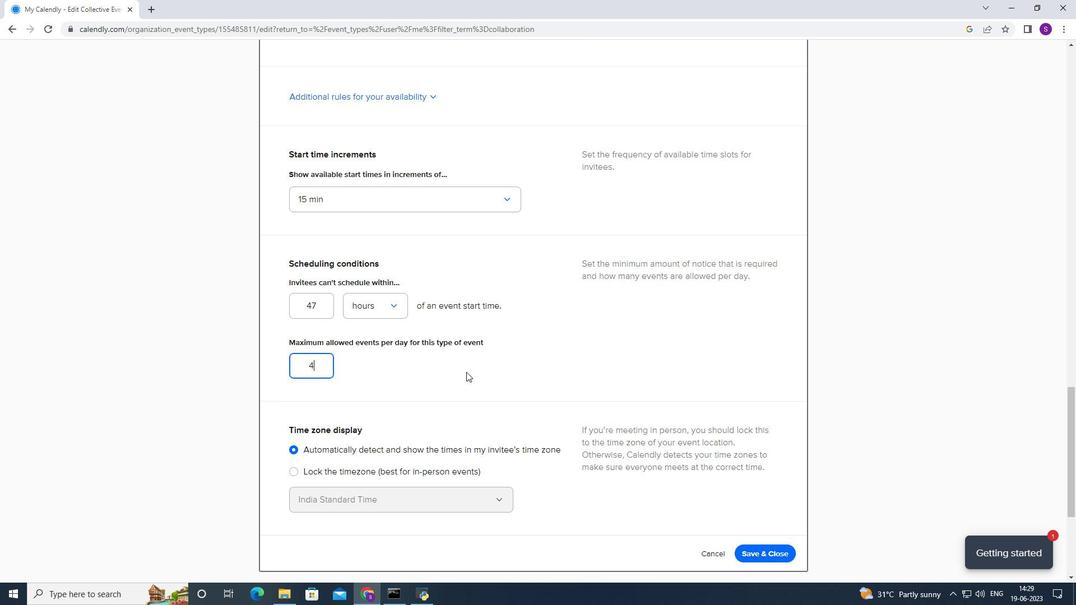 
Action: Mouse moved to (773, 329)
Screenshot: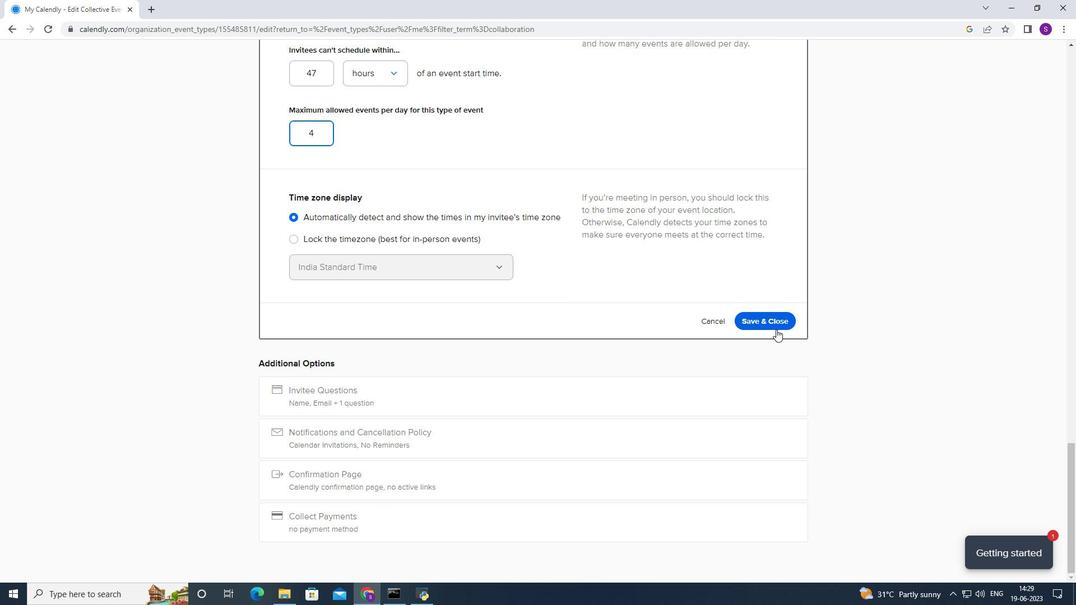 
Action: Mouse pressed left at (773, 329)
Screenshot: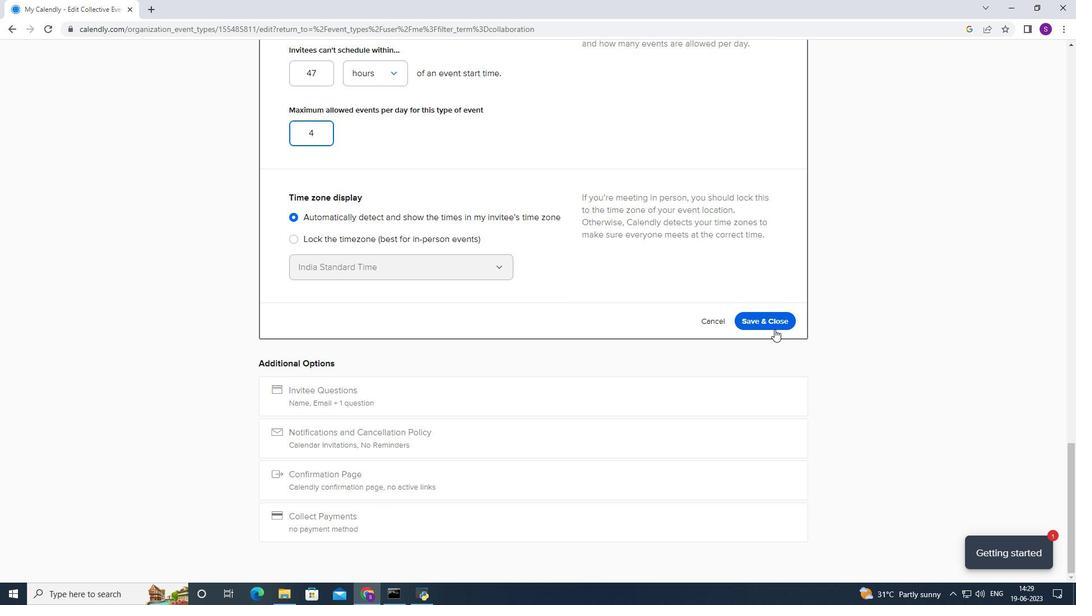 
